 Task: Implement workflows for order processing and order confirmation.
Action: Mouse moved to (852, 64)
Screenshot: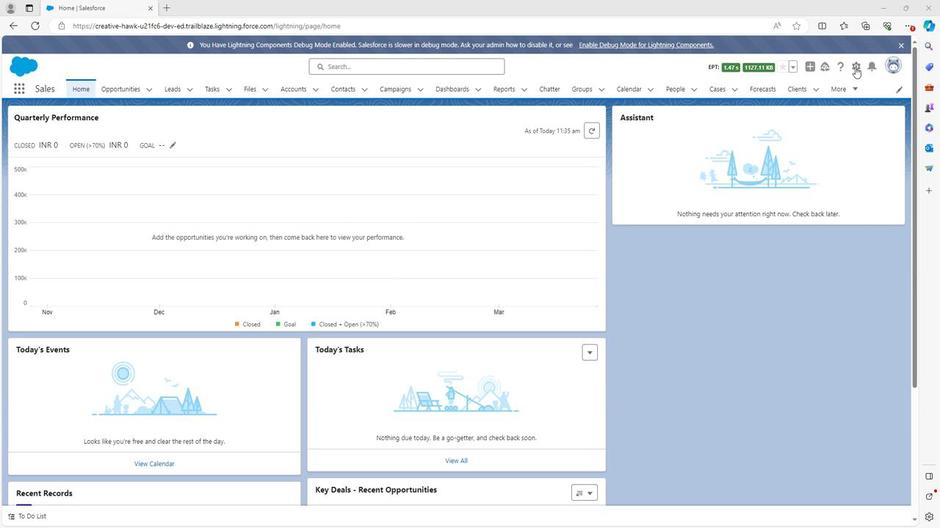 
Action: Mouse pressed left at (852, 64)
Screenshot: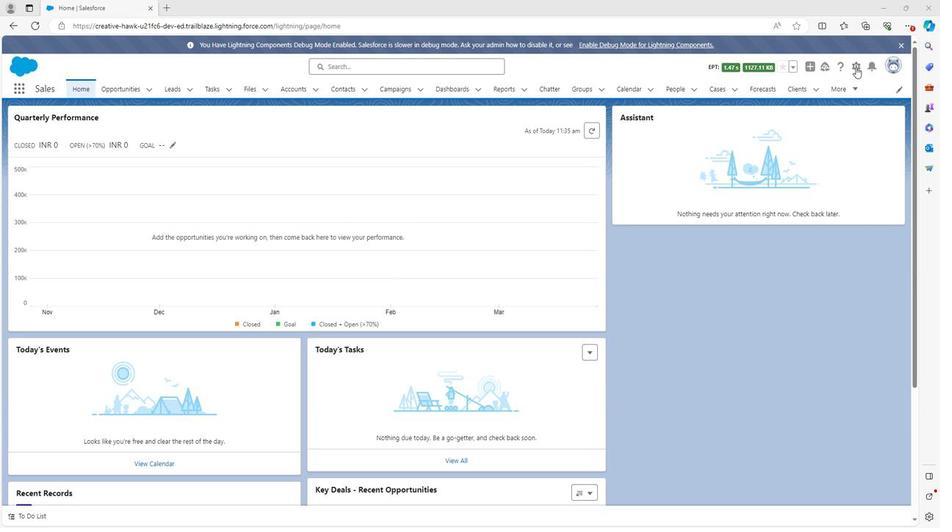 
Action: Mouse moved to (810, 94)
Screenshot: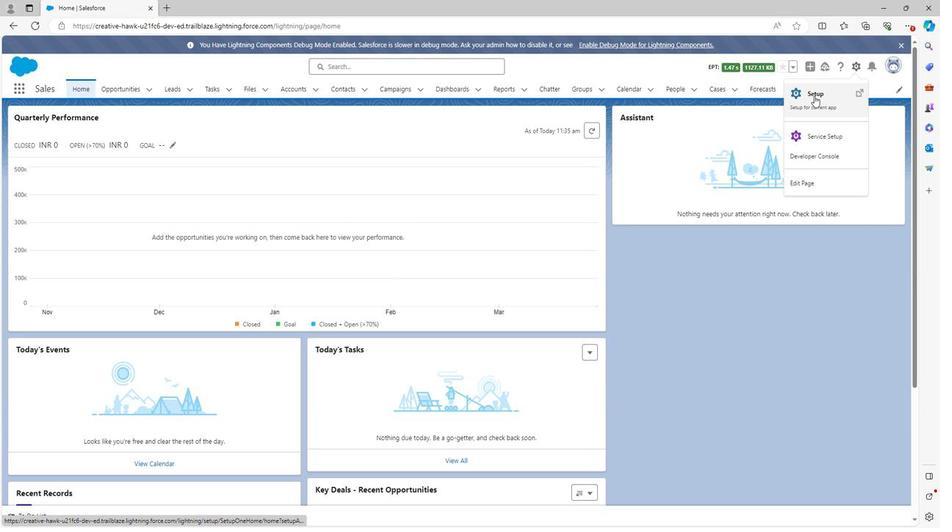 
Action: Mouse pressed left at (810, 94)
Screenshot: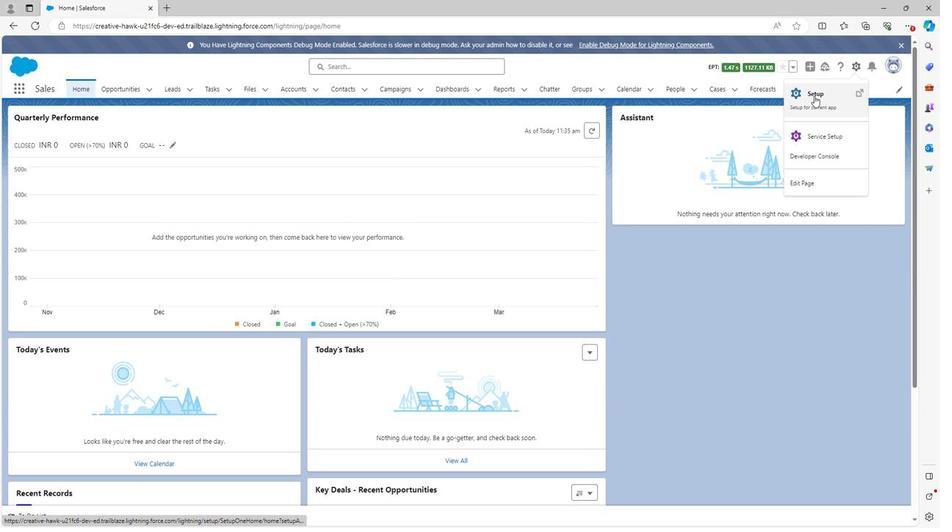 
Action: Mouse moved to (43, 113)
Screenshot: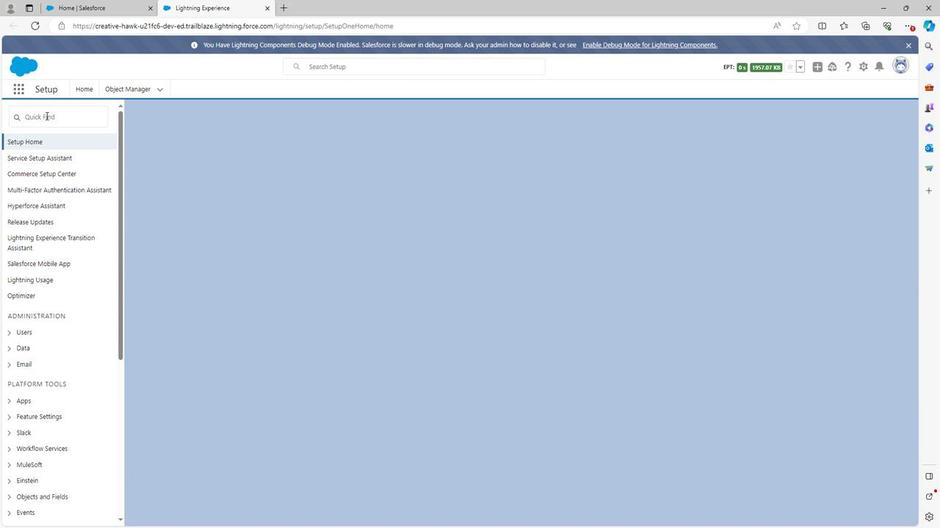 
Action: Mouse pressed left at (43, 113)
Screenshot: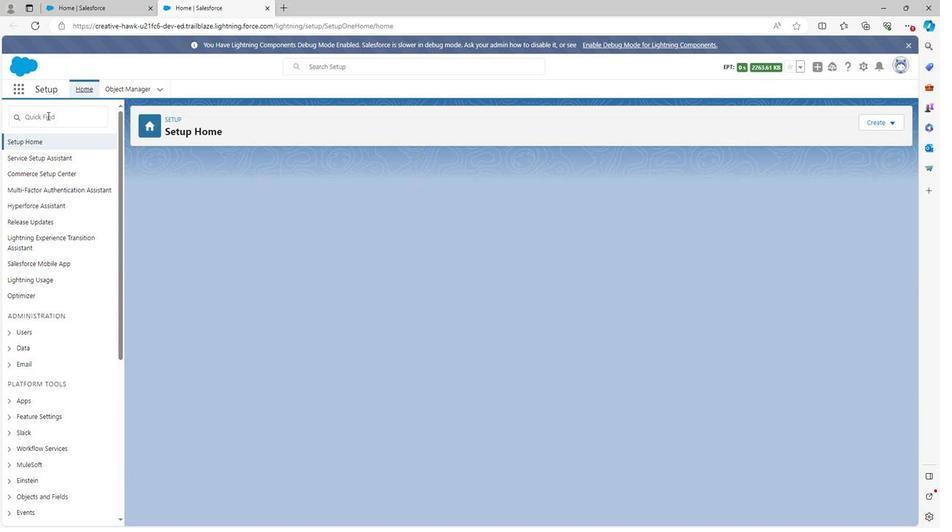
Action: Mouse moved to (46, 124)
Screenshot: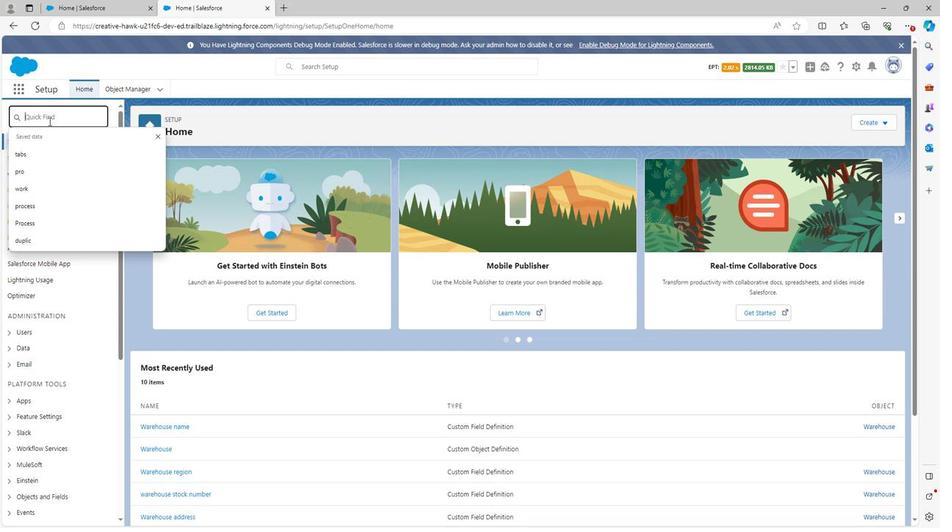 
Action: Key pressed w
Screenshot: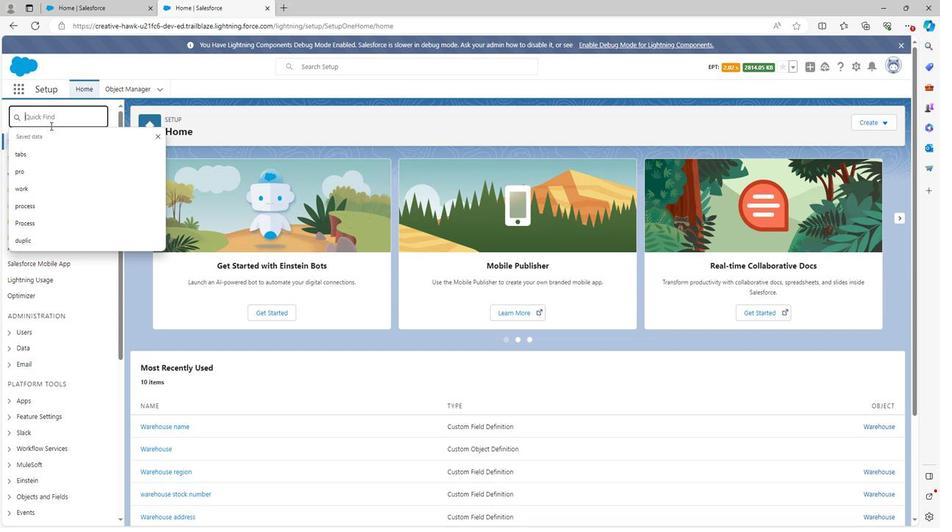
Action: Mouse moved to (46, 127)
Screenshot: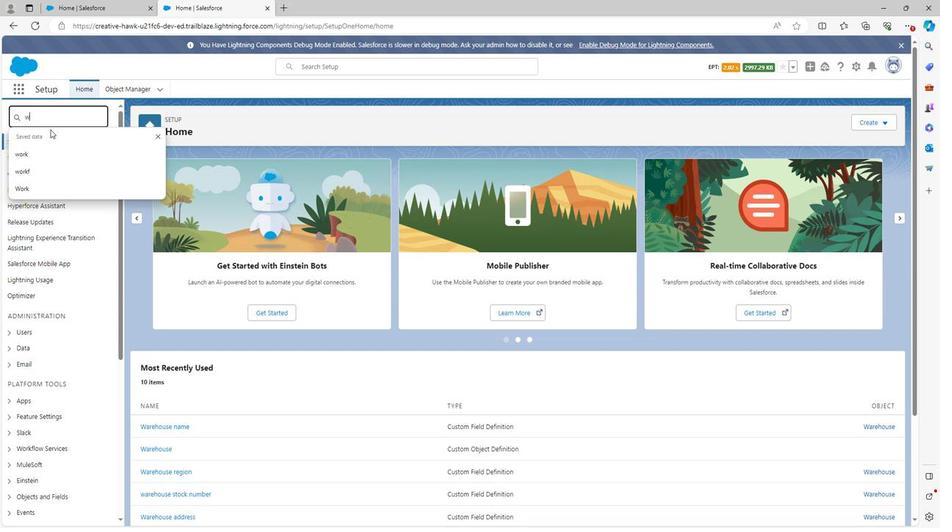 
Action: Key pressed o
Screenshot: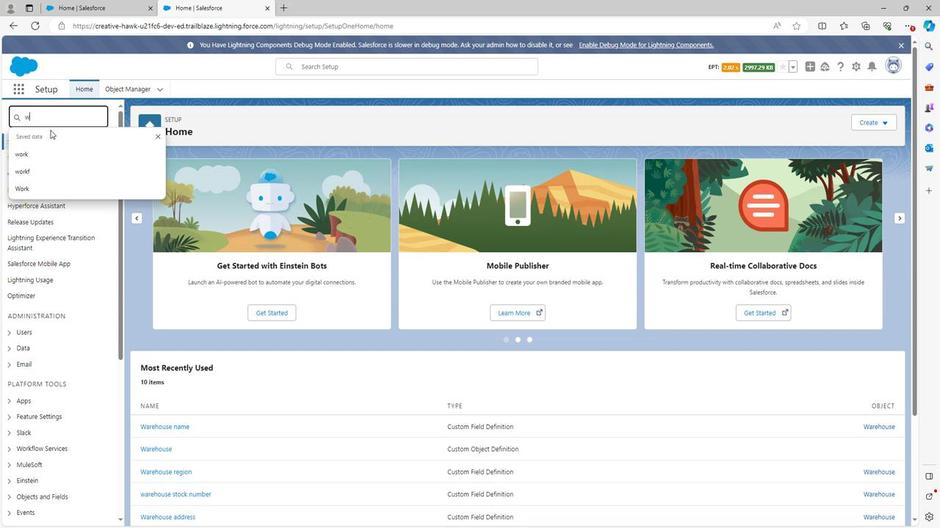 
Action: Mouse moved to (44, 129)
Screenshot: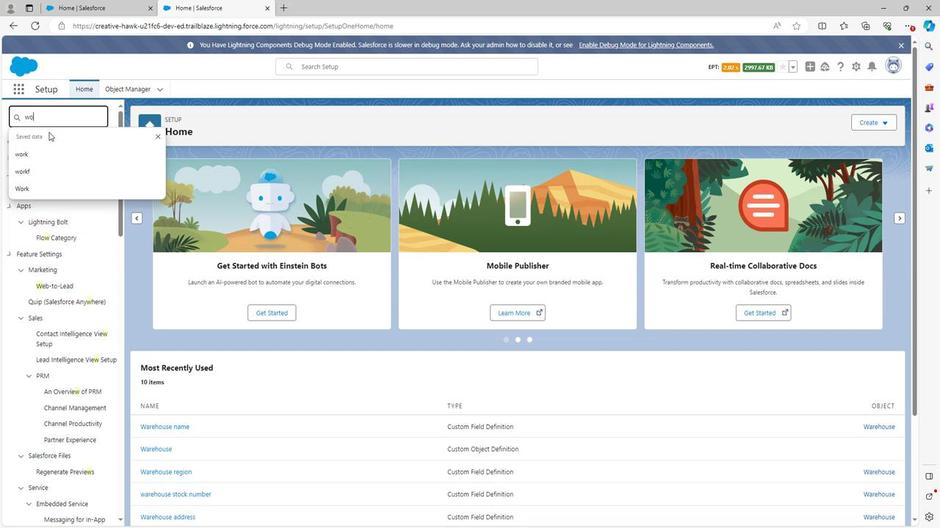 
Action: Key pressed rk
Screenshot: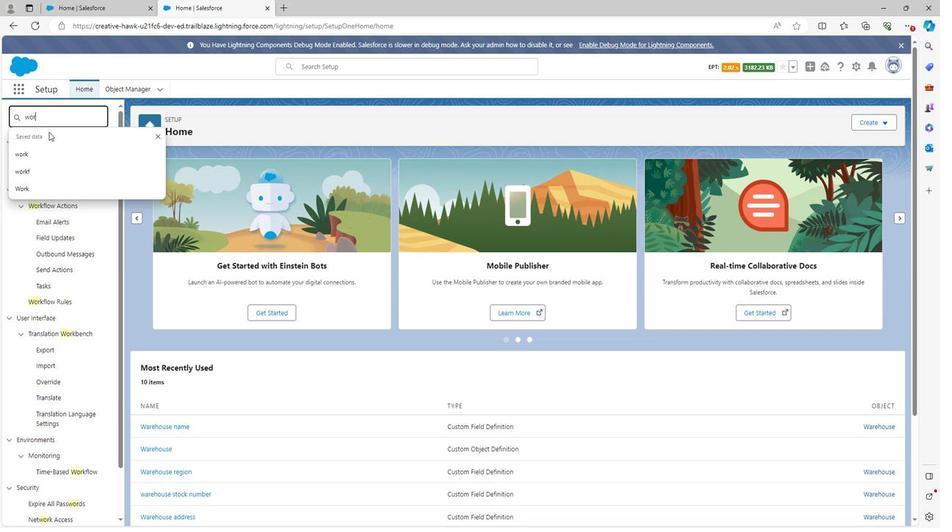 
Action: Mouse moved to (47, 298)
Screenshot: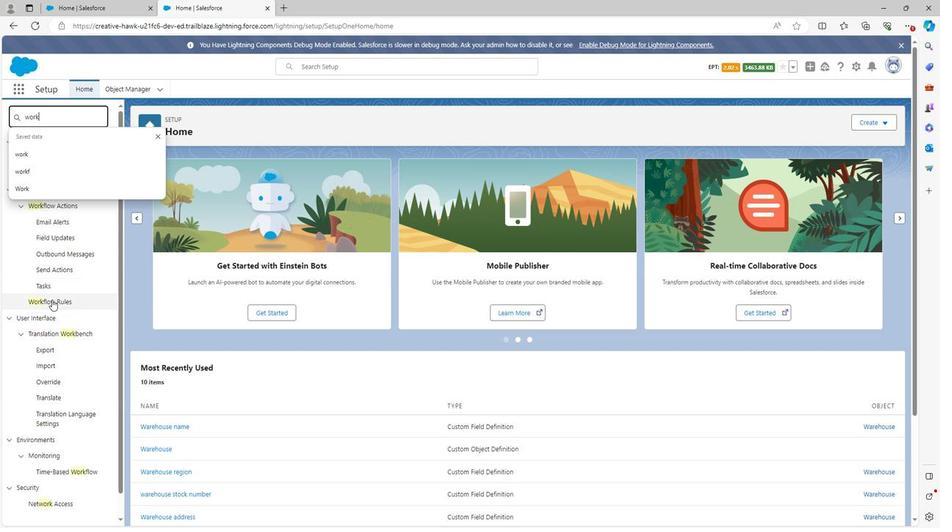 
Action: Mouse pressed left at (47, 298)
Screenshot: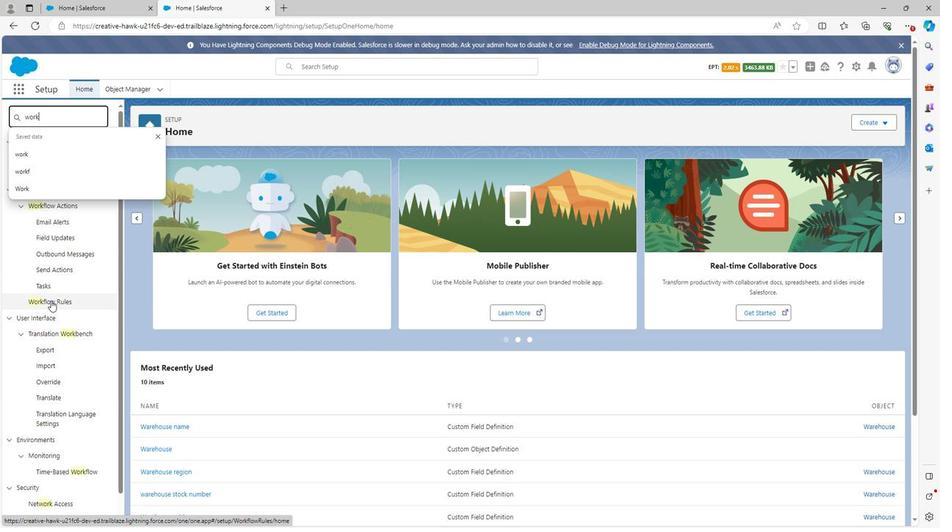 
Action: Mouse moved to (522, 280)
Screenshot: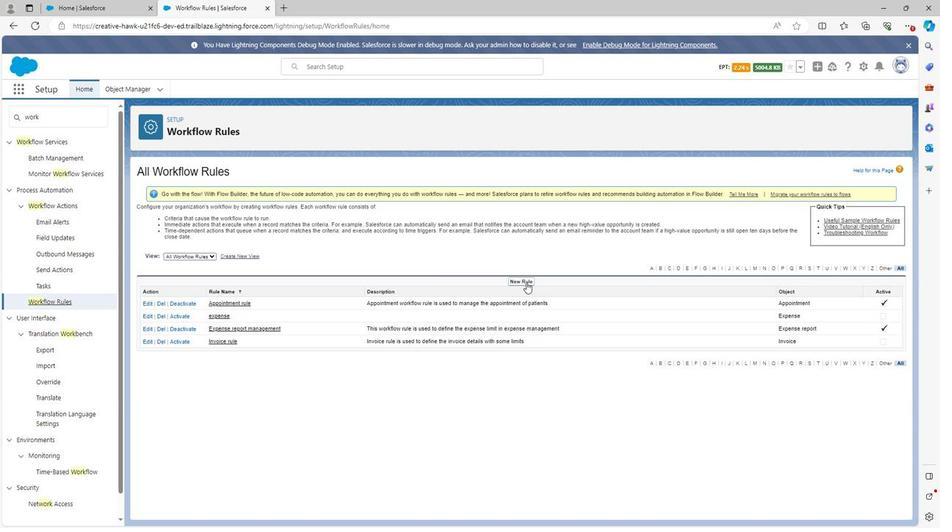 
Action: Mouse pressed left at (522, 280)
Screenshot: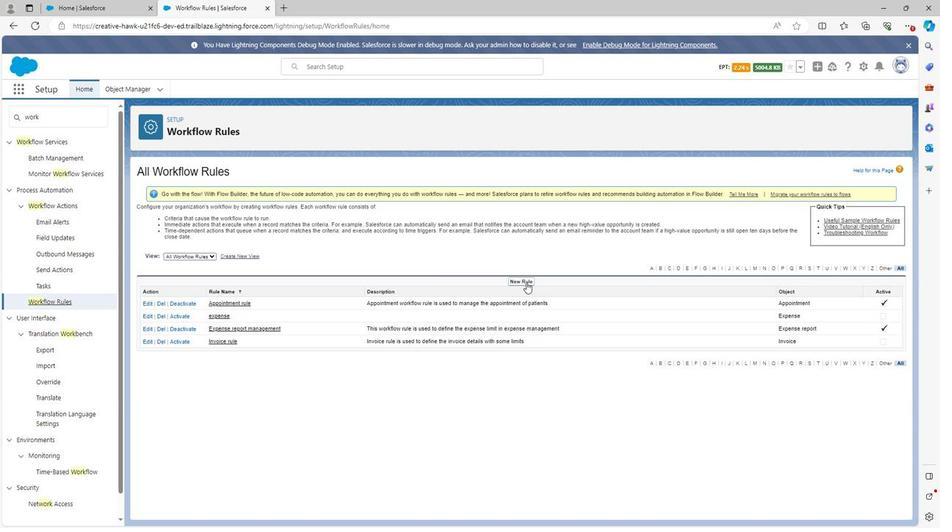 
Action: Mouse moved to (493, 351)
Screenshot: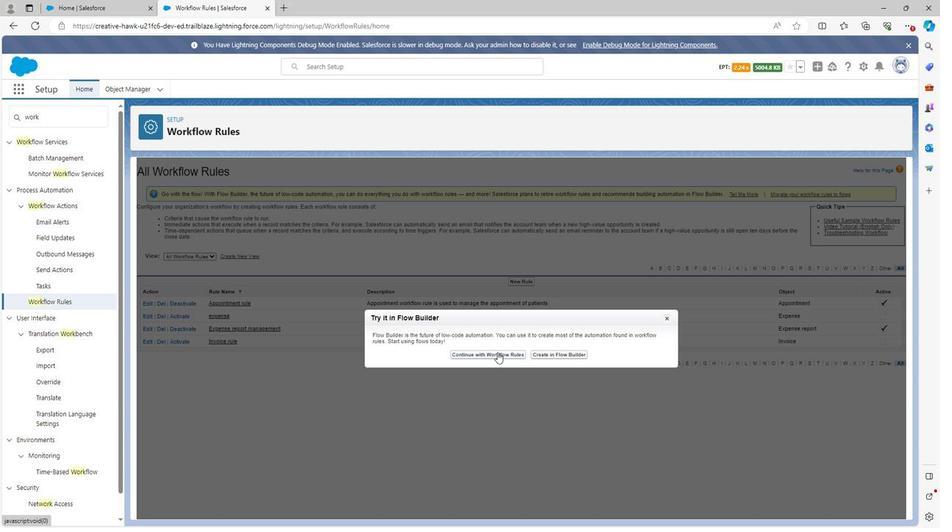 
Action: Mouse pressed left at (493, 351)
Screenshot: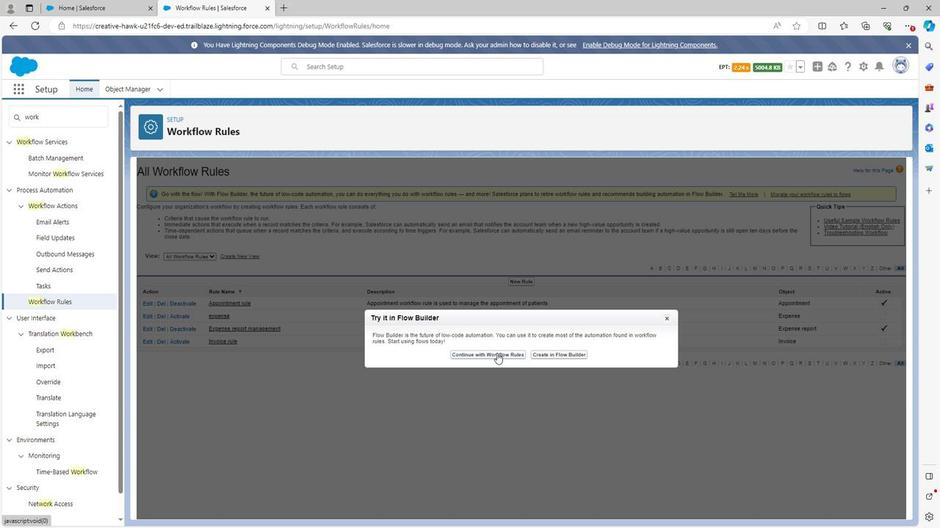 
Action: Mouse moved to (312, 257)
Screenshot: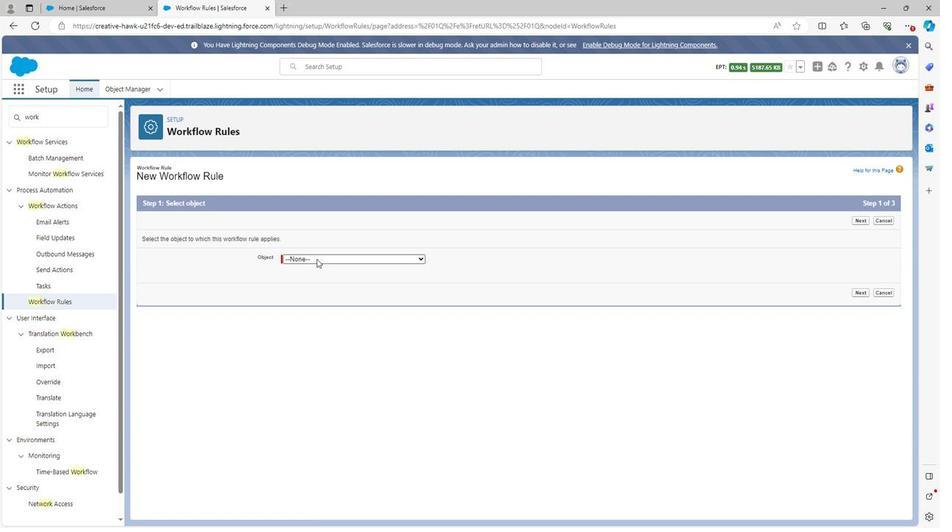 
Action: Mouse pressed left at (312, 257)
Screenshot: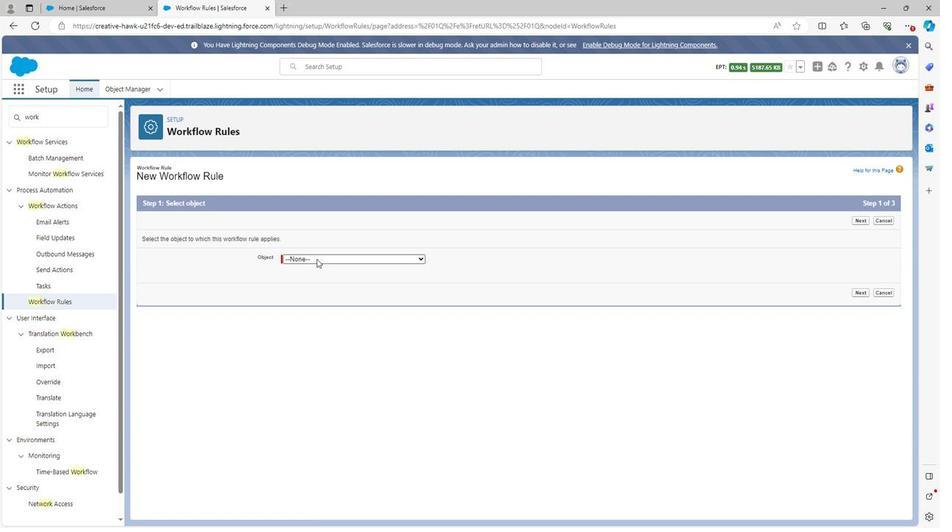
Action: Mouse moved to (312, 374)
Screenshot: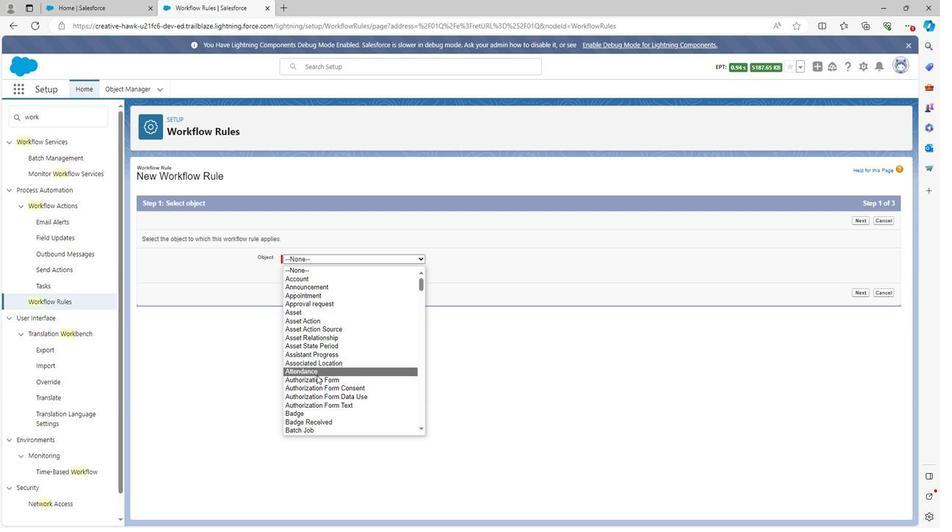 
Action: Mouse scrolled (312, 373) with delta (0, 0)
Screenshot: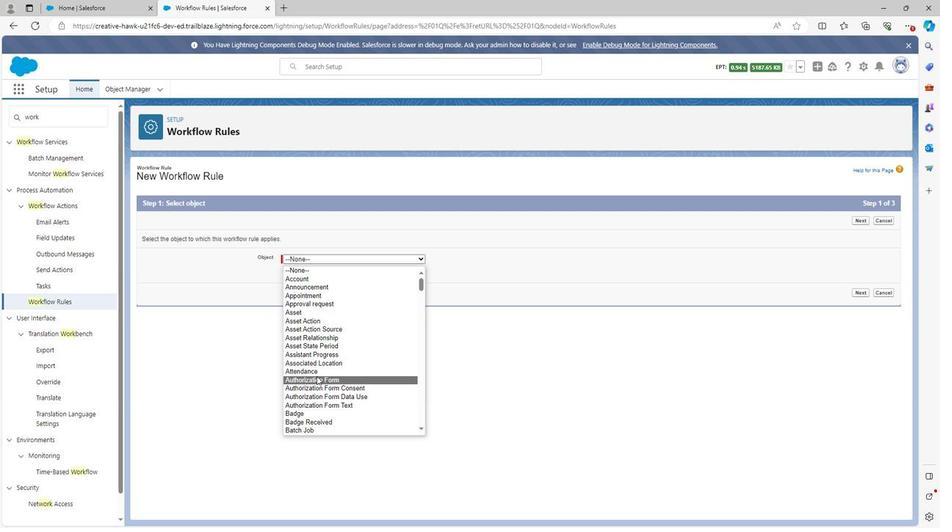 
Action: Mouse moved to (312, 375)
Screenshot: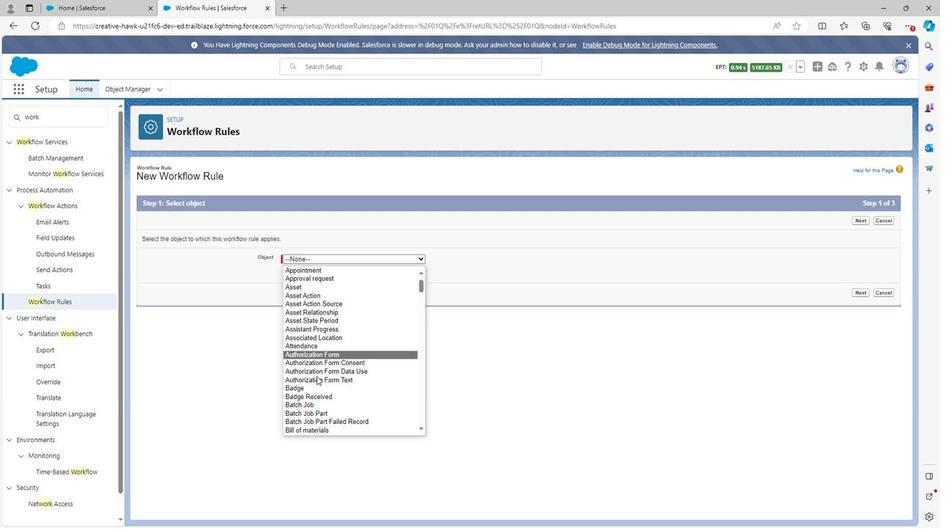 
Action: Mouse scrolled (312, 374) with delta (0, 0)
Screenshot: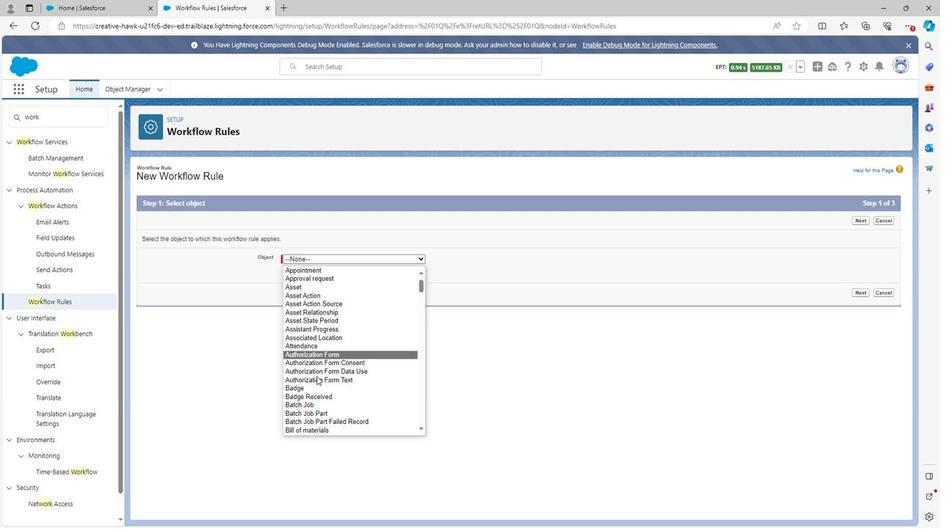 
Action: Mouse scrolled (312, 374) with delta (0, 0)
Screenshot: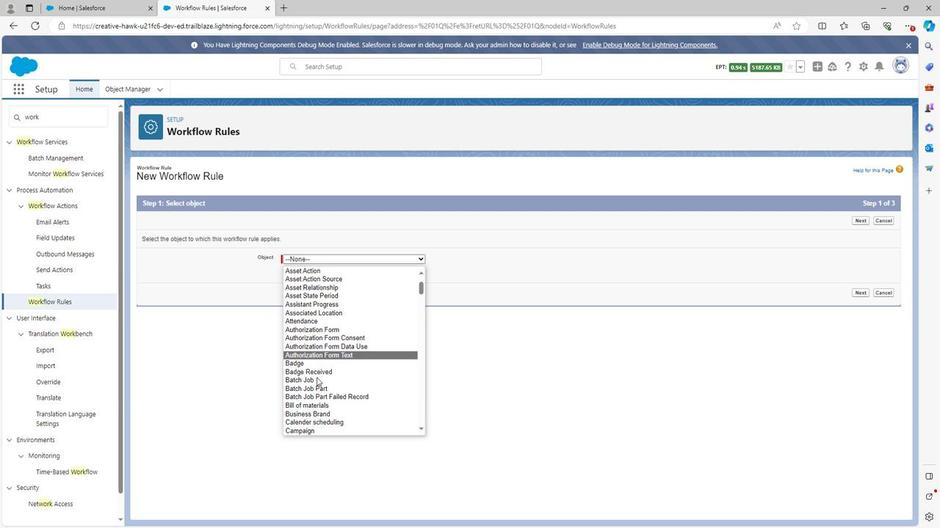 
Action: Mouse scrolled (312, 374) with delta (0, 0)
Screenshot: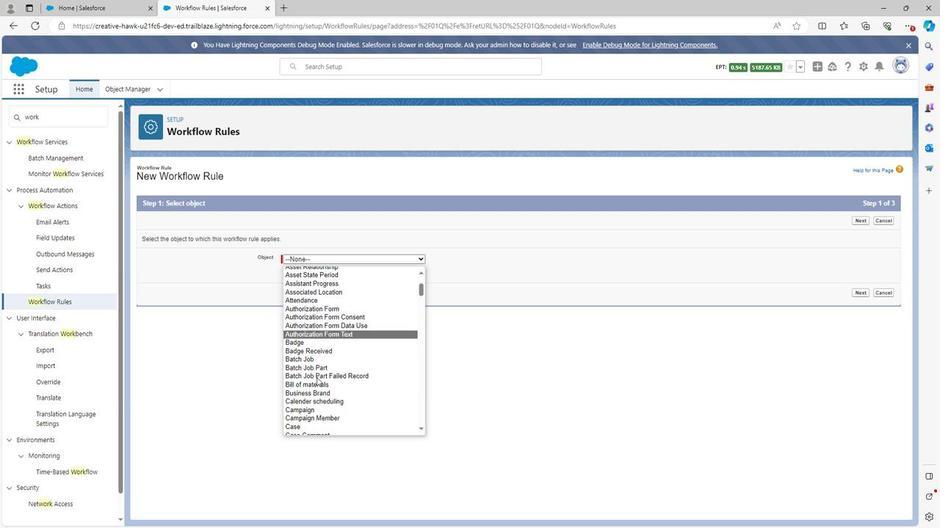 
Action: Mouse scrolled (312, 374) with delta (0, 0)
Screenshot: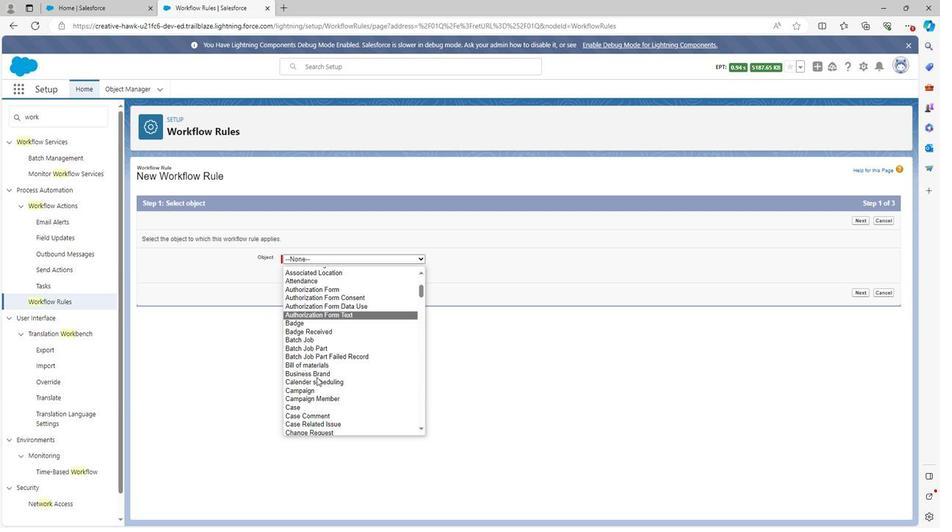 
Action: Mouse scrolled (312, 374) with delta (0, 0)
Screenshot: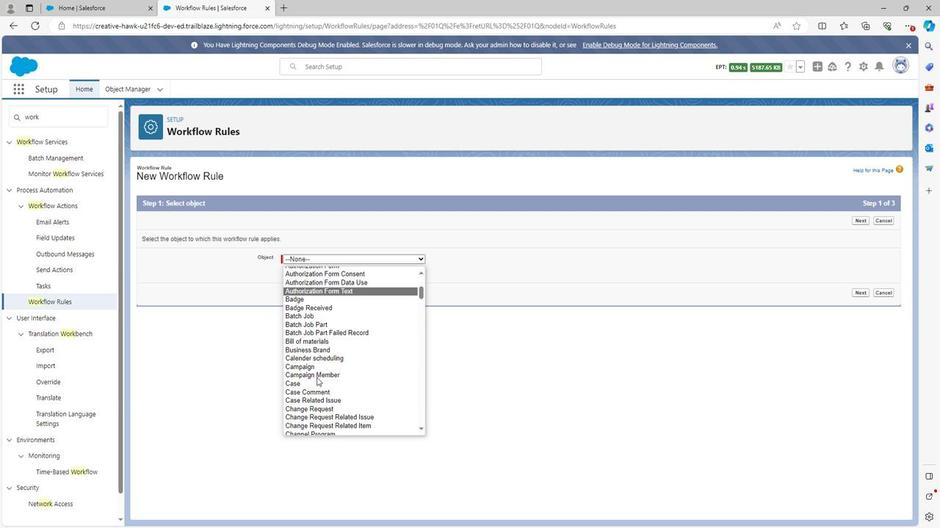 
Action: Mouse scrolled (312, 374) with delta (0, 0)
Screenshot: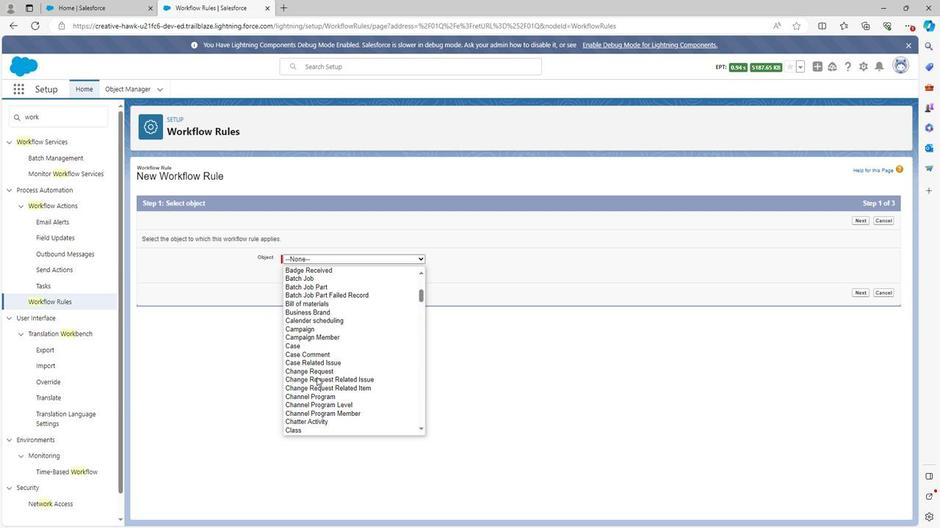 
Action: Mouse scrolled (312, 374) with delta (0, 0)
Screenshot: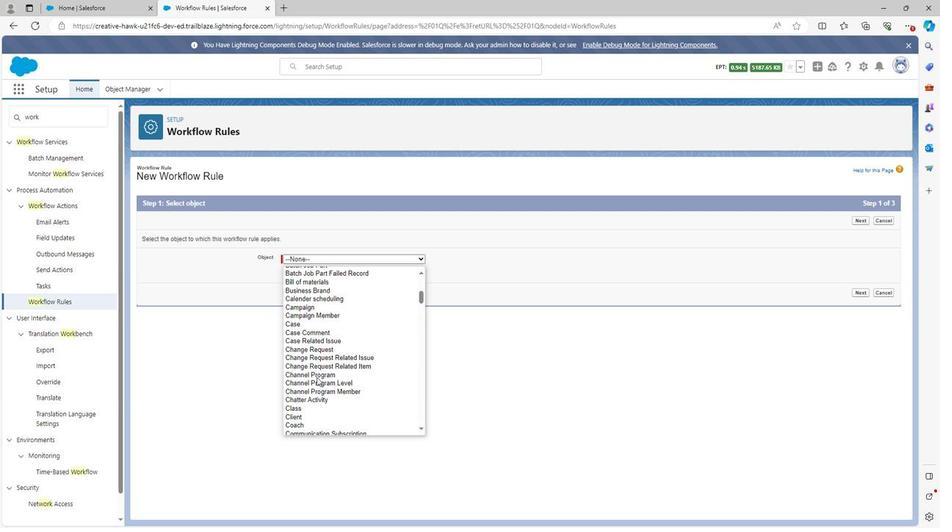 
Action: Mouse scrolled (312, 374) with delta (0, 0)
Screenshot: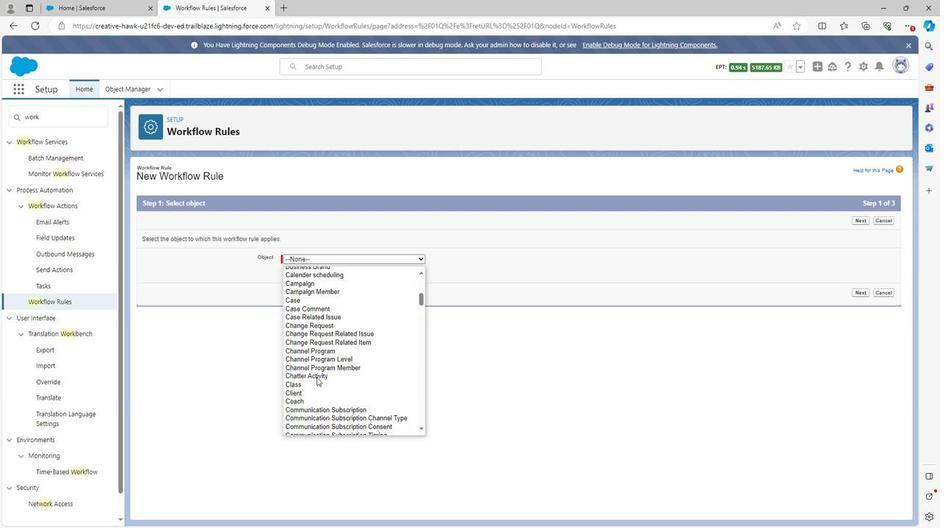 
Action: Mouse scrolled (312, 374) with delta (0, 0)
Screenshot: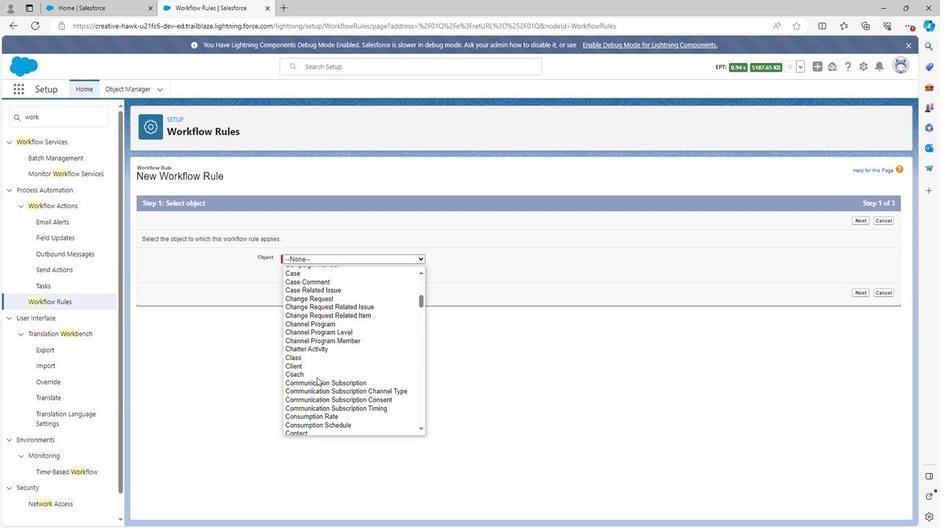 
Action: Mouse scrolled (312, 374) with delta (0, 0)
Screenshot: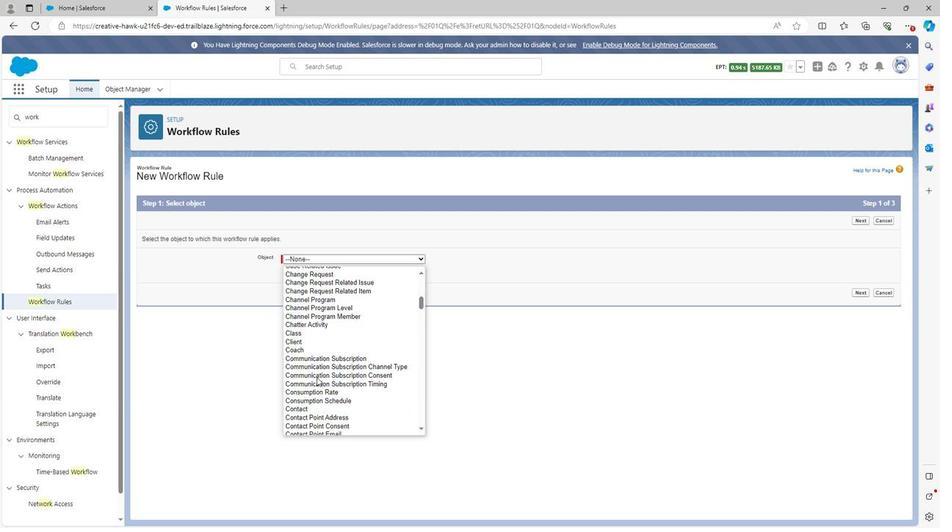 
Action: Mouse scrolled (312, 374) with delta (0, 0)
Screenshot: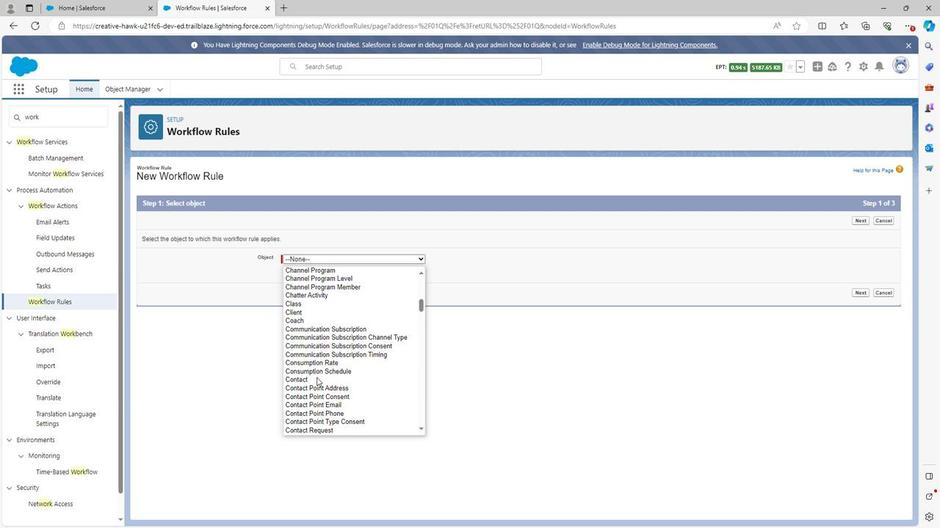 
Action: Mouse scrolled (312, 374) with delta (0, 0)
Screenshot: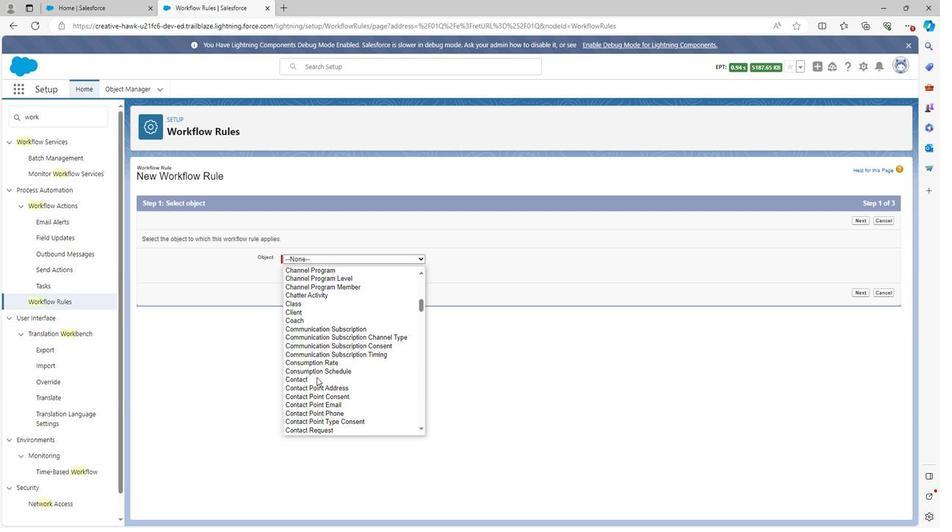 
Action: Mouse scrolled (312, 374) with delta (0, 0)
Screenshot: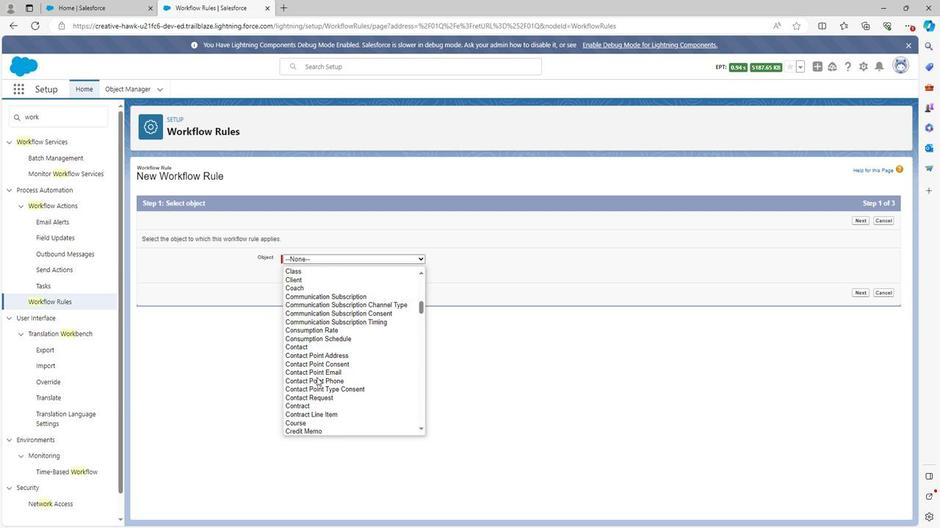 
Action: Mouse scrolled (312, 374) with delta (0, 0)
Screenshot: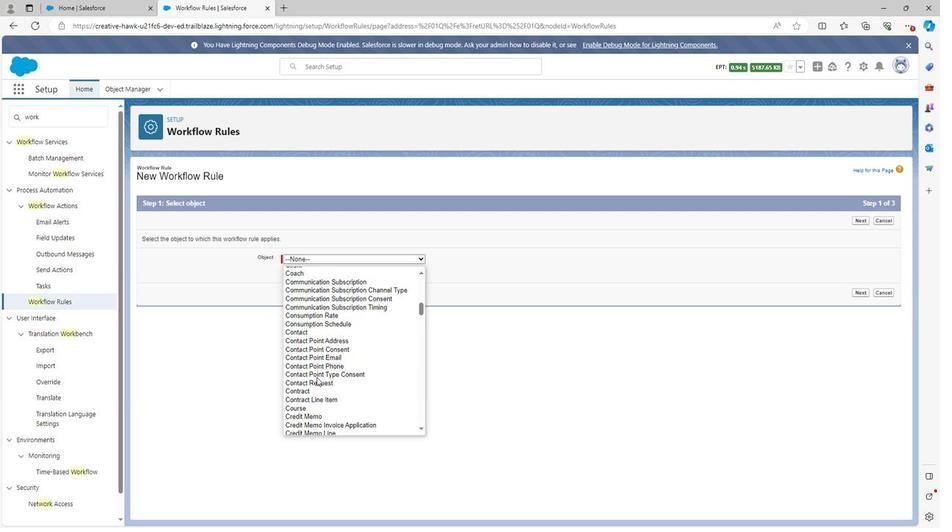 
Action: Mouse scrolled (312, 374) with delta (0, 0)
Screenshot: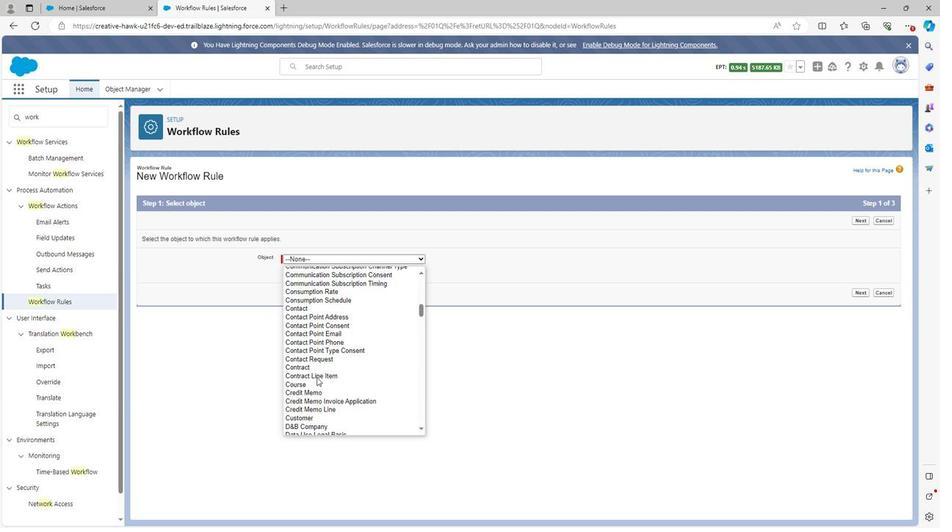 
Action: Mouse scrolled (312, 374) with delta (0, 0)
Screenshot: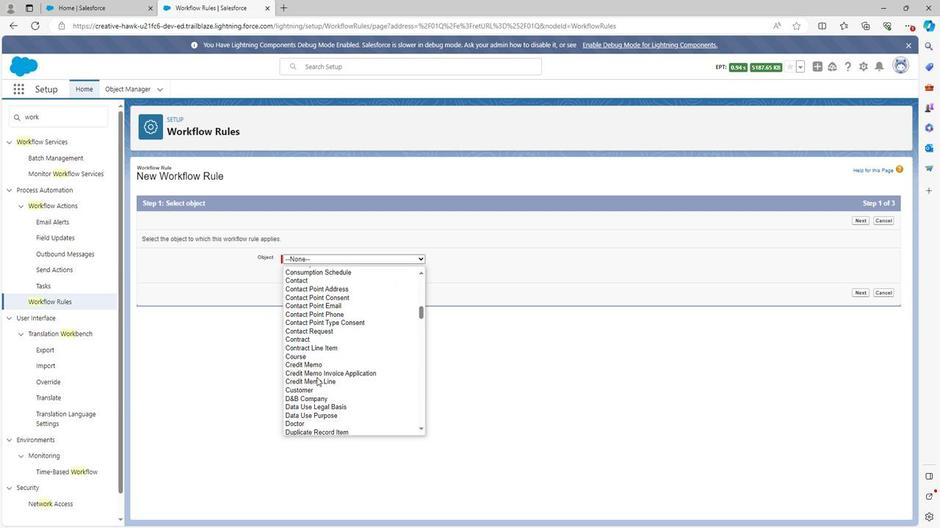 
Action: Mouse scrolled (312, 374) with delta (0, 0)
Screenshot: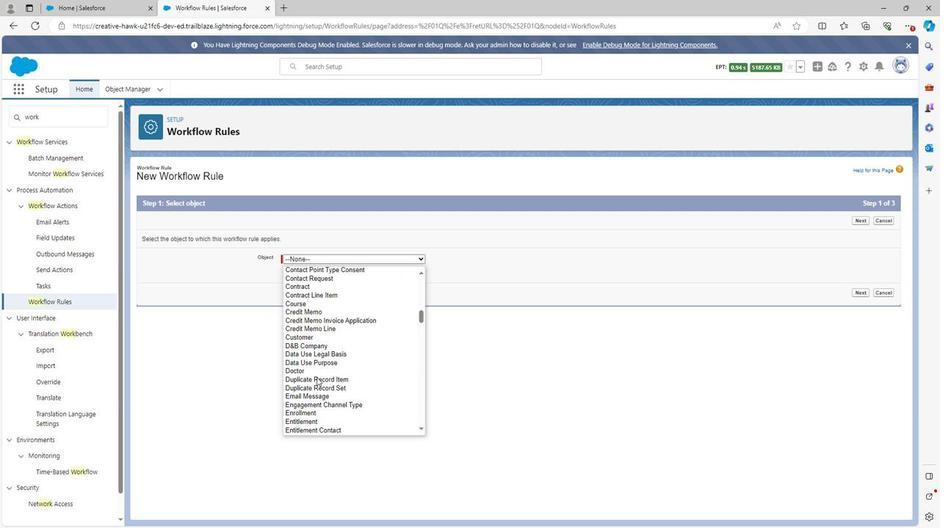 
Action: Mouse scrolled (312, 374) with delta (0, 0)
Screenshot: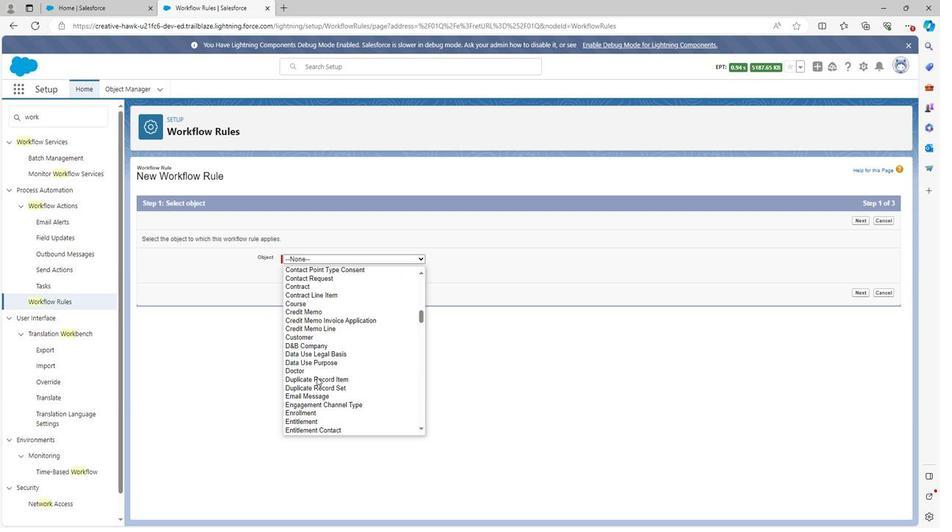 
Action: Mouse scrolled (312, 374) with delta (0, 0)
Screenshot: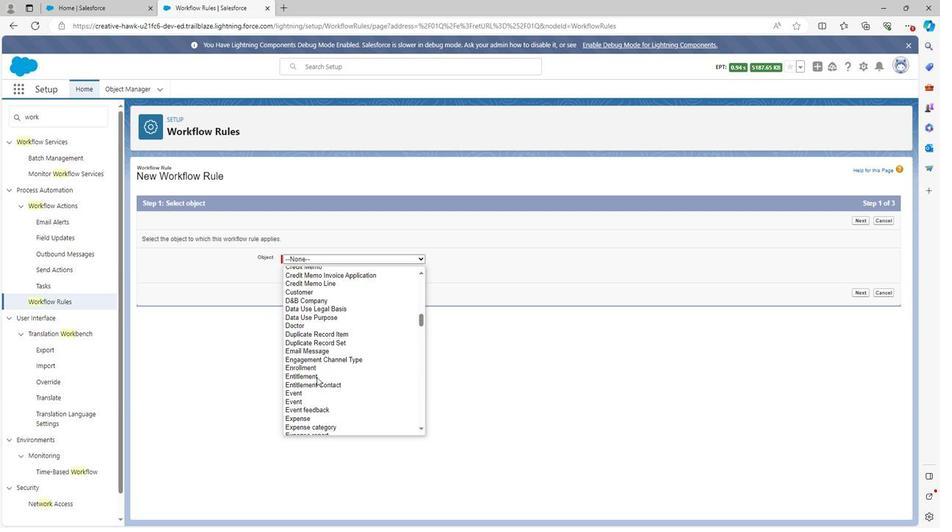 
Action: Mouse scrolled (312, 374) with delta (0, 0)
Screenshot: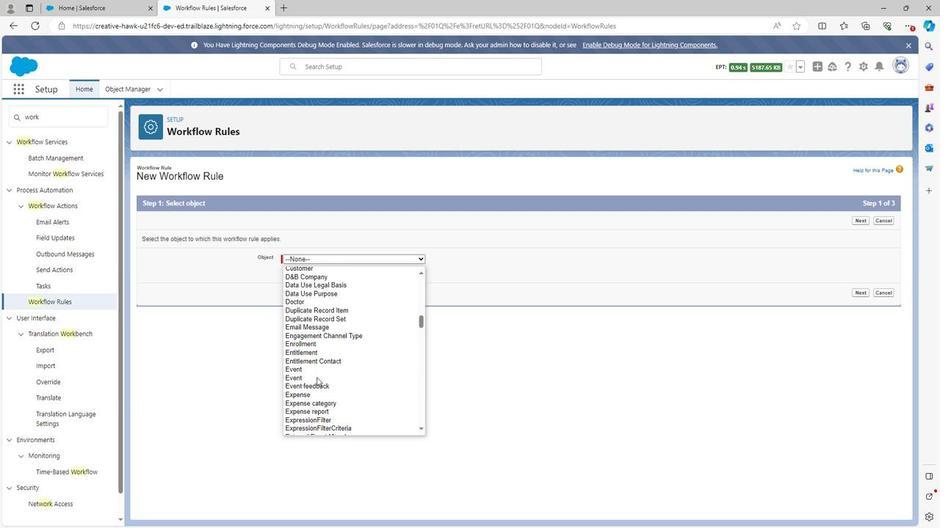 
Action: Mouse scrolled (312, 374) with delta (0, 0)
Screenshot: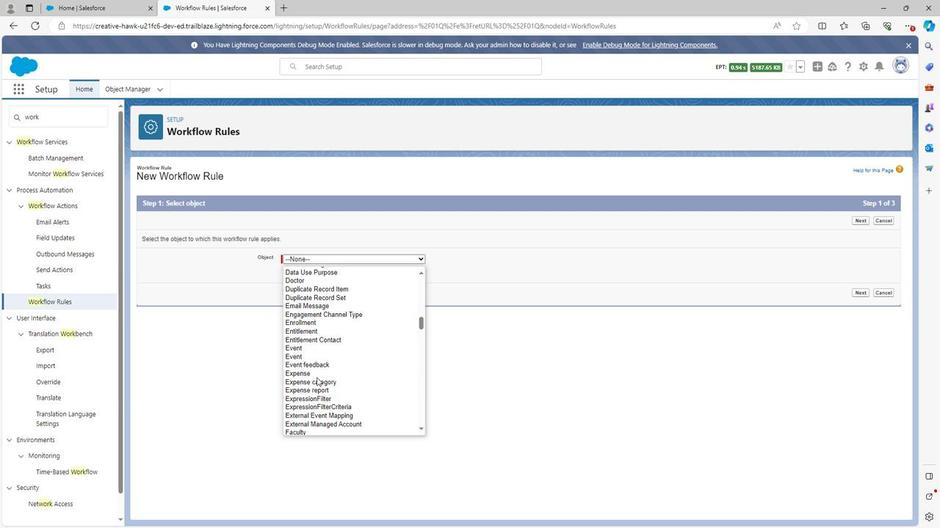 
Action: Mouse scrolled (312, 374) with delta (0, 0)
Screenshot: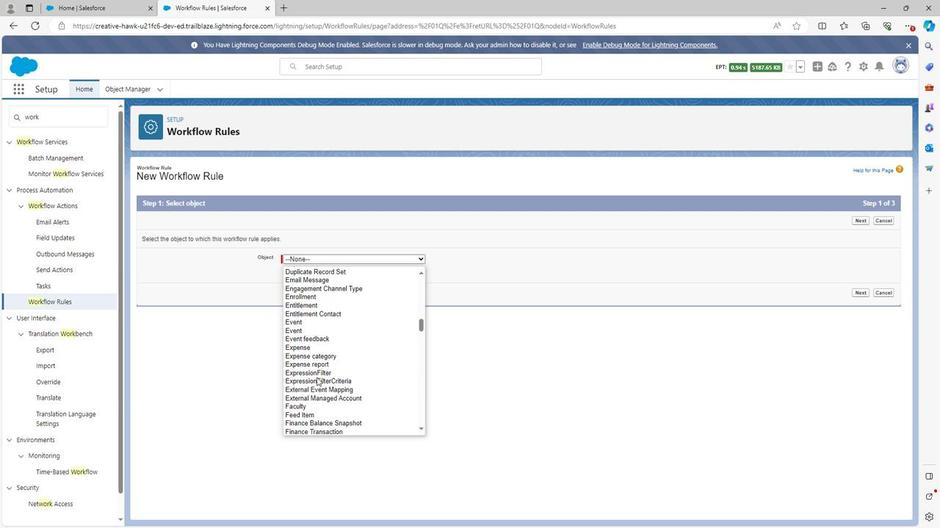 
Action: Mouse scrolled (312, 374) with delta (0, 0)
Screenshot: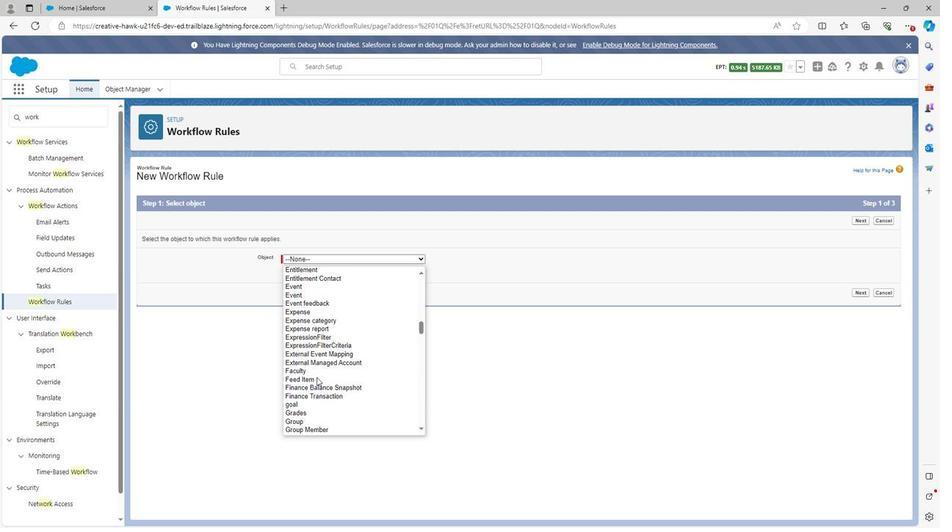 
Action: Mouse scrolled (312, 374) with delta (0, 0)
Screenshot: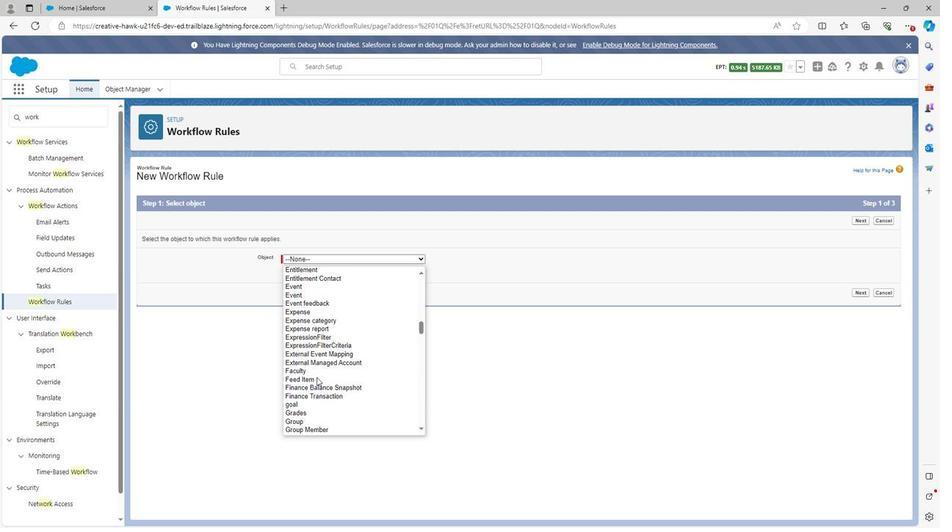 
Action: Mouse scrolled (312, 374) with delta (0, 0)
Screenshot: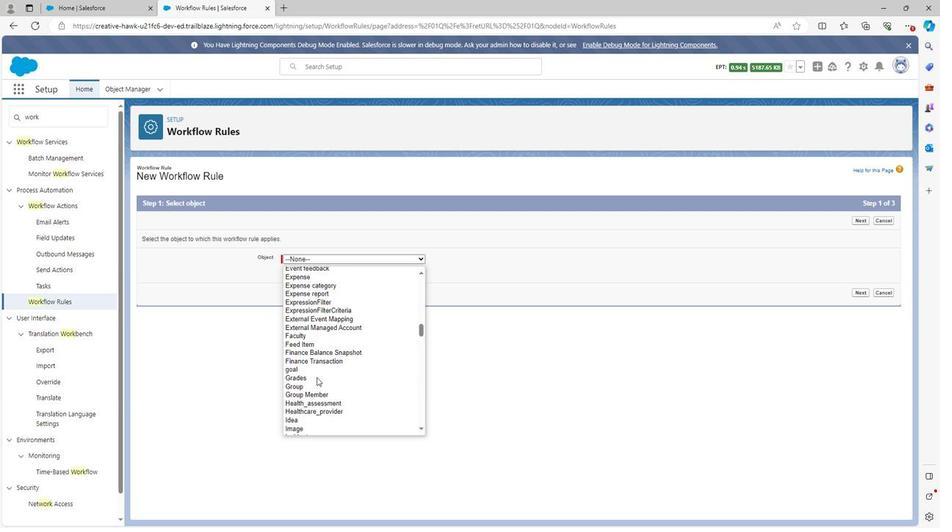 
Action: Mouse scrolled (312, 374) with delta (0, 0)
Screenshot: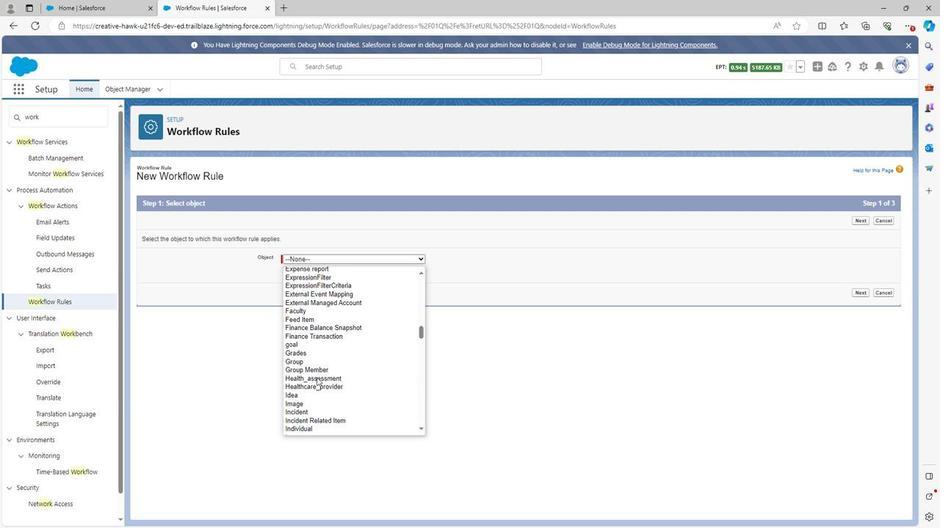 
Action: Mouse scrolled (312, 374) with delta (0, 0)
Screenshot: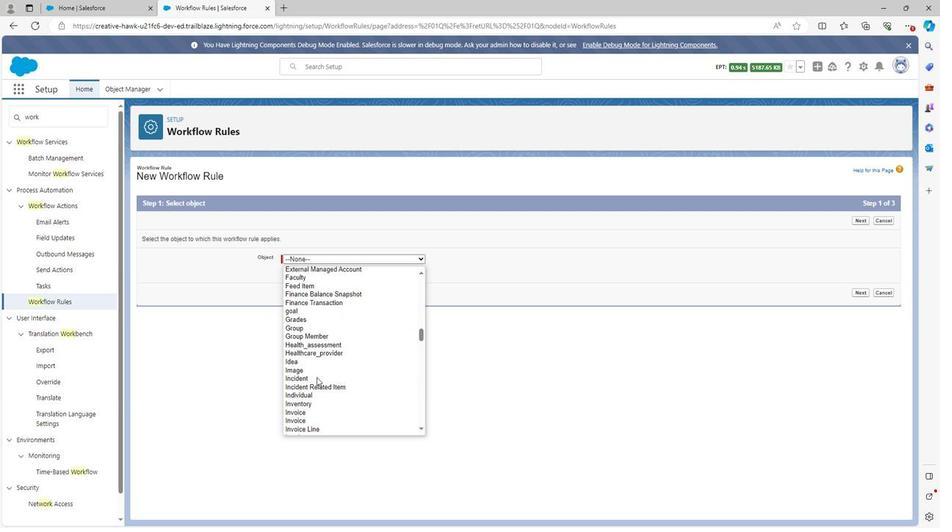 
Action: Mouse scrolled (312, 374) with delta (0, 0)
Screenshot: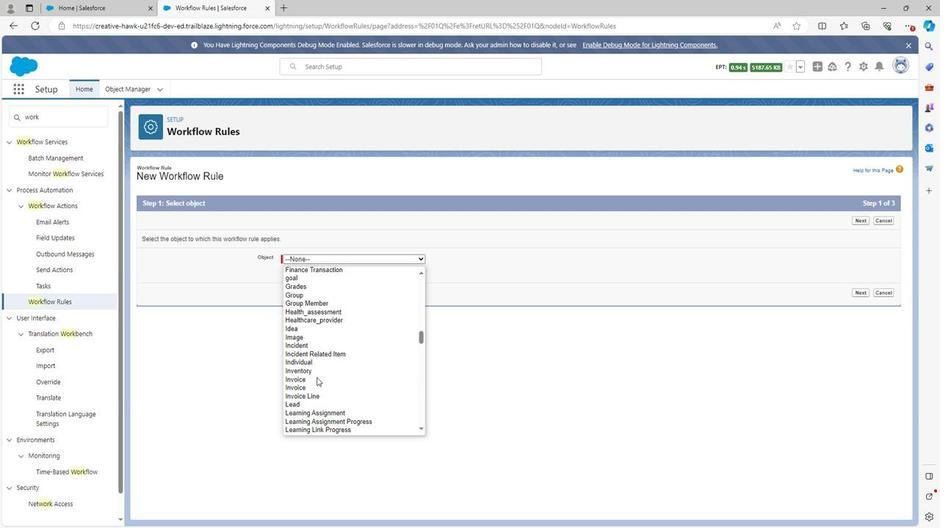 
Action: Mouse scrolled (312, 374) with delta (0, 0)
Screenshot: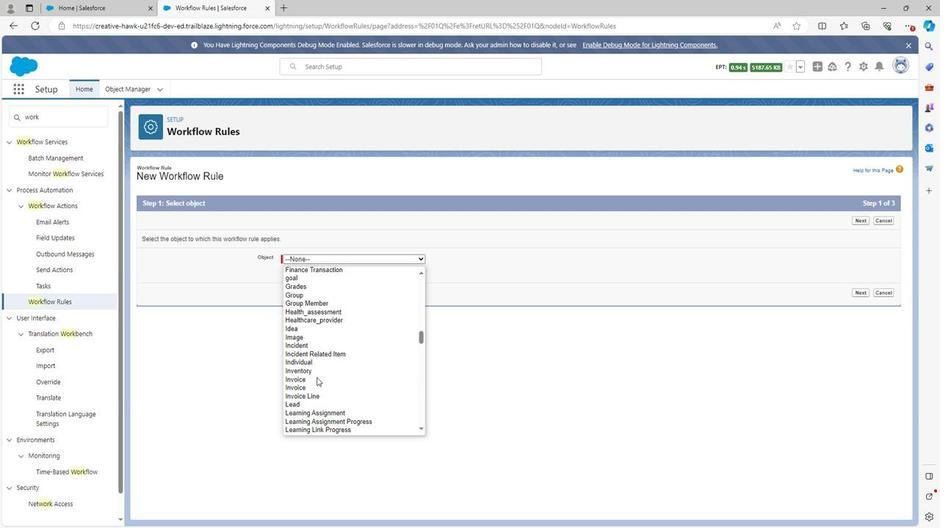 
Action: Mouse scrolled (312, 374) with delta (0, 0)
Screenshot: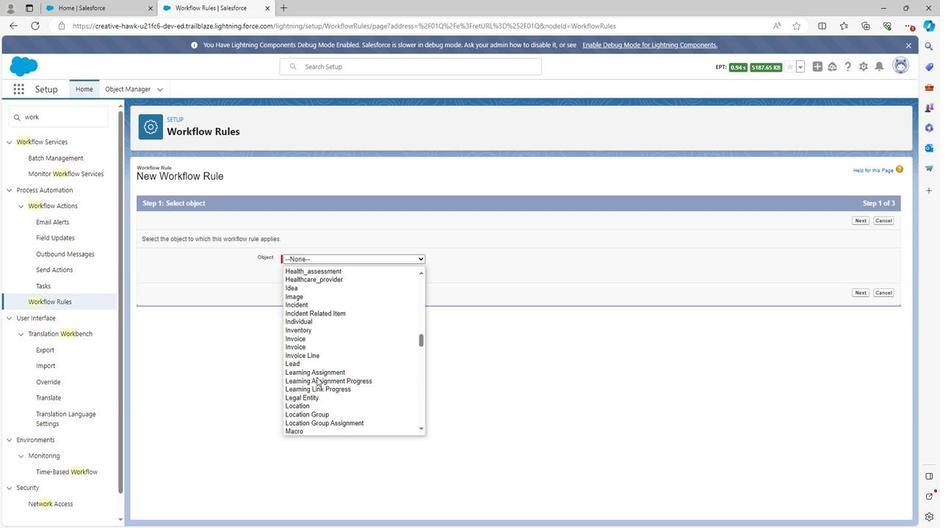 
Action: Mouse scrolled (312, 374) with delta (0, 0)
Screenshot: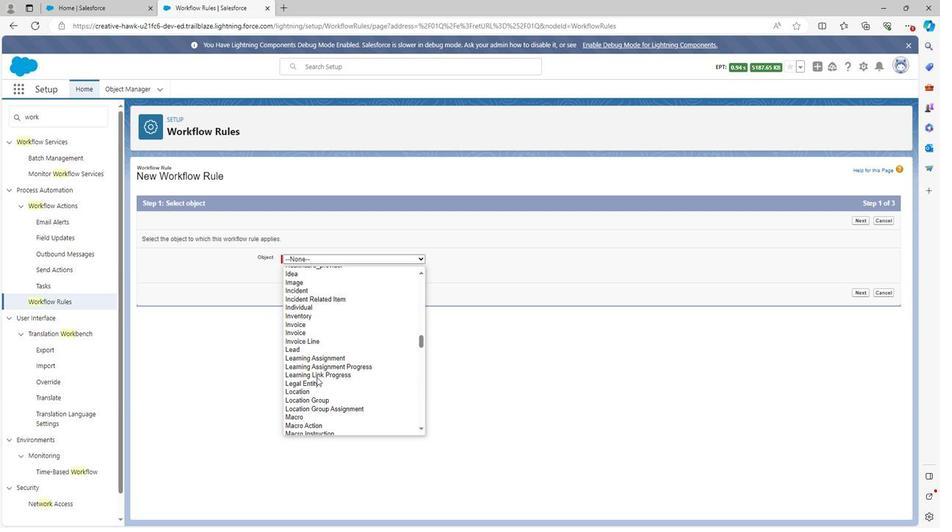 
Action: Mouse scrolled (312, 374) with delta (0, 0)
Screenshot: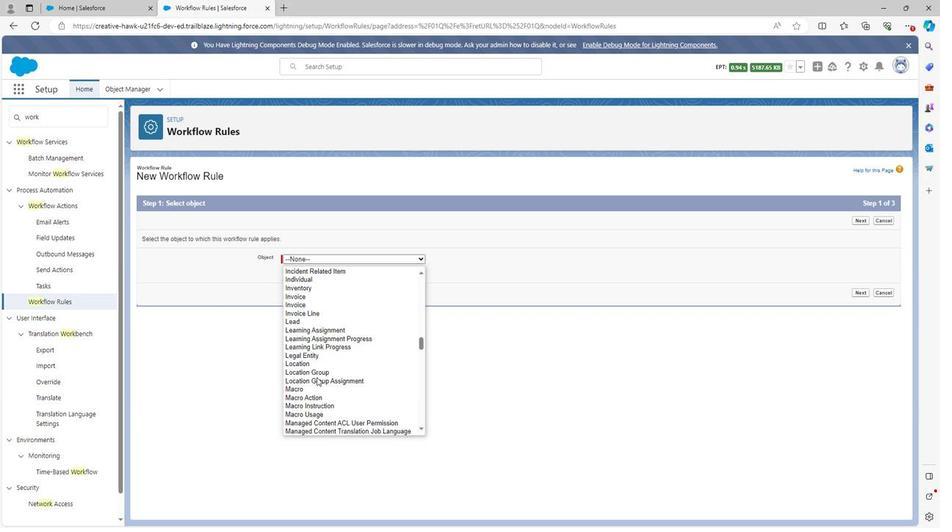 
Action: Mouse scrolled (312, 374) with delta (0, 0)
Screenshot: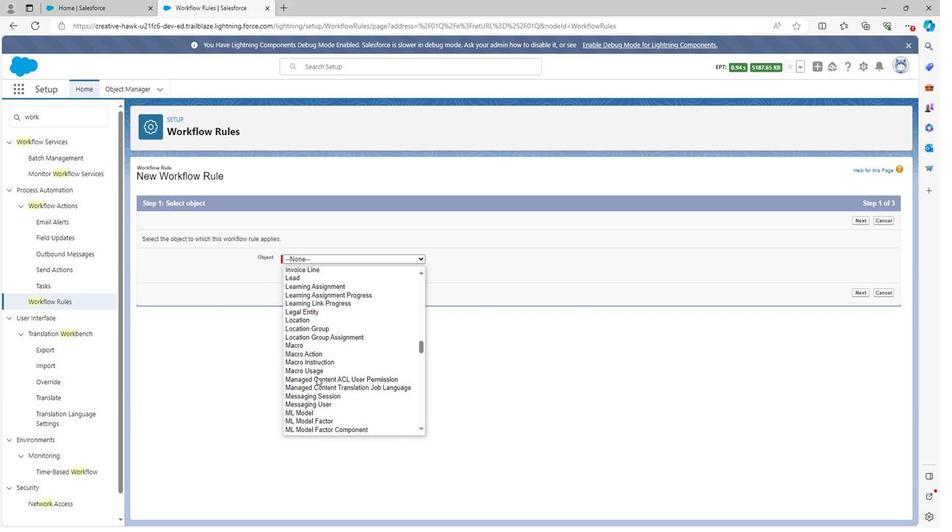 
Action: Mouse scrolled (312, 374) with delta (0, 0)
Screenshot: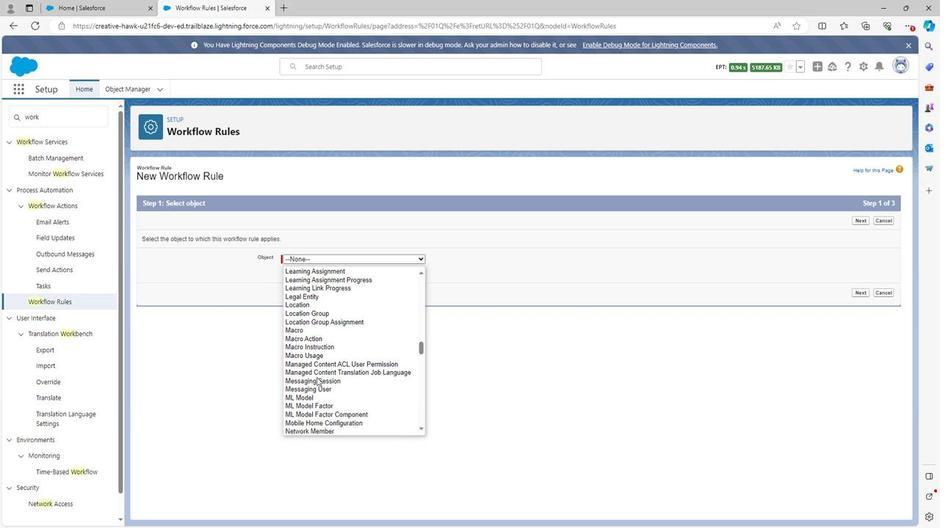 
Action: Mouse scrolled (312, 374) with delta (0, 0)
Screenshot: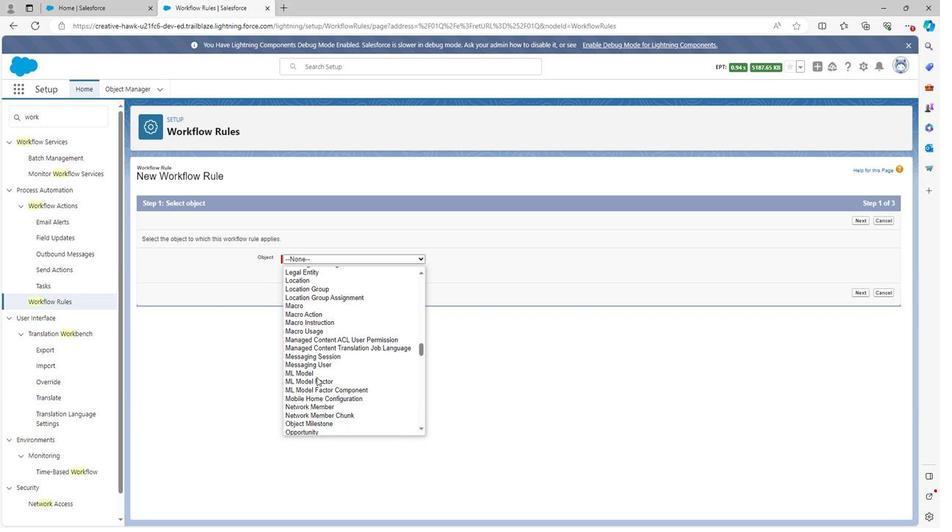 
Action: Mouse scrolled (312, 374) with delta (0, 0)
Screenshot: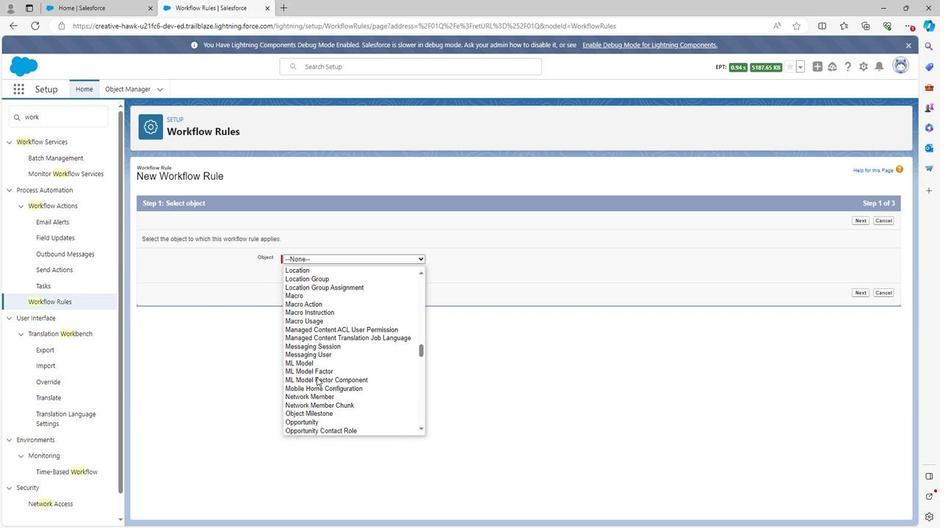 
Action: Mouse scrolled (312, 374) with delta (0, 0)
Screenshot: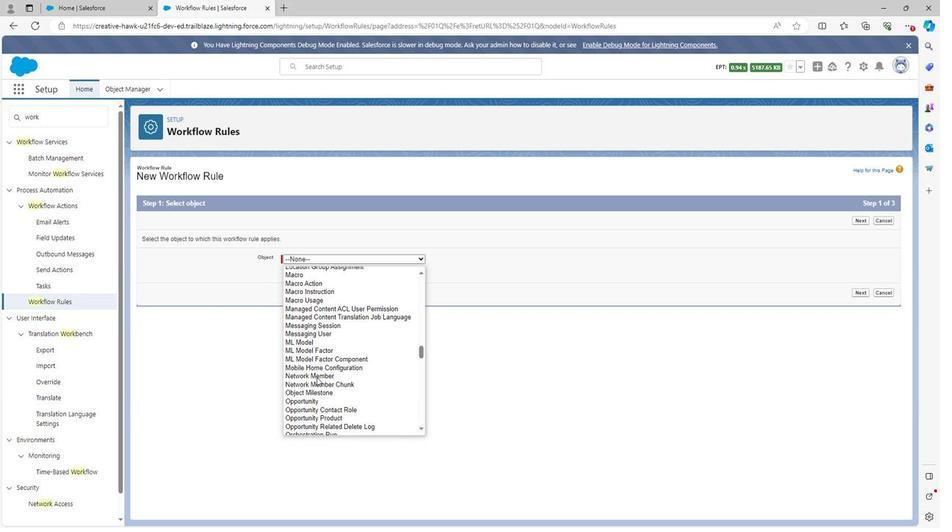 
Action: Mouse scrolled (312, 374) with delta (0, 0)
Screenshot: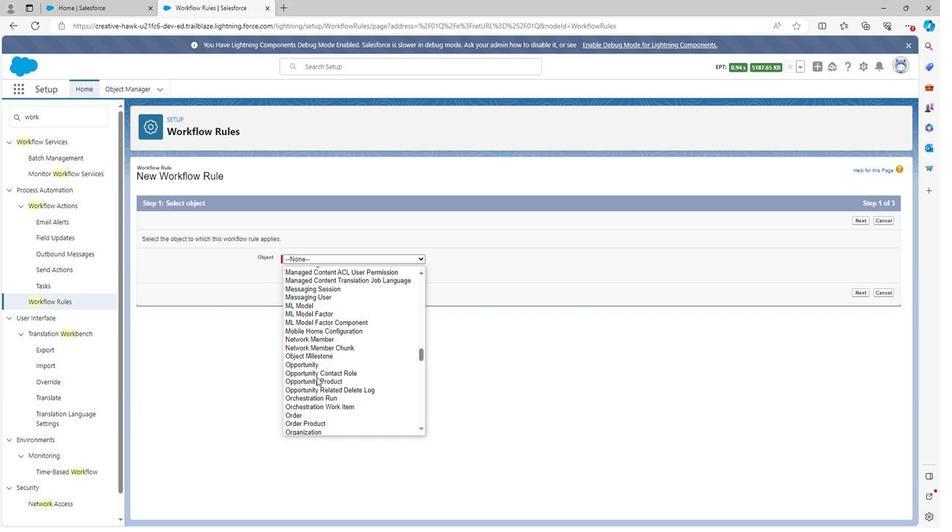 
Action: Mouse scrolled (312, 374) with delta (0, 0)
Screenshot: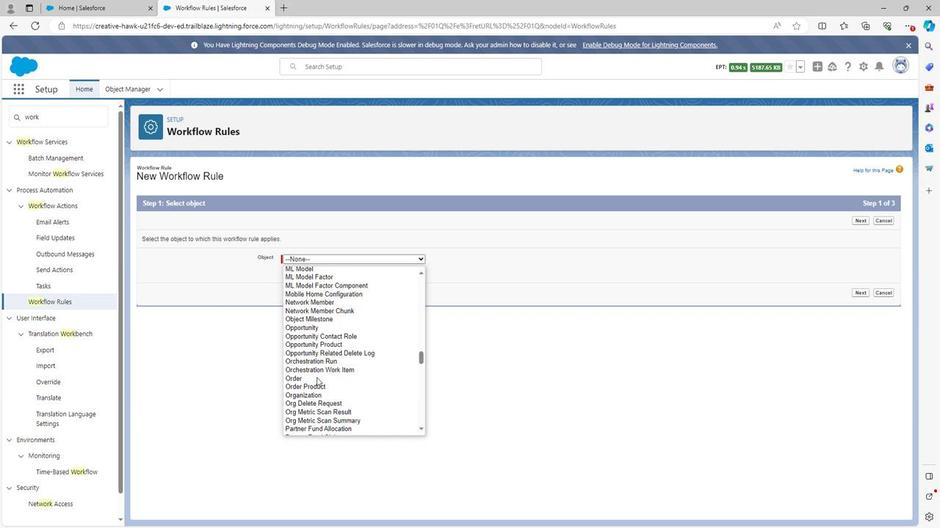 
Action: Mouse scrolled (312, 374) with delta (0, 0)
Screenshot: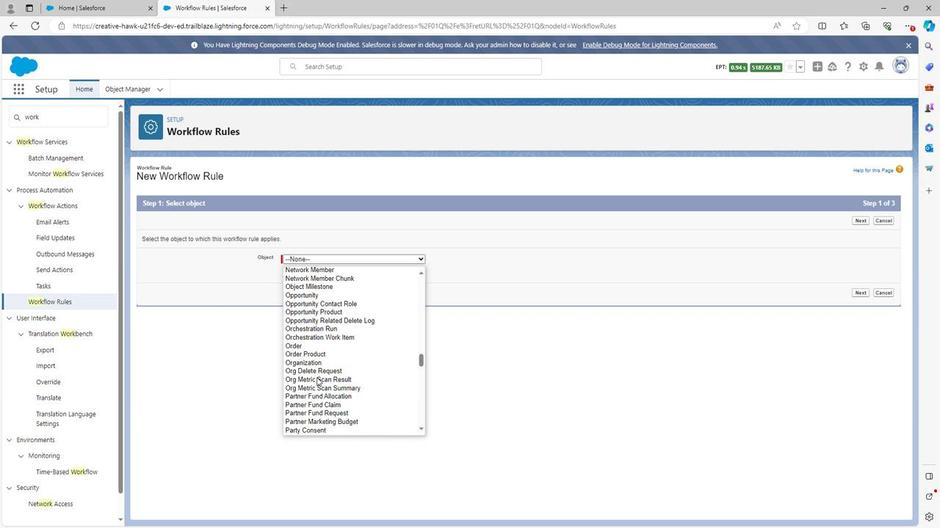 
Action: Mouse scrolled (312, 374) with delta (0, 0)
Screenshot: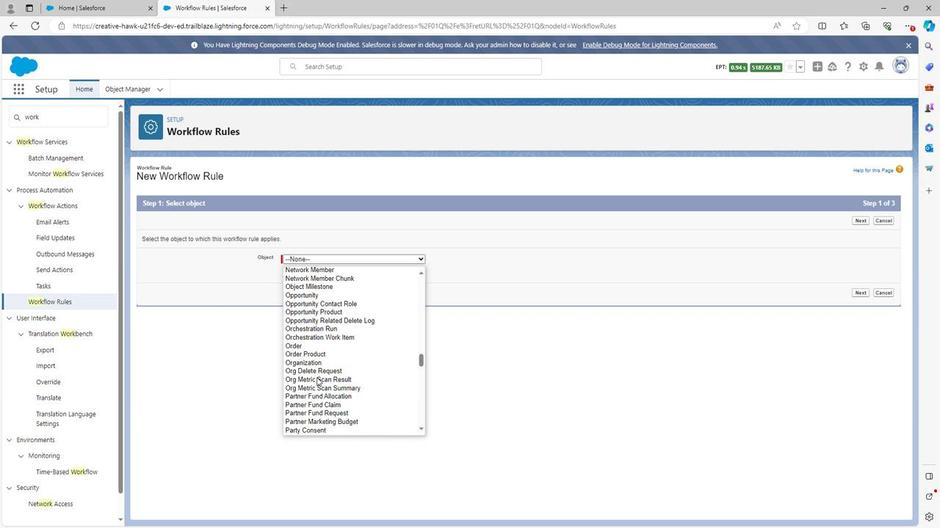 
Action: Mouse scrolled (312, 374) with delta (0, 0)
Screenshot: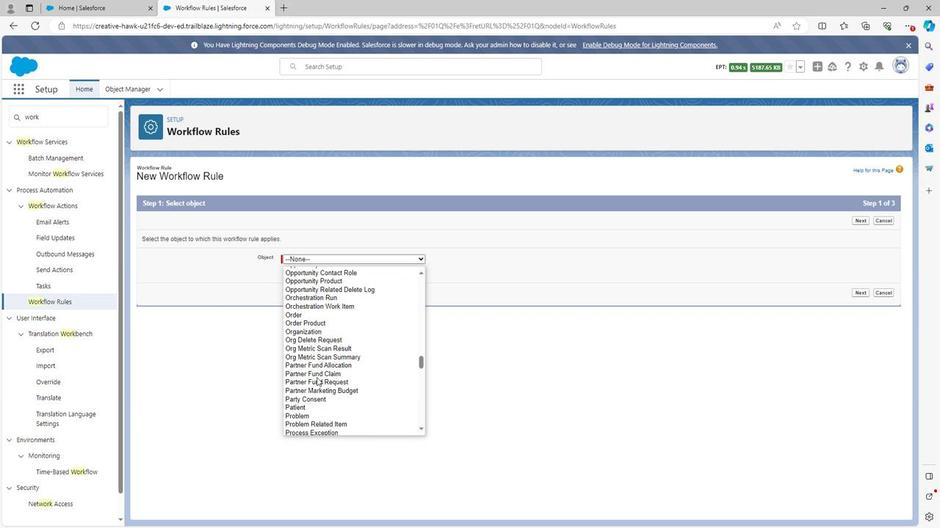 
Action: Mouse scrolled (312, 374) with delta (0, 0)
Screenshot: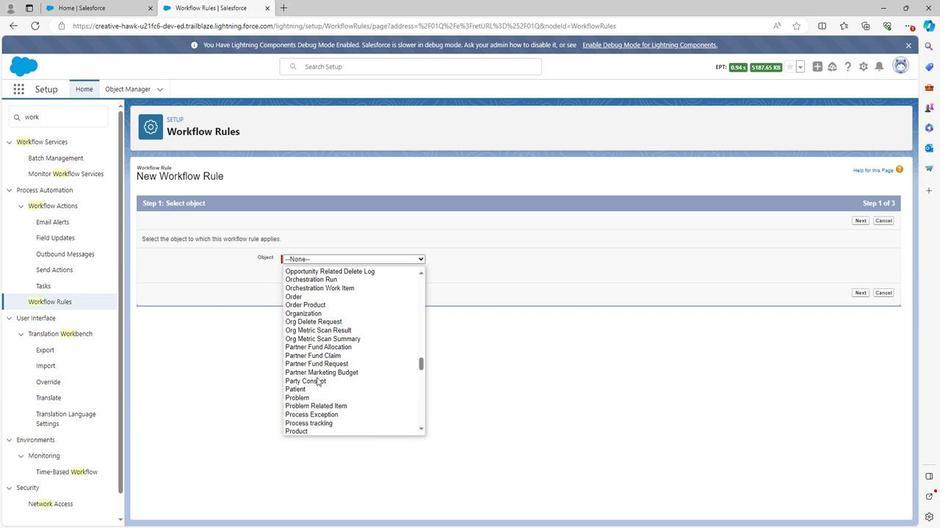 
Action: Mouse scrolled (312, 374) with delta (0, 0)
Screenshot: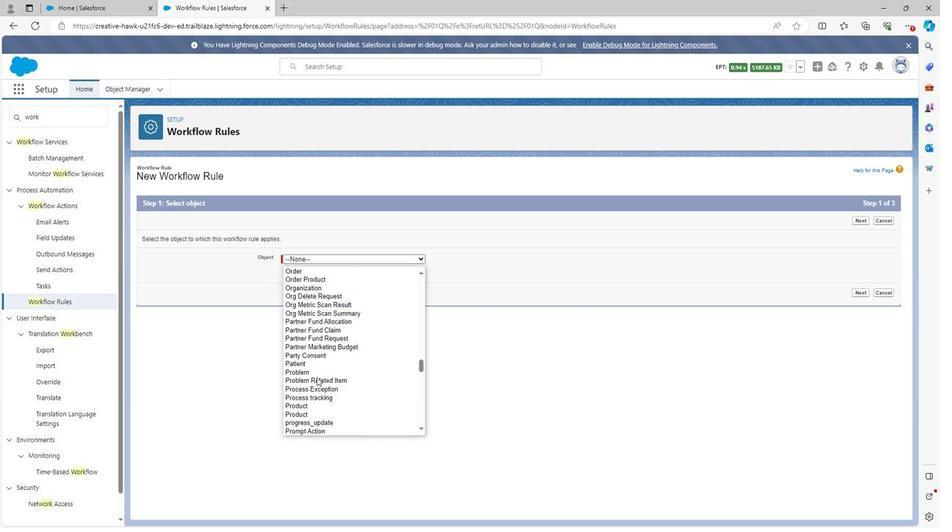 
Action: Mouse scrolled (312, 374) with delta (0, 0)
Screenshot: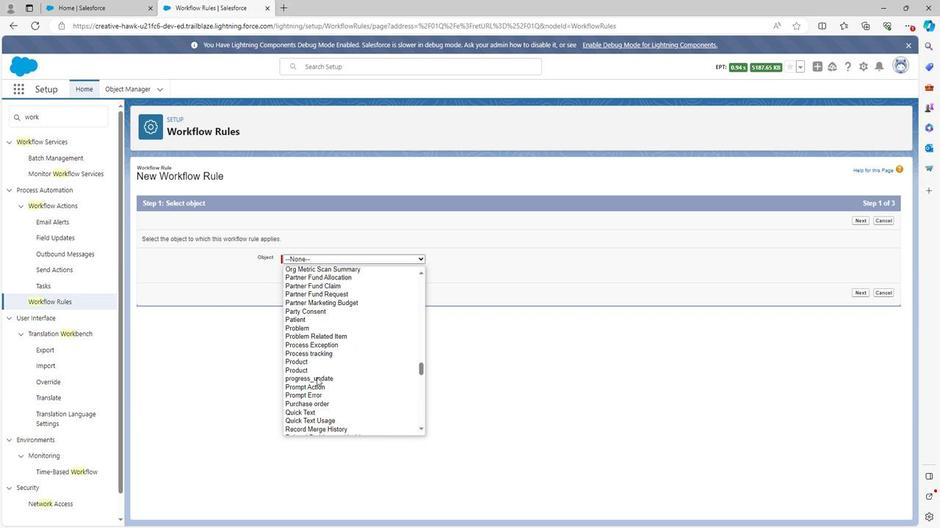 
Action: Mouse scrolled (312, 374) with delta (0, 0)
Screenshot: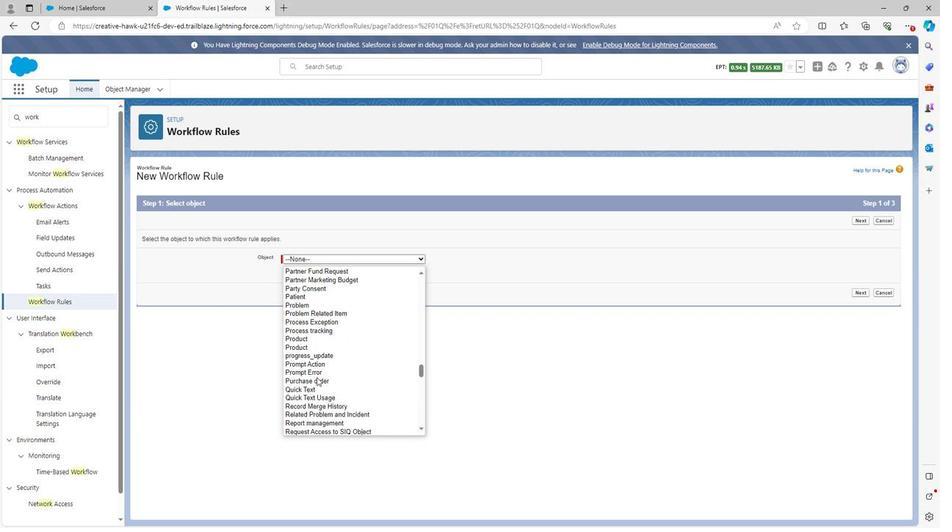 
Action: Mouse scrolled (312, 374) with delta (0, 0)
Screenshot: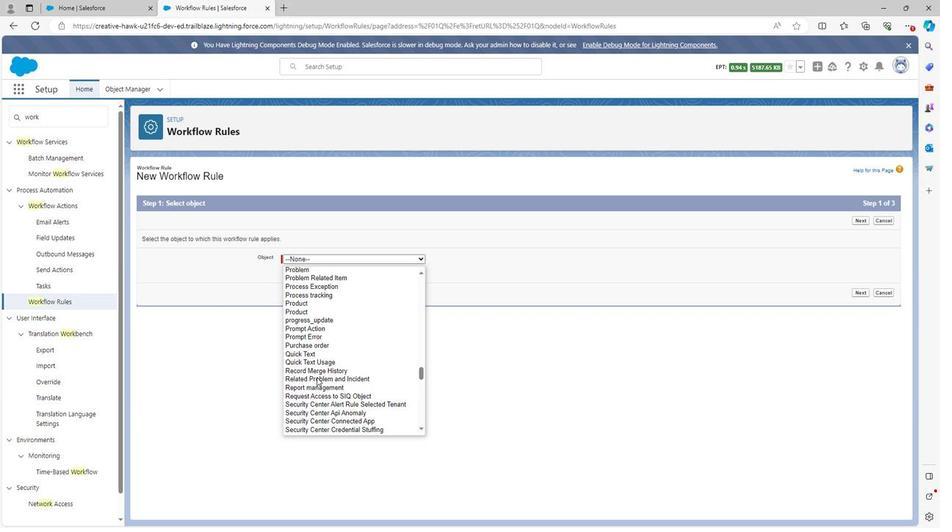 
Action: Mouse scrolled (312, 374) with delta (0, 0)
Screenshot: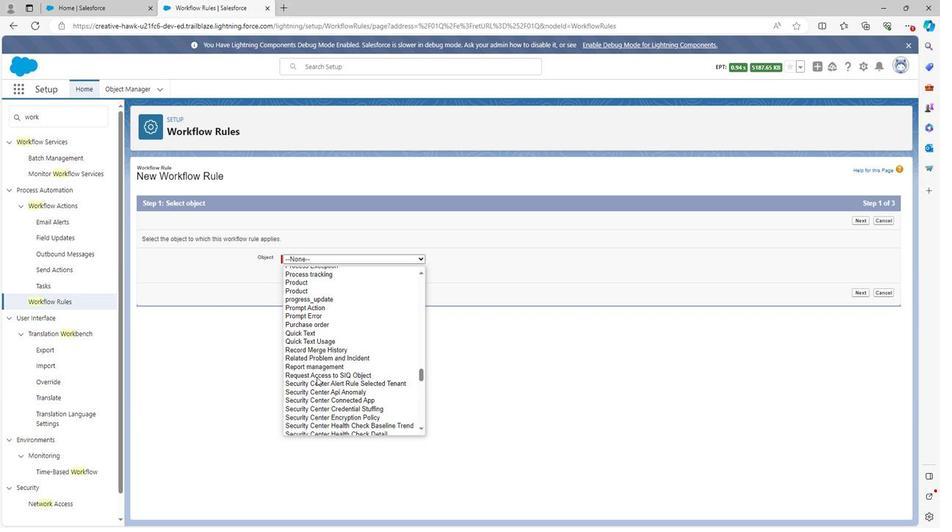 
Action: Mouse scrolled (312, 374) with delta (0, 0)
Screenshot: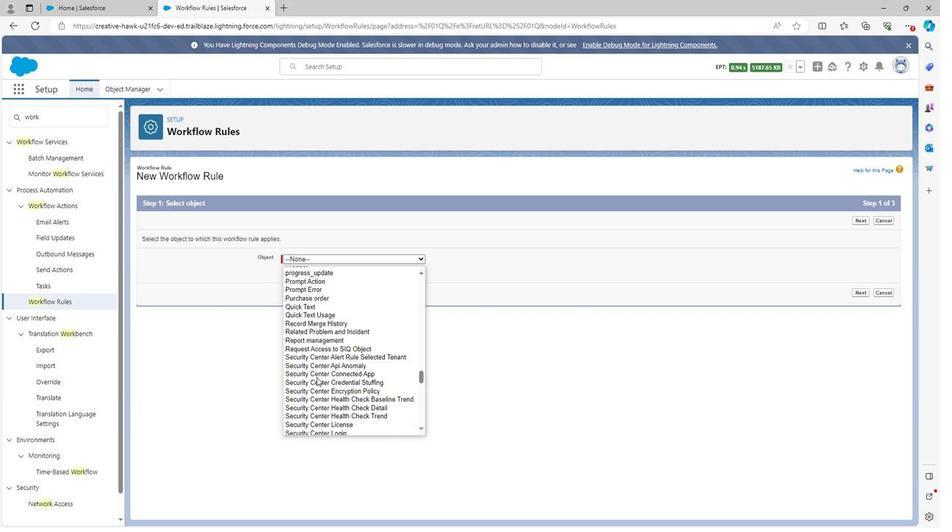 
Action: Mouse scrolled (312, 374) with delta (0, 0)
Screenshot: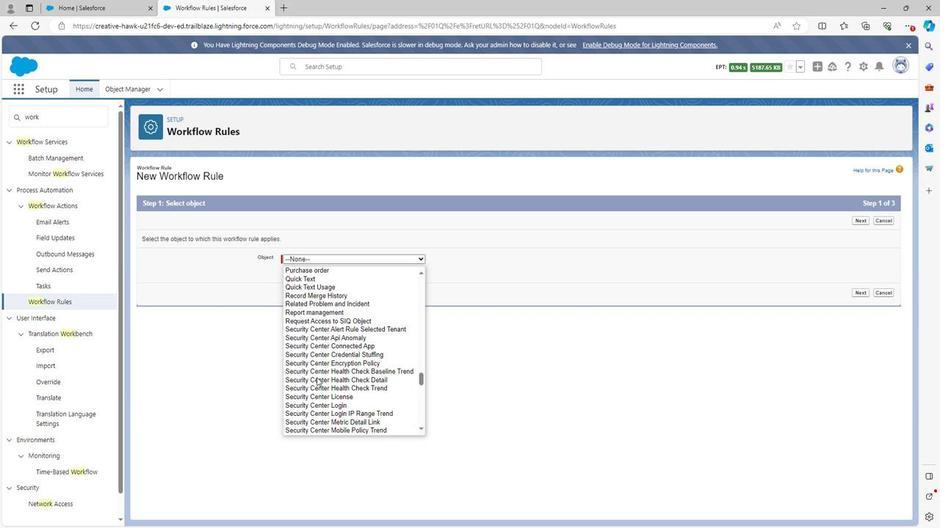 
Action: Mouse scrolled (312, 374) with delta (0, 0)
Screenshot: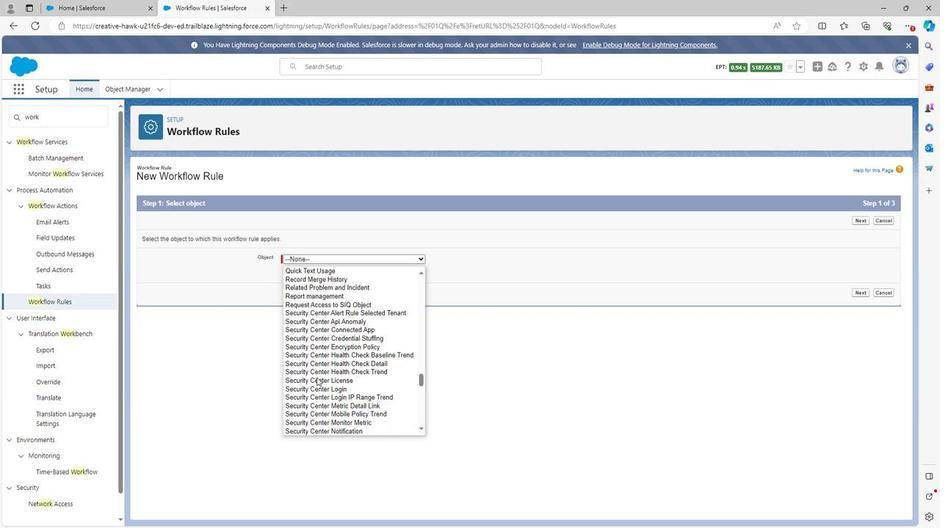 
Action: Mouse scrolled (312, 374) with delta (0, 0)
Screenshot: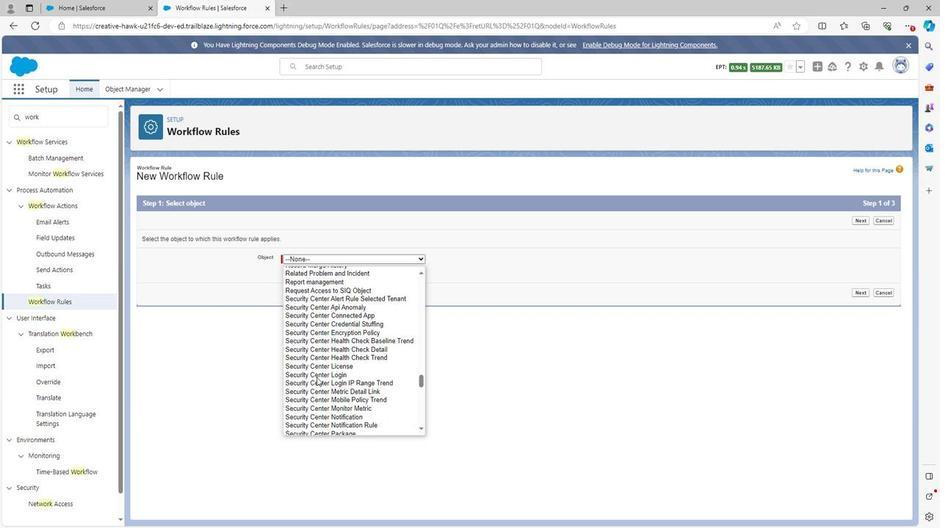 
Action: Mouse scrolled (312, 374) with delta (0, 0)
Screenshot: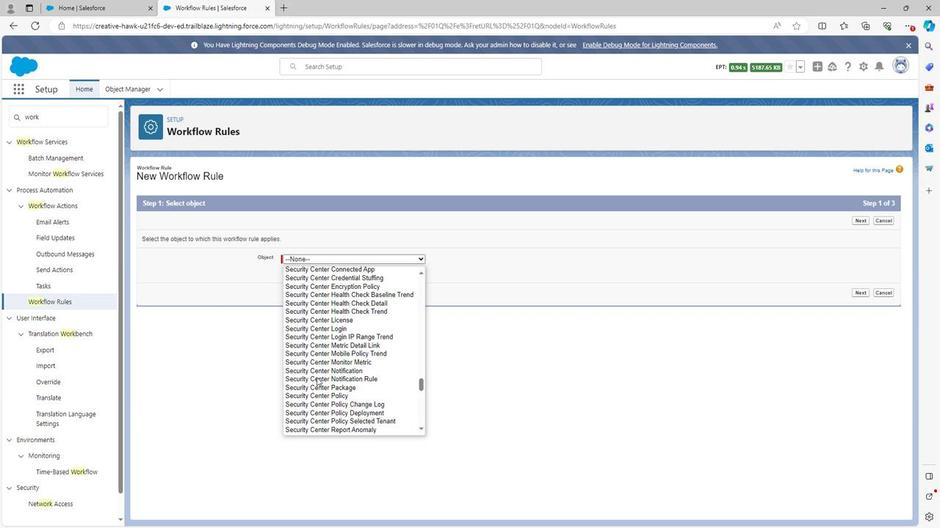 
Action: Mouse scrolled (312, 374) with delta (0, 0)
Screenshot: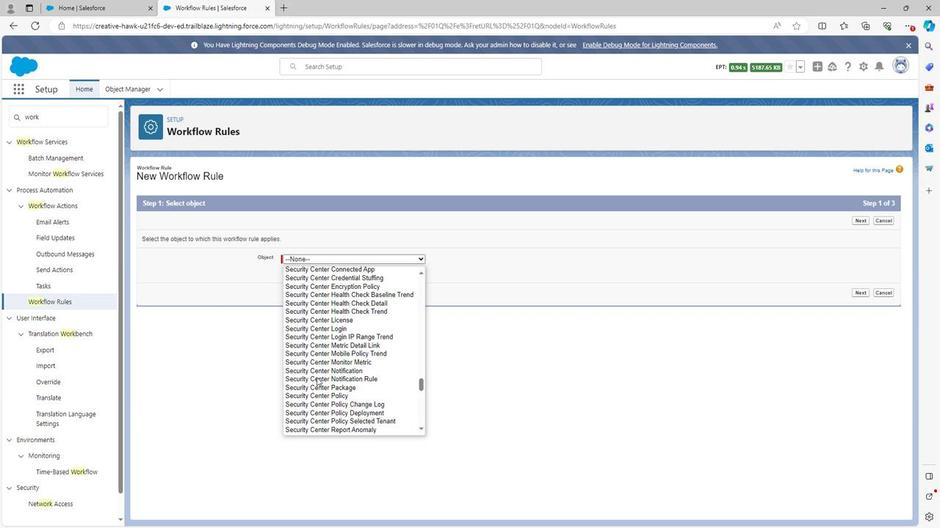 
Action: Mouse scrolled (312, 374) with delta (0, 0)
Screenshot: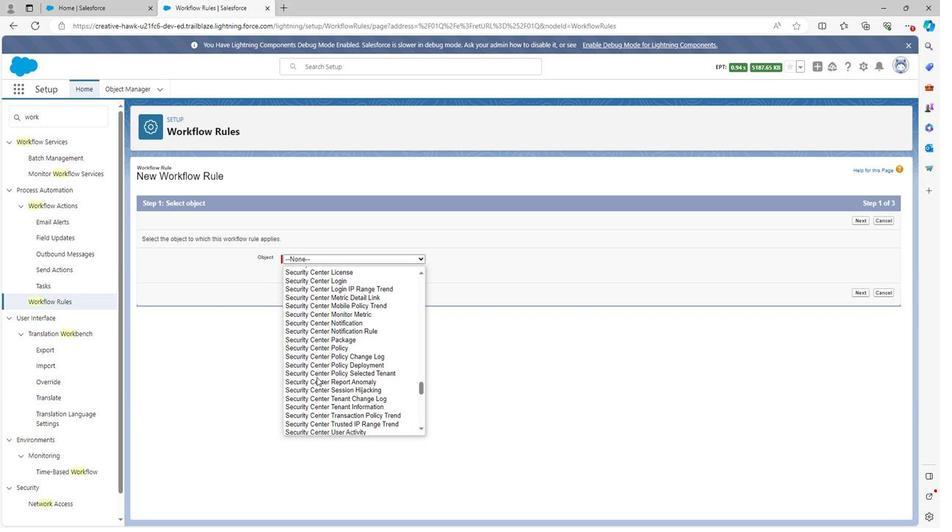
Action: Mouse scrolled (312, 374) with delta (0, 0)
Screenshot: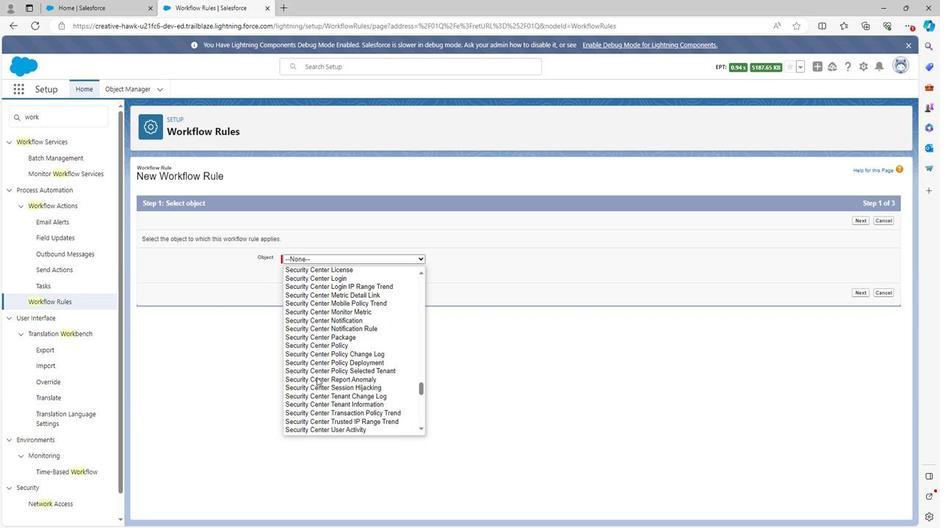 
Action: Mouse scrolled (312, 374) with delta (0, 0)
Screenshot: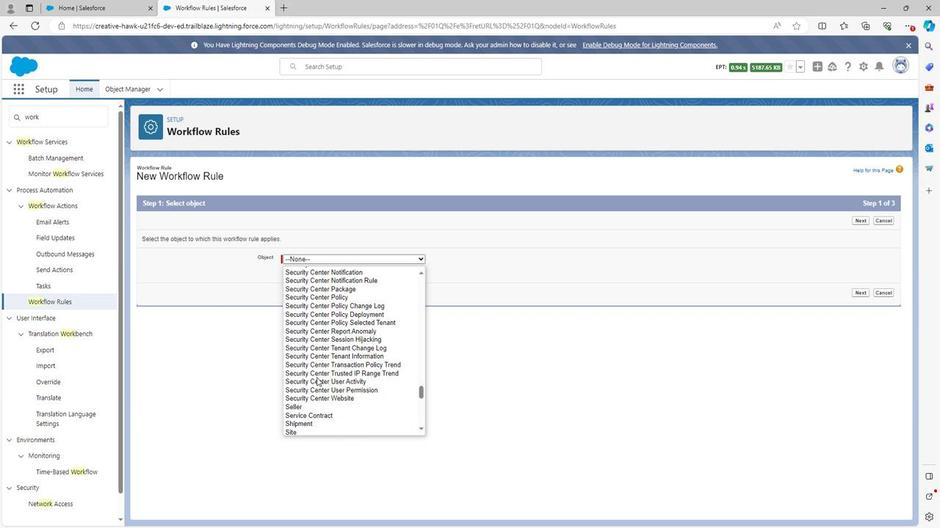
Action: Mouse scrolled (312, 374) with delta (0, 0)
Screenshot: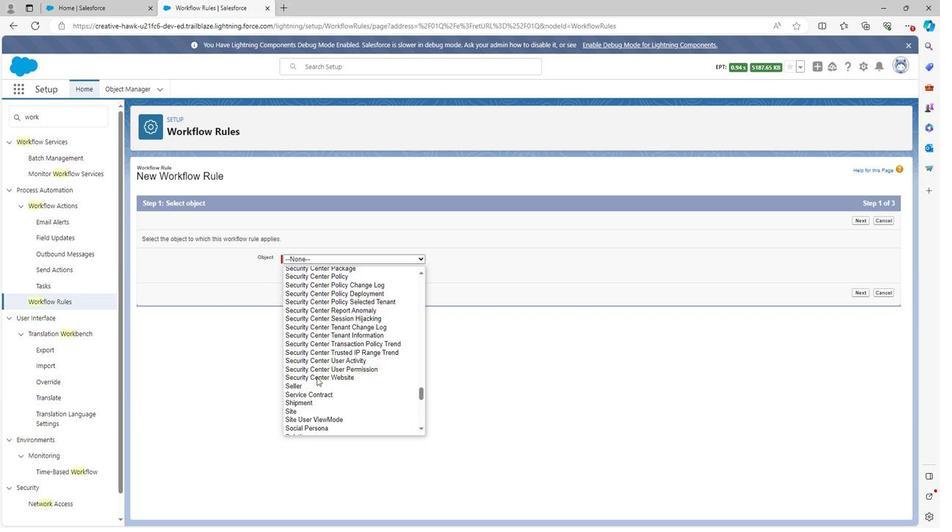 
Action: Mouse moved to (296, 368)
Screenshot: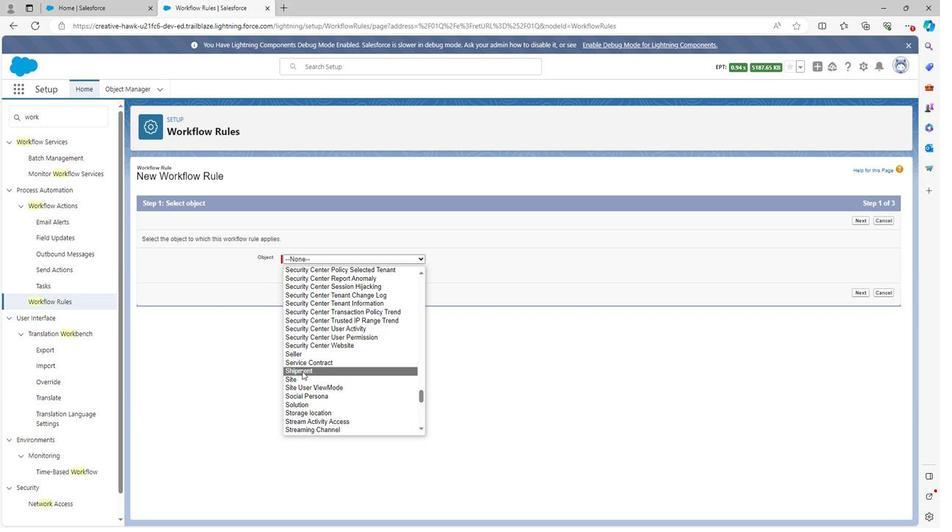
Action: Mouse pressed left at (296, 368)
Screenshot: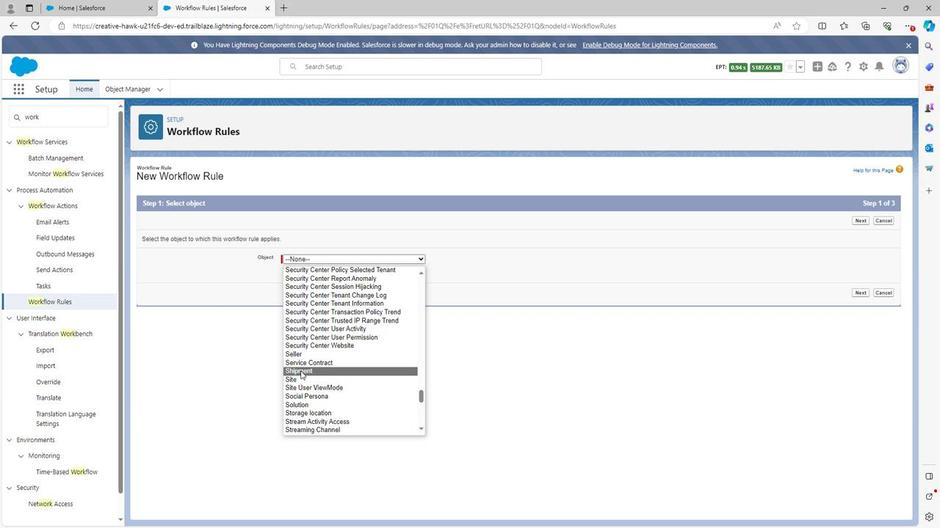
Action: Mouse moved to (854, 288)
Screenshot: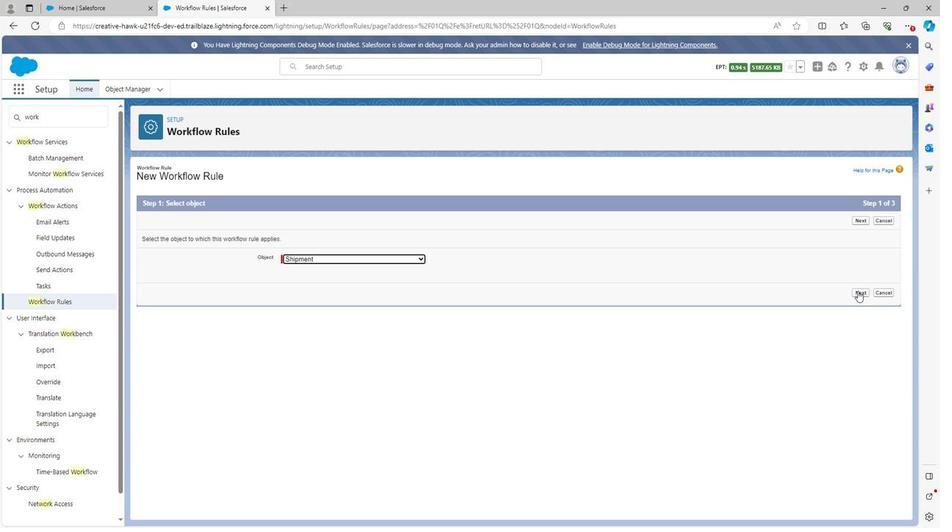 
Action: Mouse pressed left at (854, 288)
Screenshot: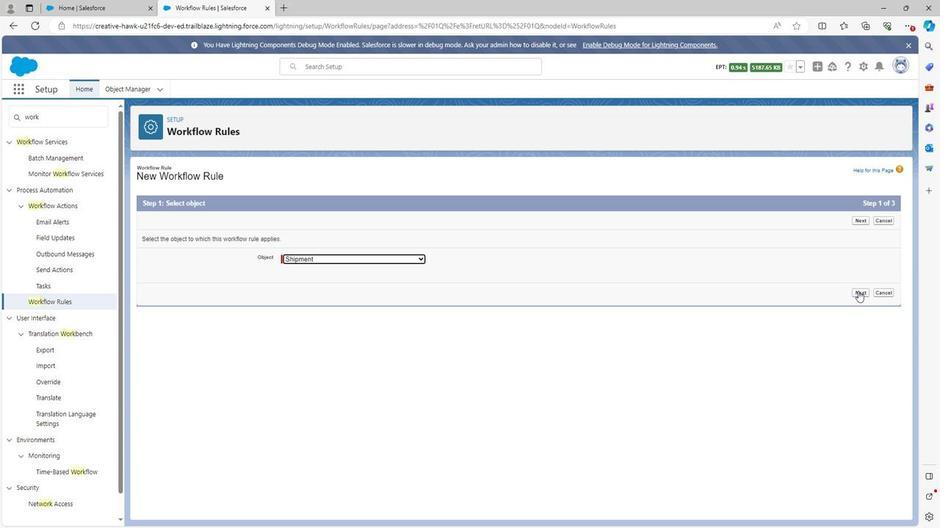 
Action: Mouse moved to (307, 276)
Screenshot: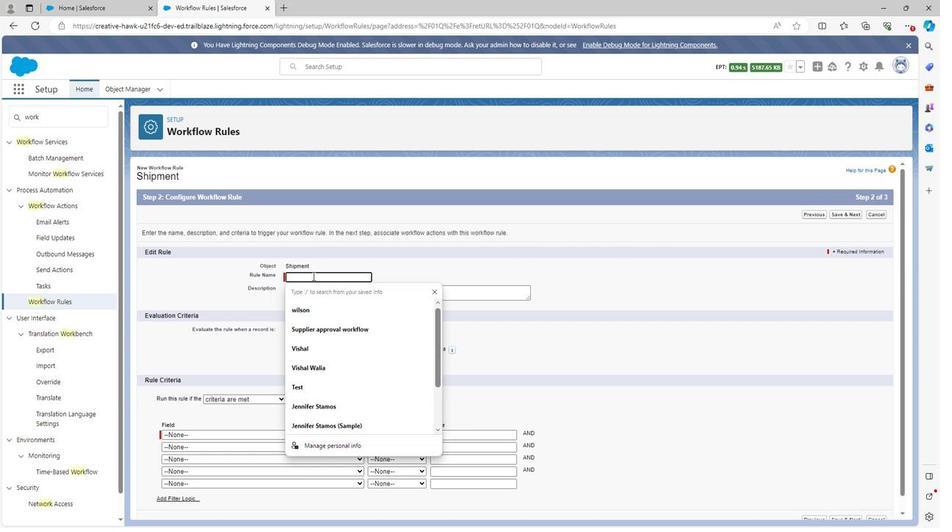 
Action: Mouse pressed left at (307, 276)
Screenshot: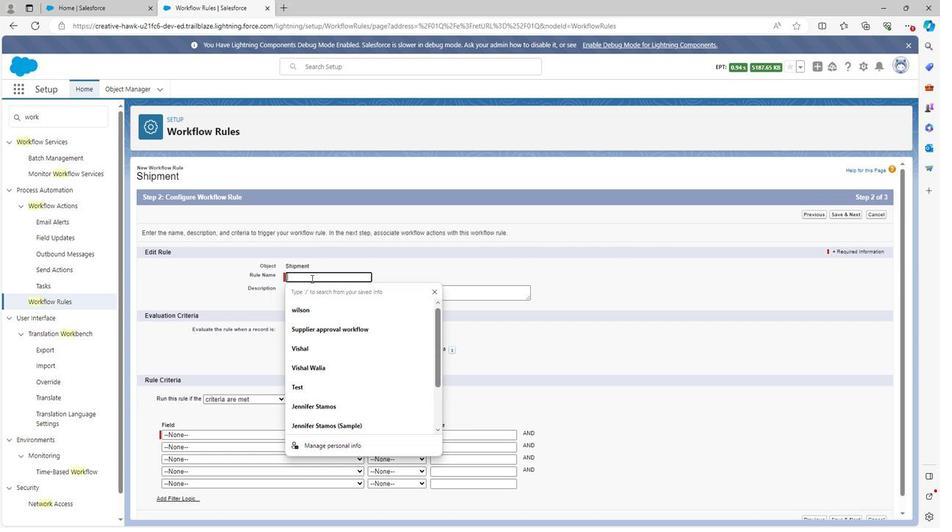 
Action: Key pressed <Key.shift><Key.shift><Key.shift><Key.shift><Key.shift>Order<Key.space><Key.shift>Confirmation<Key.space>rule
Screenshot: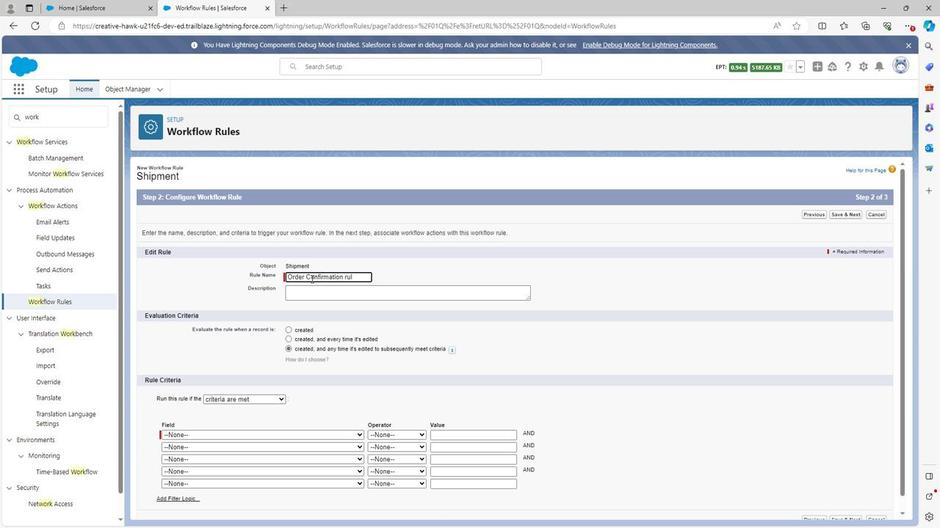 
Action: Mouse moved to (326, 293)
Screenshot: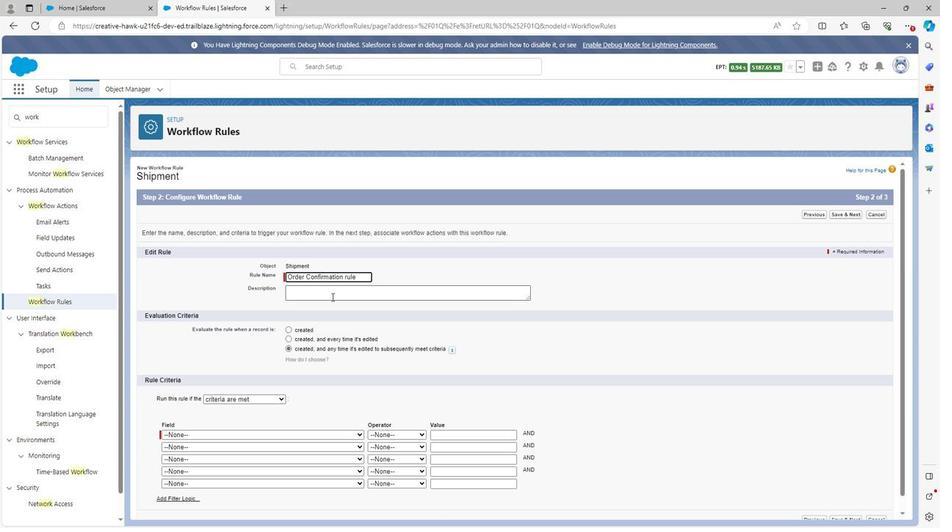 
Action: Mouse pressed left at (326, 293)
Screenshot: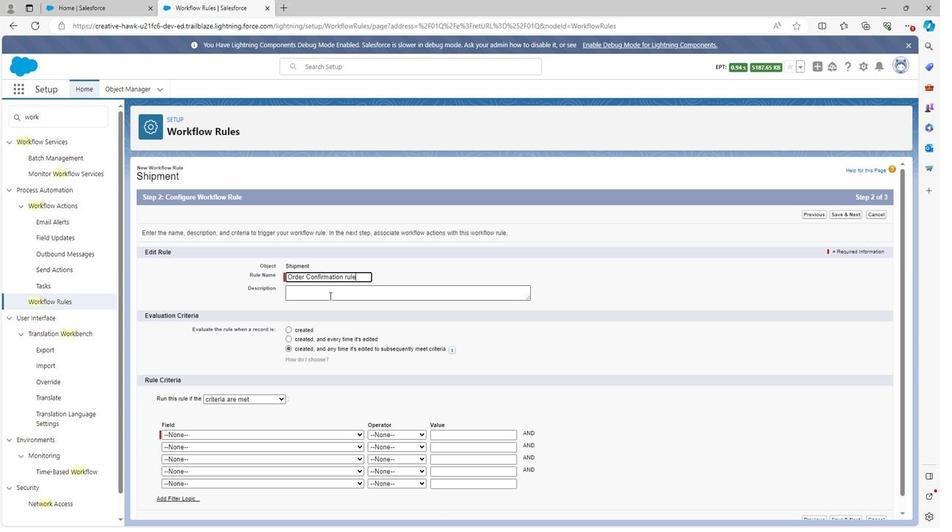 
Action: Key pressed <Key.shift><Key.shift><Key.shift><Key.shift><Key.shift><Key.shift><Key.shift><Key.shift><Key.shift><Key.shift><Key.shift><Key.shift><Key.shift><Key.shift><Key.shift><Key.shift><Key.shift><Key.shift><Key.shift><Key.shift>Order<Key.space>
Screenshot: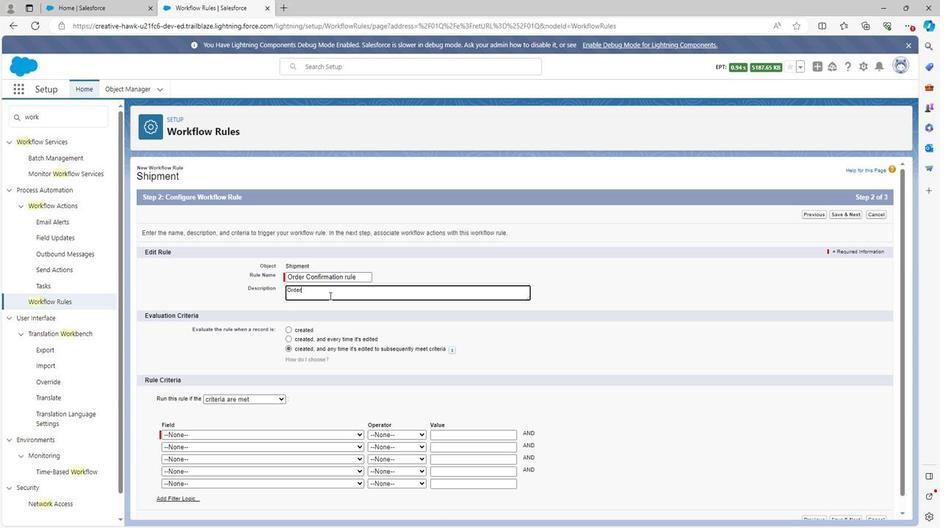 
Action: Mouse moved to (324, 294)
Screenshot: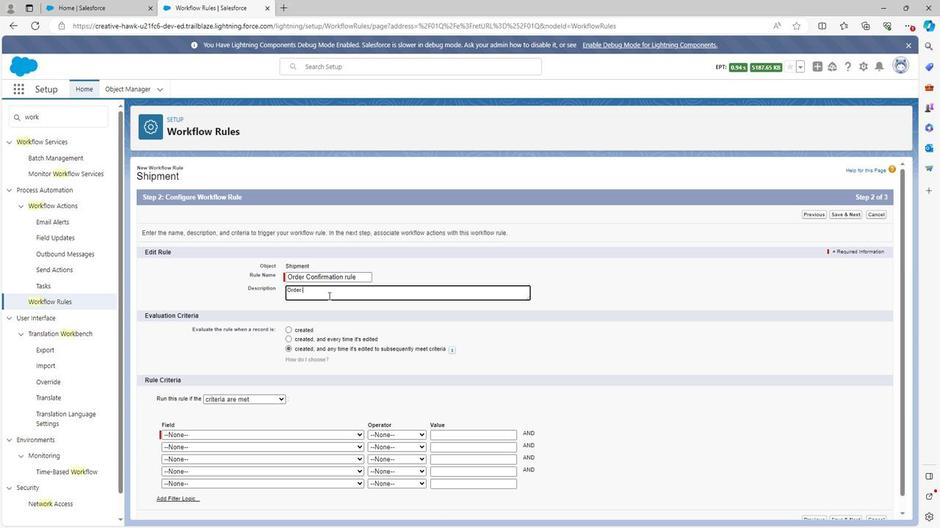 
Action: Key pressed confirmation<Key.space>rule<Key.space>is<Key.space>the<Key.space>rule<Key.space>through<Key.space>which<Key.space>we<Key.space>can<Key.space>show<Key.space>order<Key.space>processing<Key.space>and<Key.space>confirmation
Screenshot: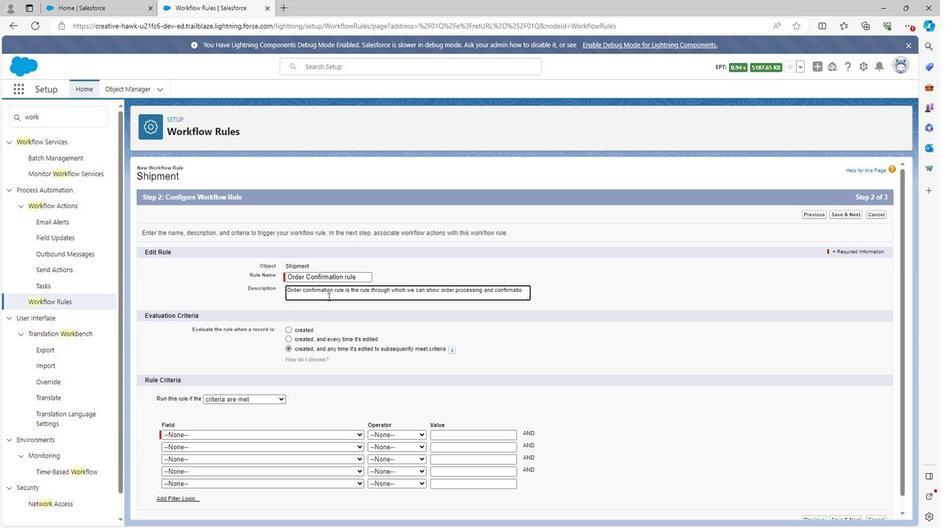
Action: Mouse moved to (305, 431)
Screenshot: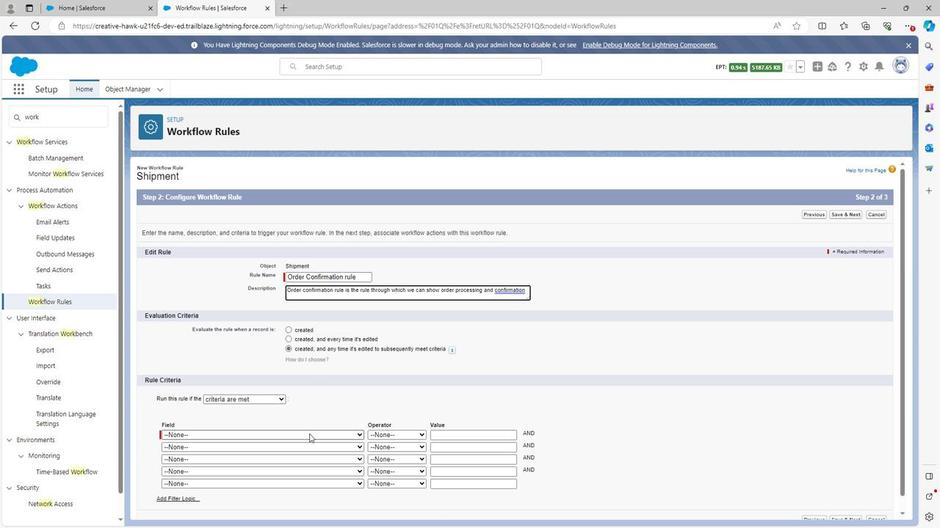 
Action: Mouse pressed left at (305, 431)
Screenshot: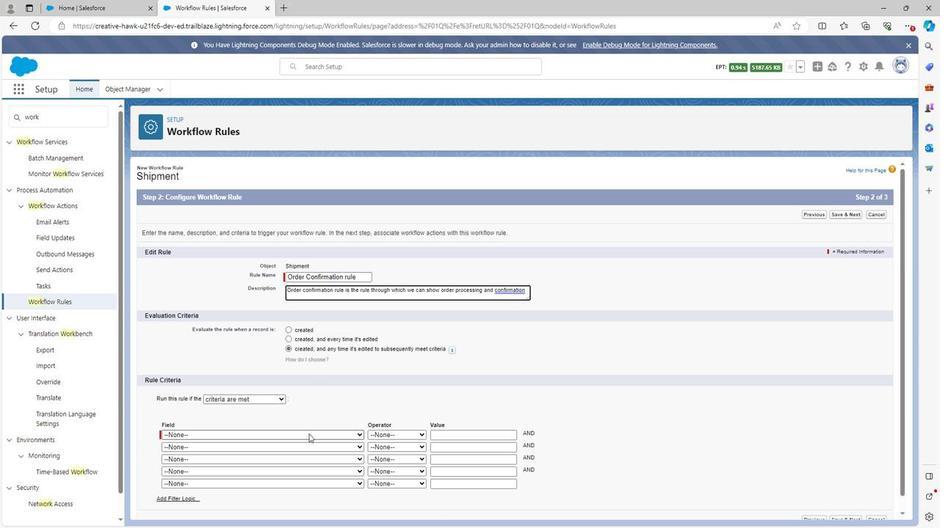
Action: Mouse moved to (210, 378)
Screenshot: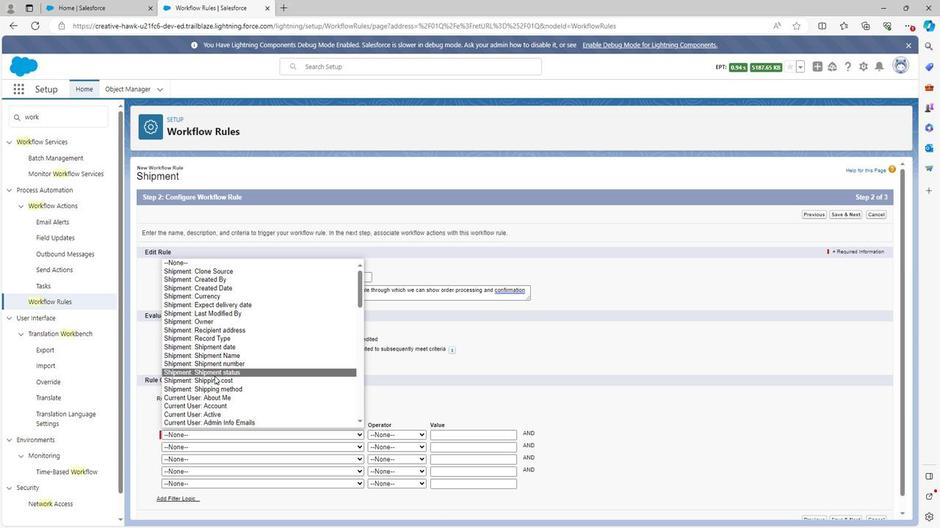 
Action: Mouse pressed left at (210, 378)
Screenshot: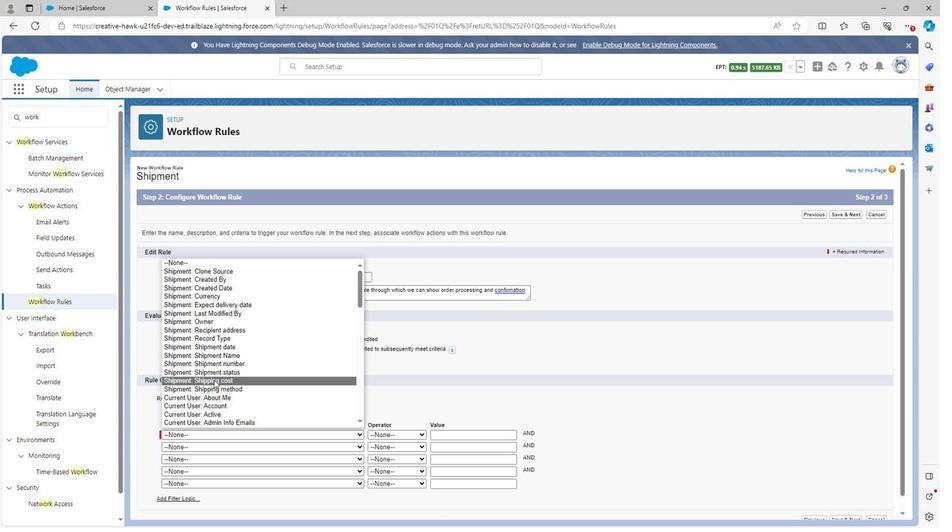 
Action: Mouse moved to (376, 435)
Screenshot: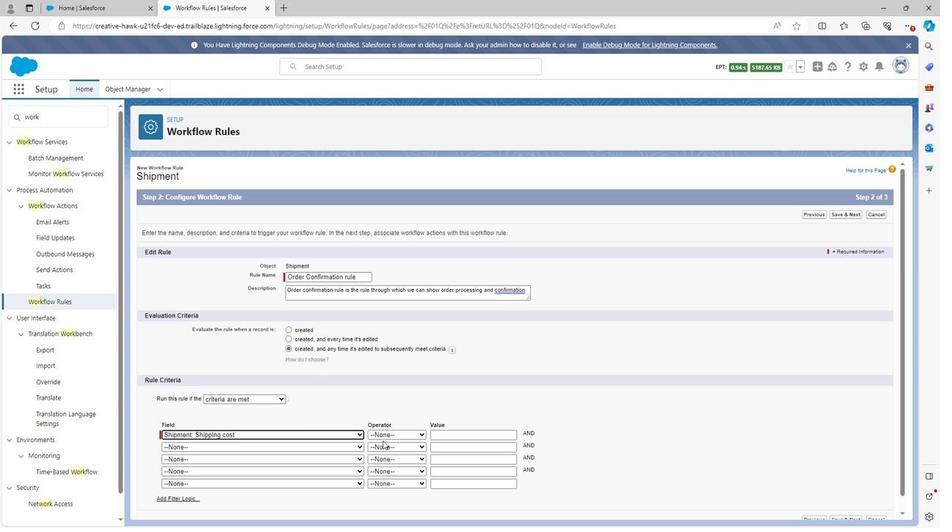 
Action: Mouse pressed left at (376, 435)
Screenshot: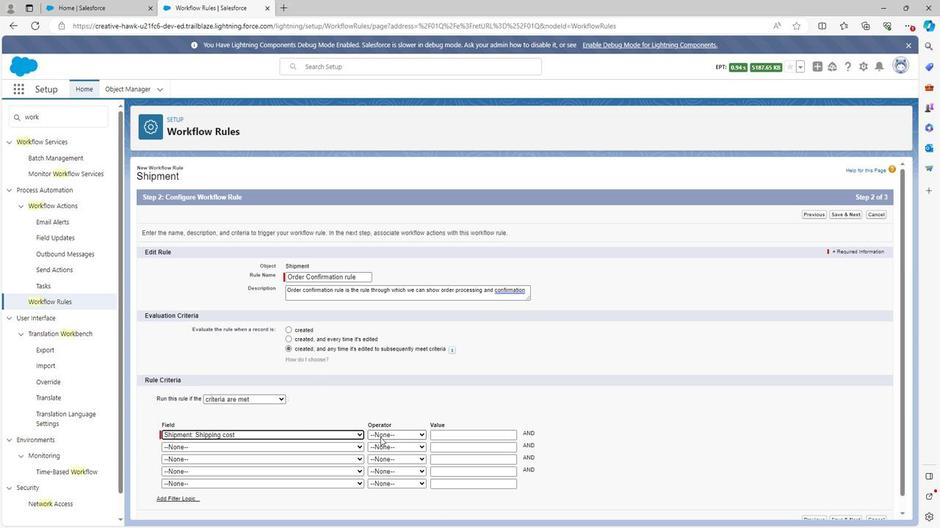 
Action: Mouse moved to (383, 338)
Screenshot: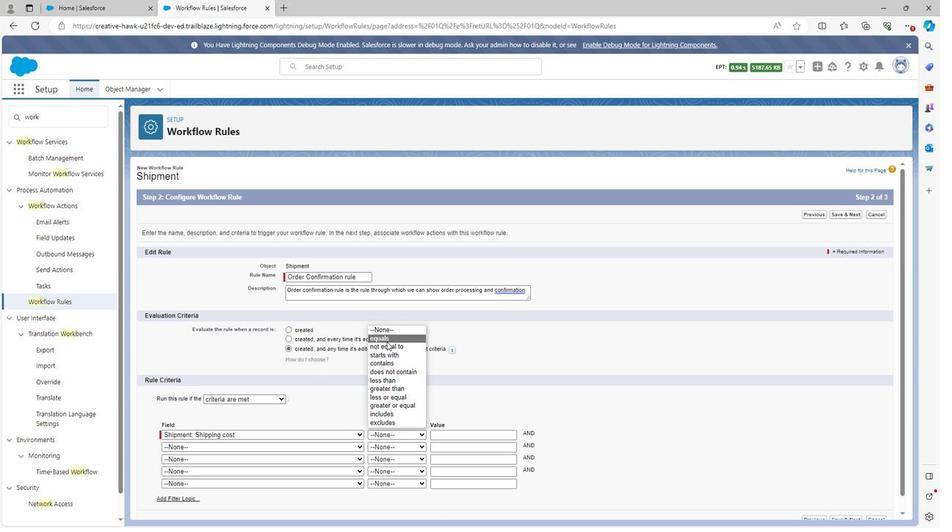 
Action: Mouse pressed left at (383, 338)
Screenshot: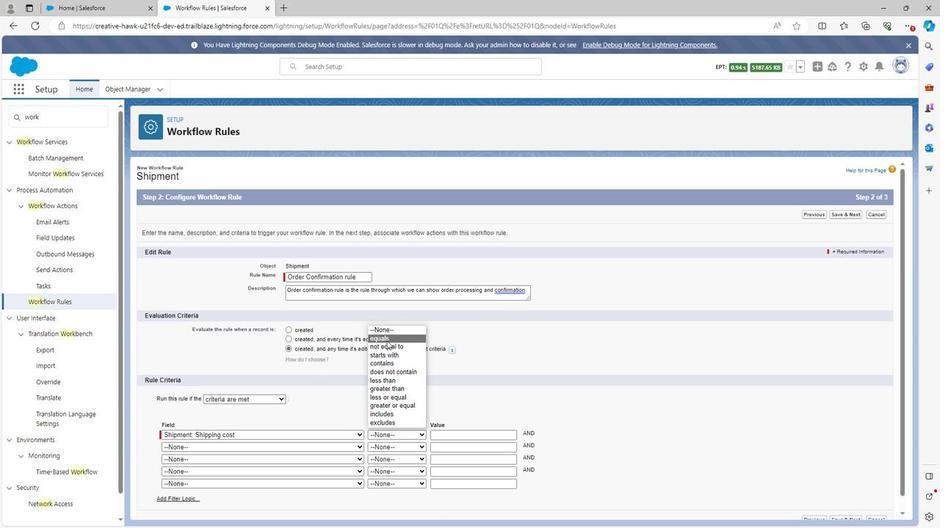 
Action: Mouse moved to (447, 434)
Screenshot: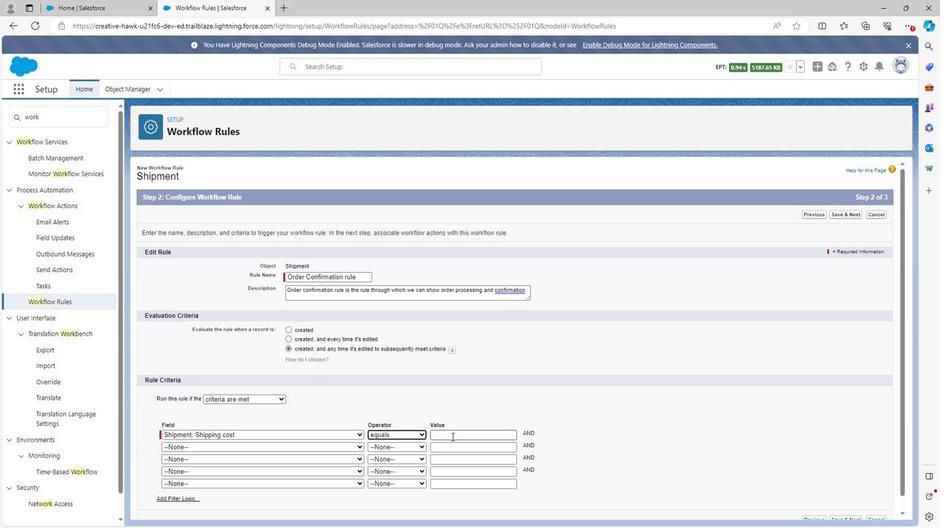 
Action: Mouse pressed left at (447, 434)
Screenshot: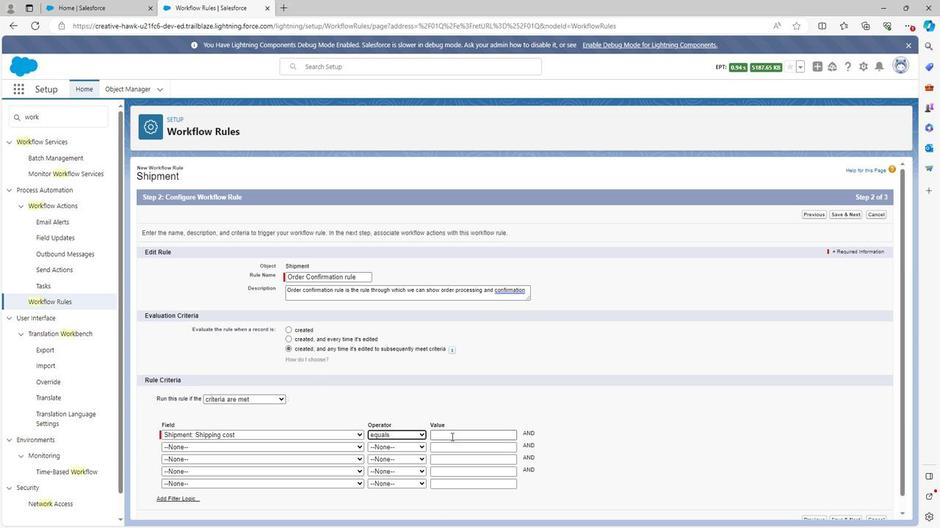 
Action: Mouse moved to (356, 445)
Screenshot: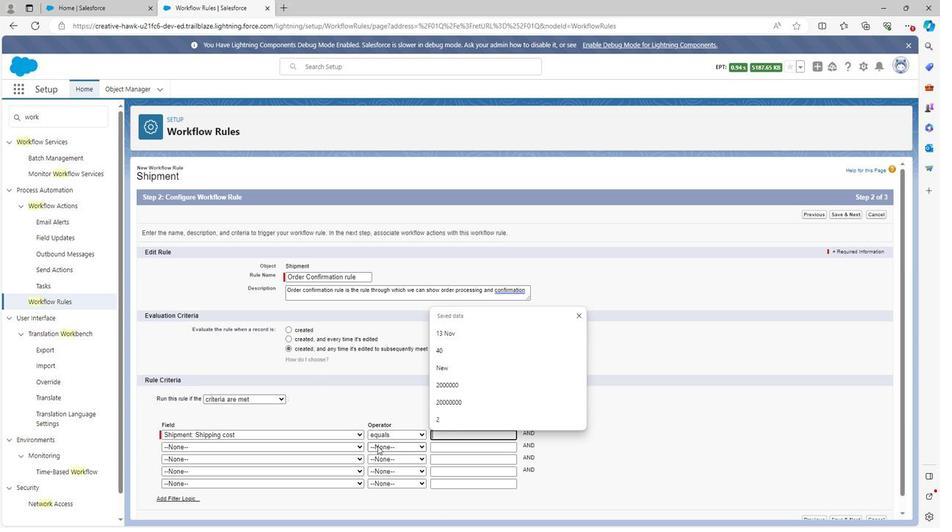 
Action: Key pressed 200000
Screenshot: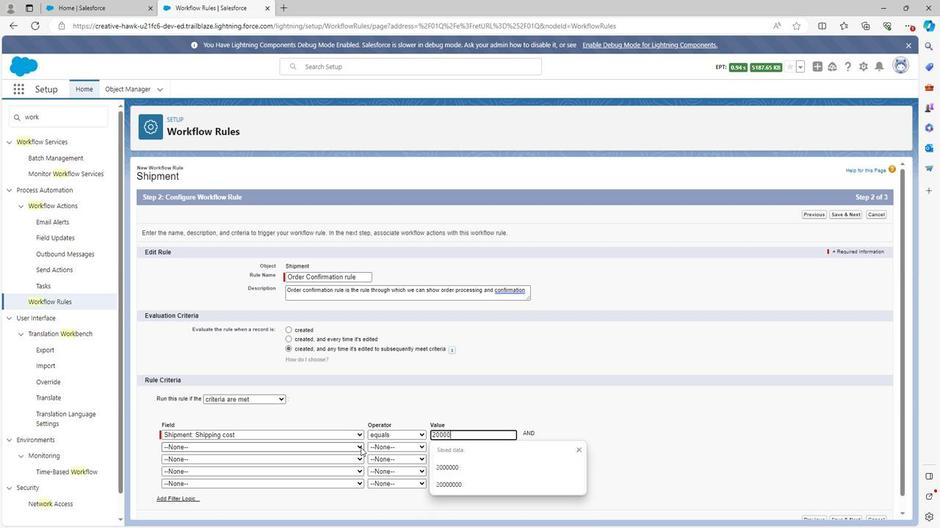 
Action: Mouse moved to (309, 447)
Screenshot: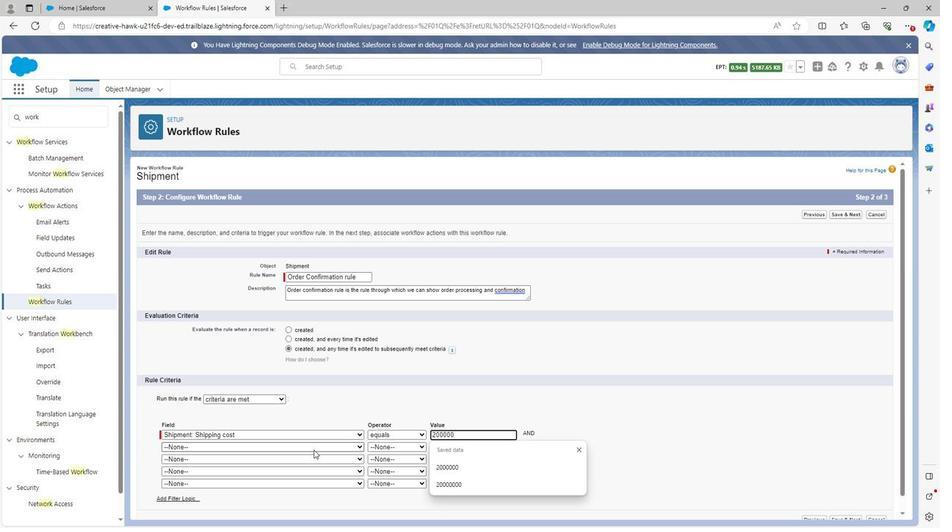 
Action: Mouse pressed left at (309, 447)
Screenshot: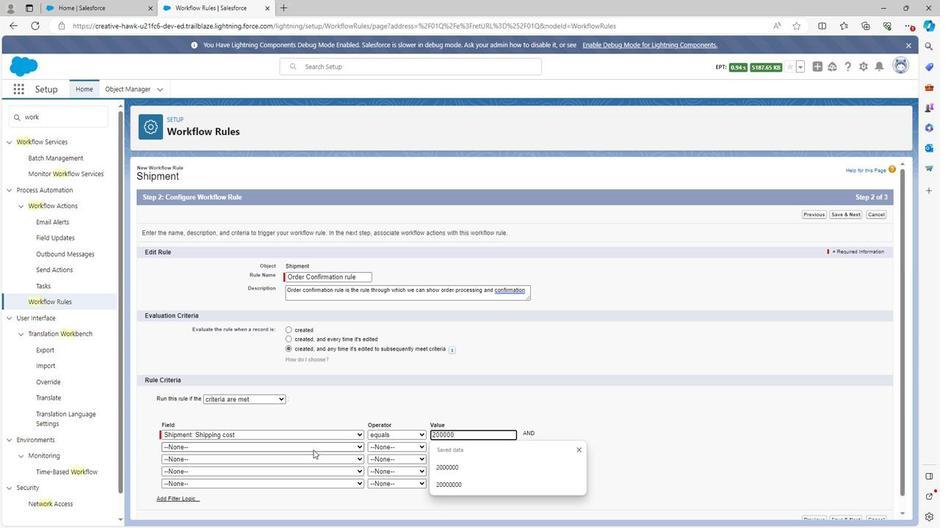 
Action: Mouse moved to (229, 371)
Screenshot: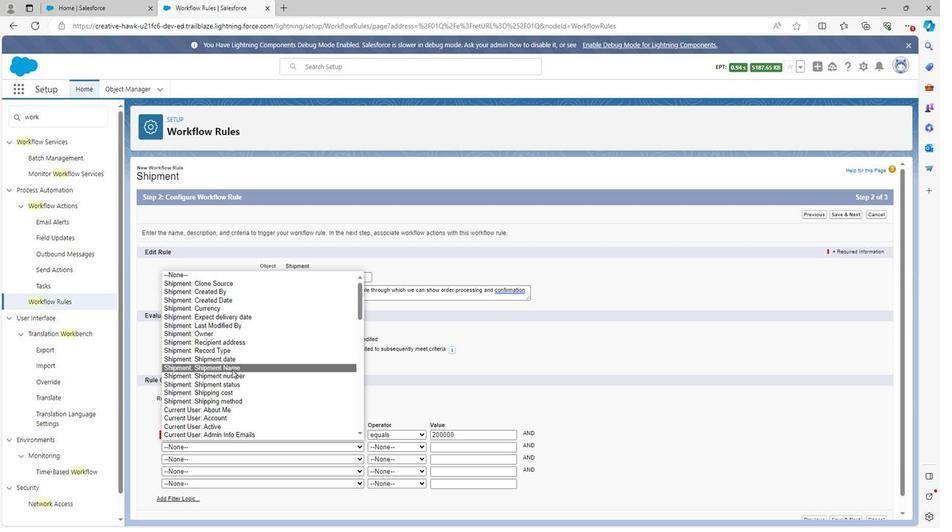 
Action: Mouse pressed left at (229, 371)
Screenshot: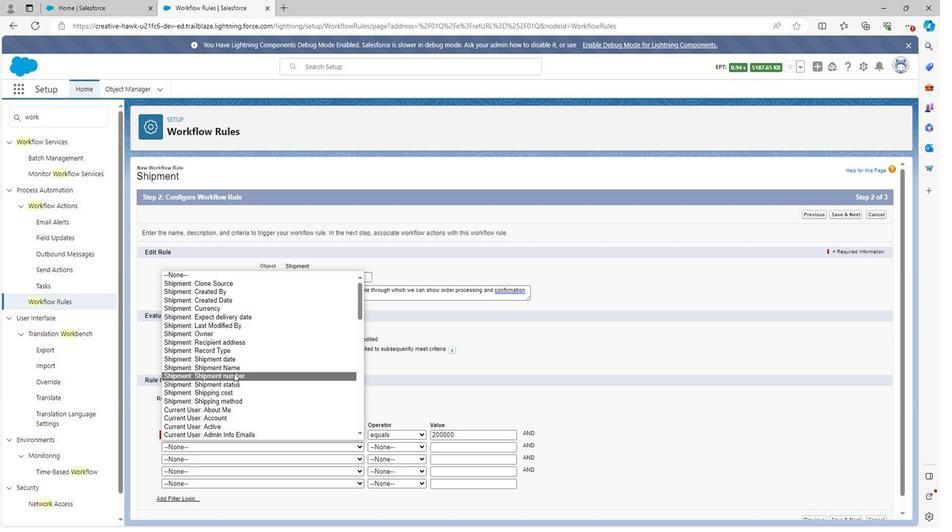 
Action: Mouse moved to (404, 444)
Screenshot: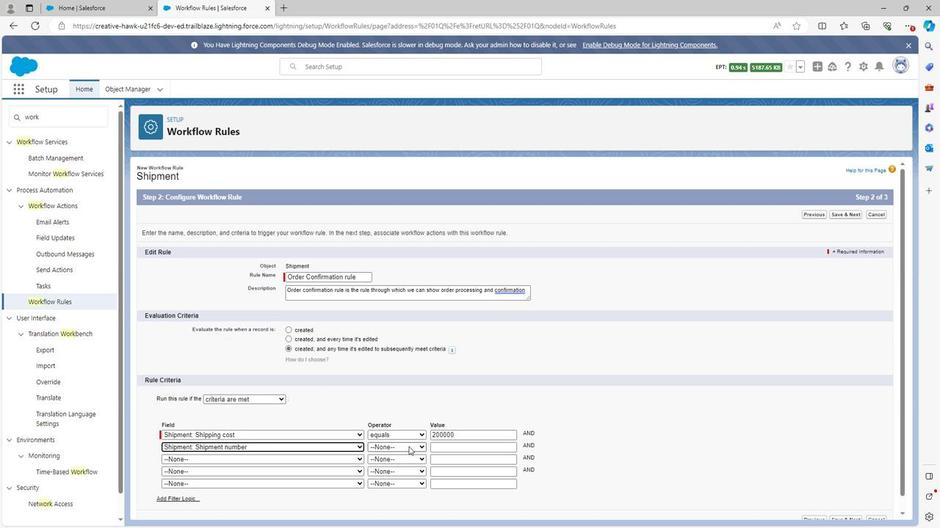 
Action: Mouse pressed left at (404, 444)
Screenshot: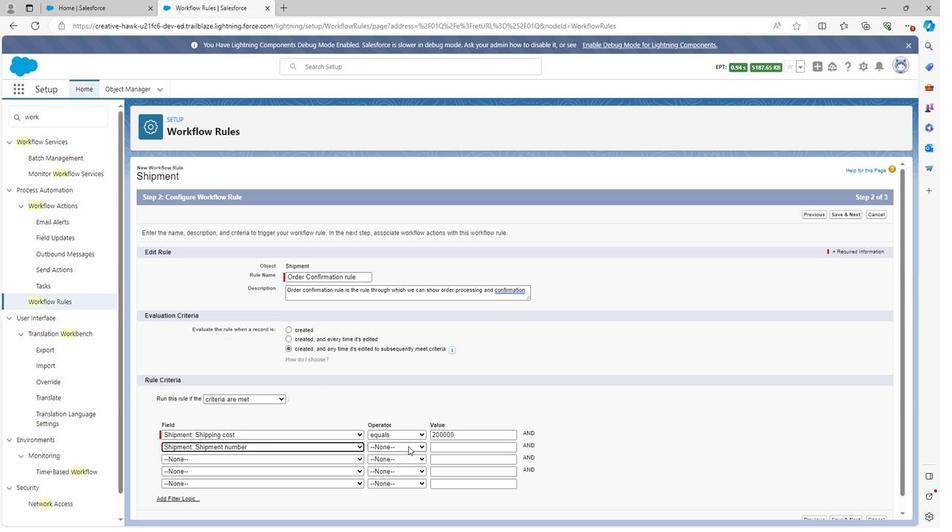 
Action: Mouse moved to (393, 350)
Screenshot: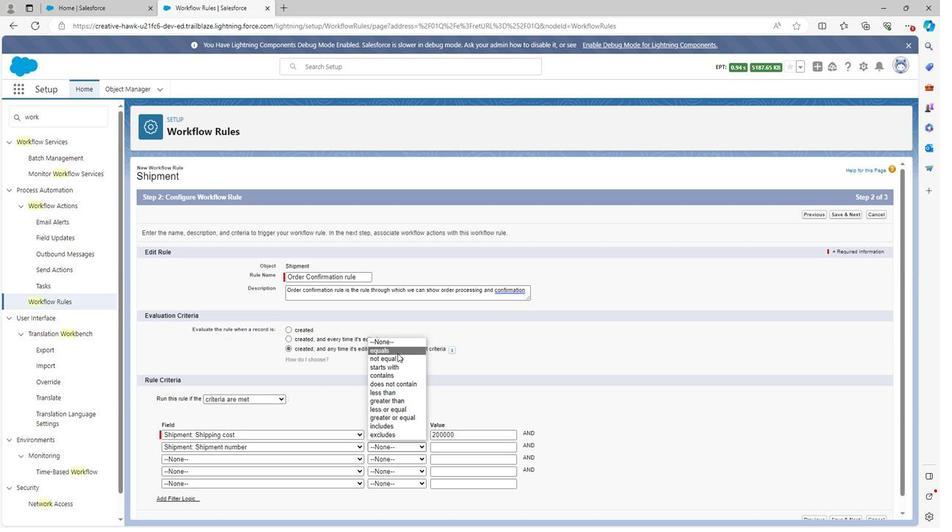 
Action: Mouse pressed left at (393, 350)
Screenshot: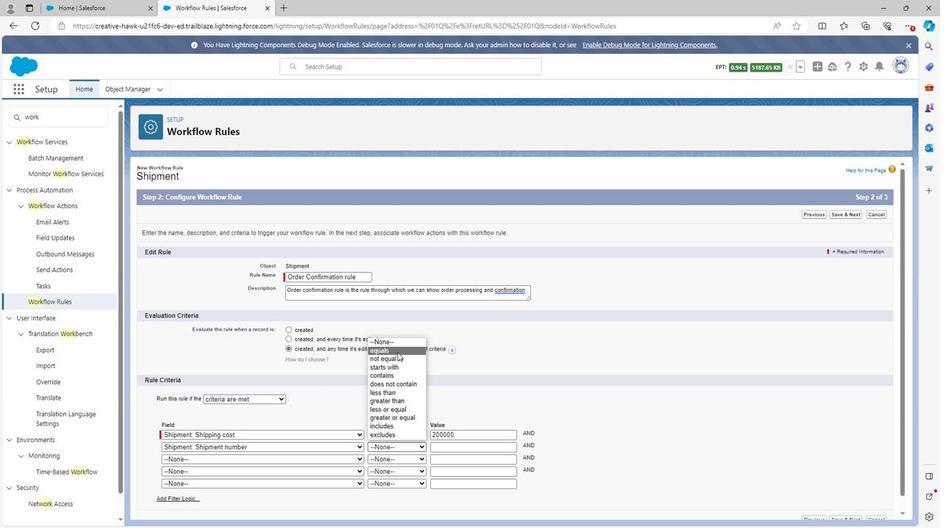 
Action: Mouse moved to (453, 446)
Screenshot: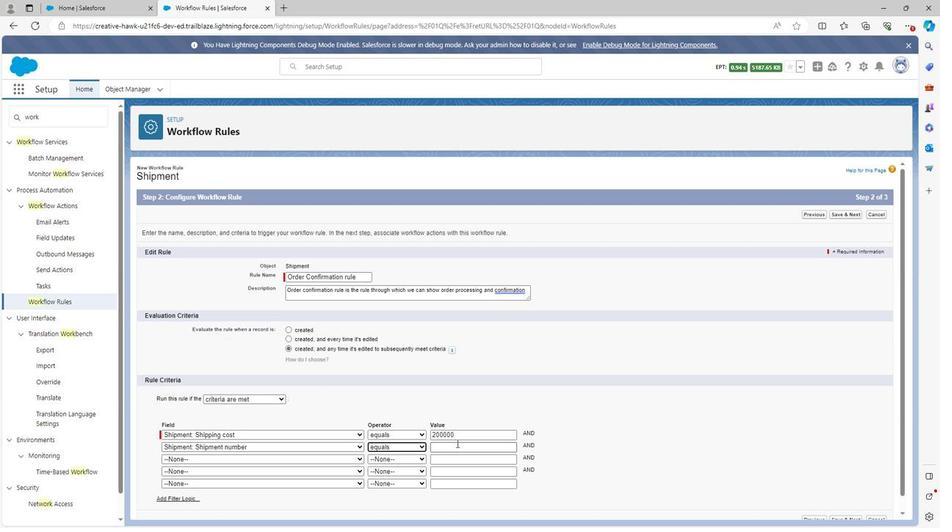 
Action: Mouse pressed left at (453, 446)
Screenshot: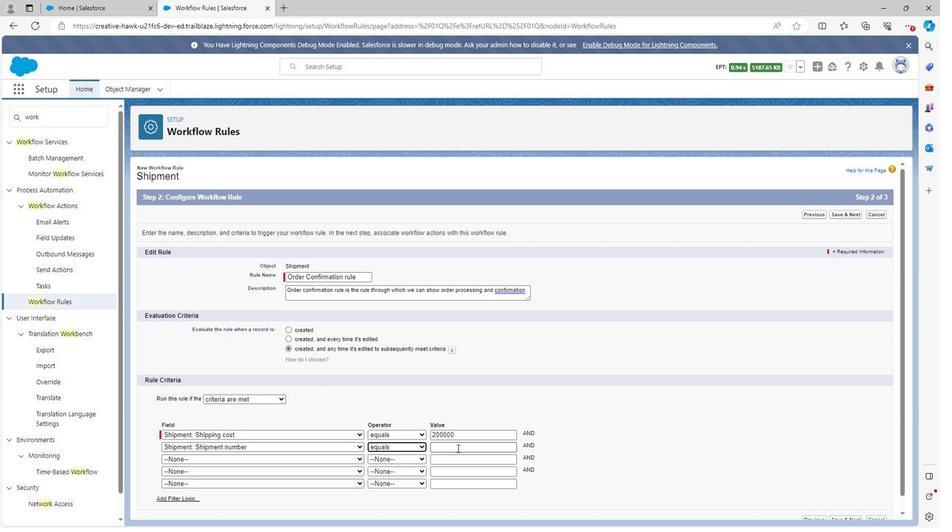 
Action: Mouse moved to (439, 456)
Screenshot: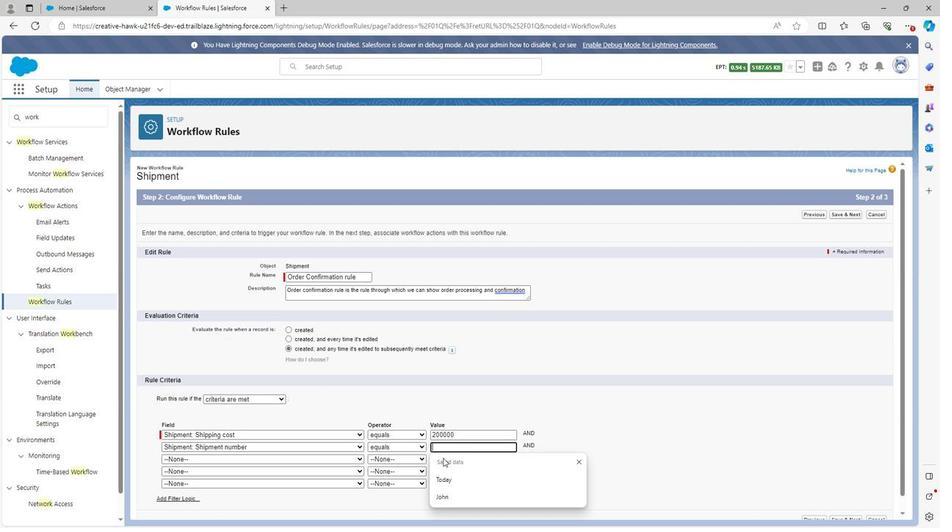 
Action: Key pressed 1
Screenshot: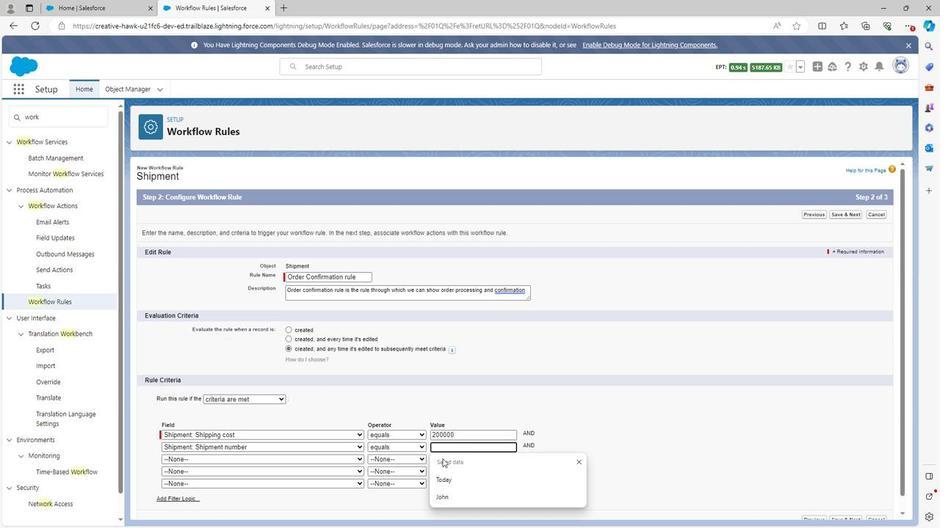 
Action: Mouse moved to (323, 459)
Screenshot: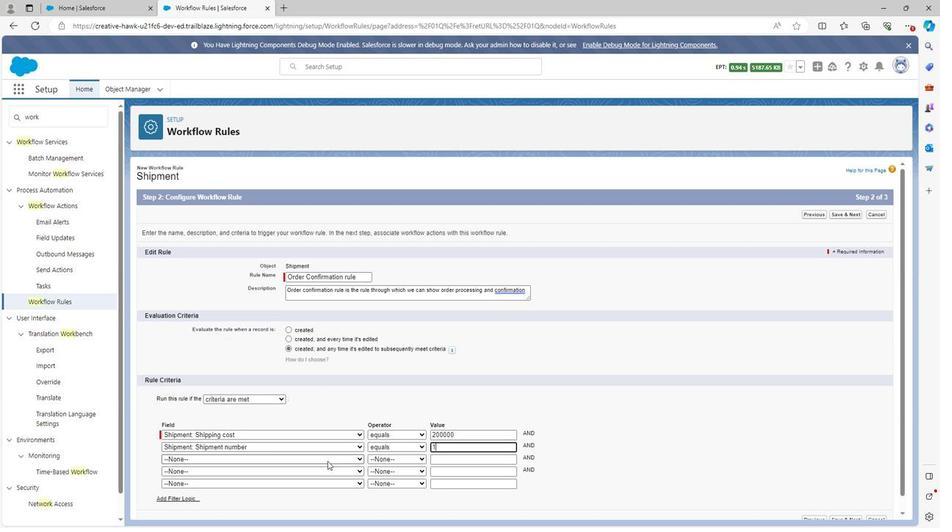 
Action: Mouse scrolled (323, 459) with delta (0, 0)
Screenshot: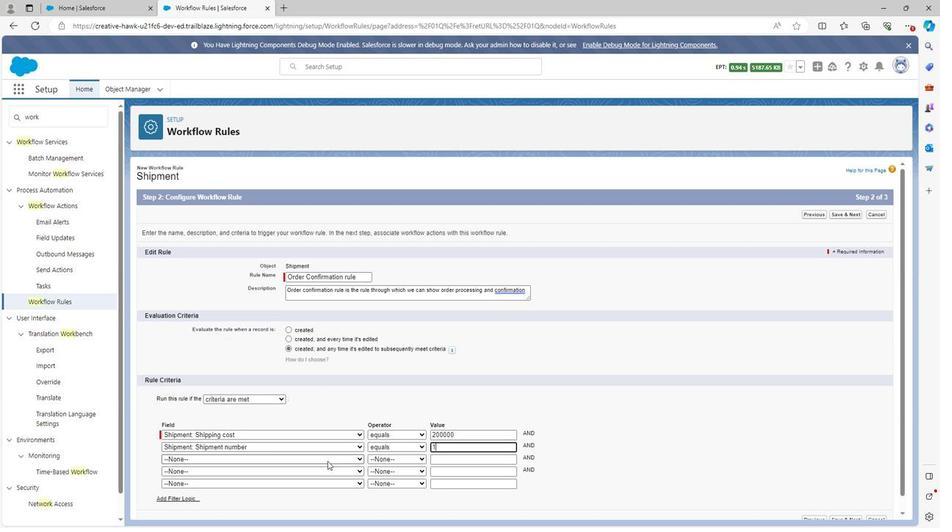 
Action: Mouse scrolled (323, 459) with delta (0, 0)
Screenshot: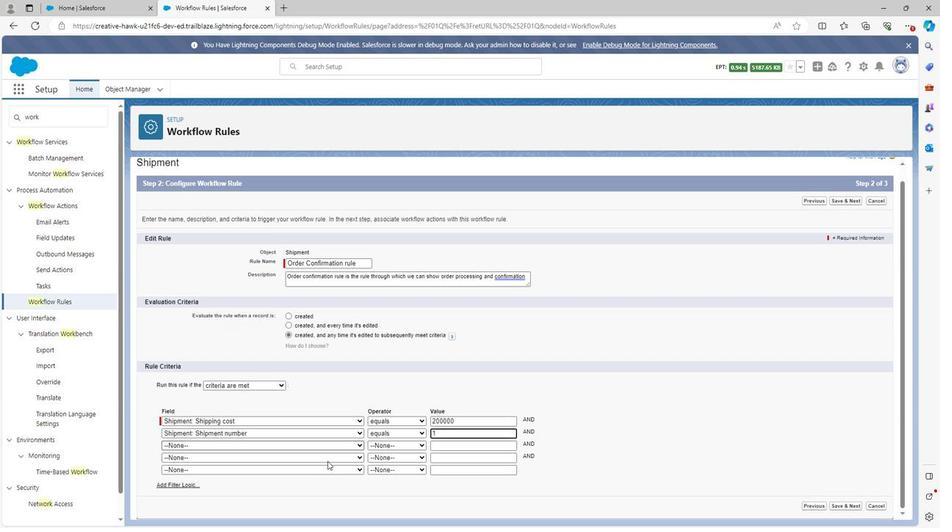 
Action: Mouse scrolled (323, 459) with delta (0, 0)
Screenshot: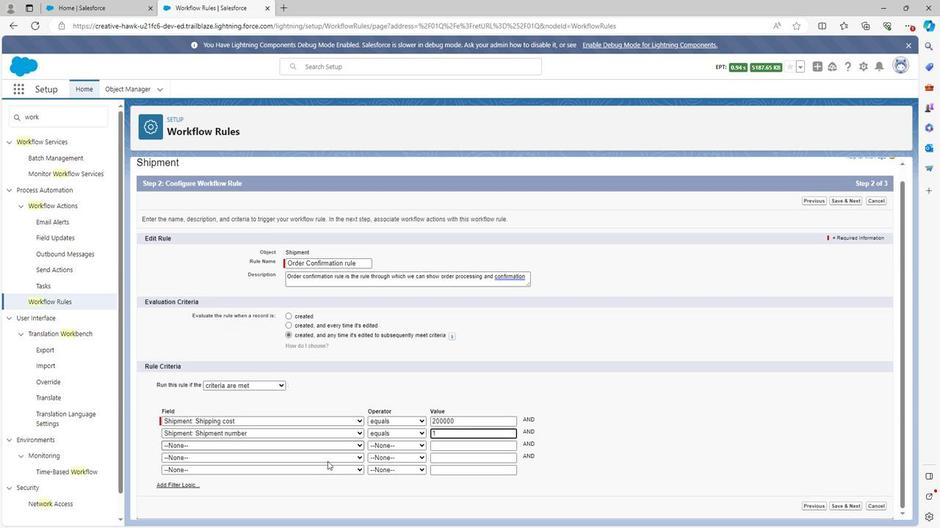 
Action: Mouse moved to (840, 502)
Screenshot: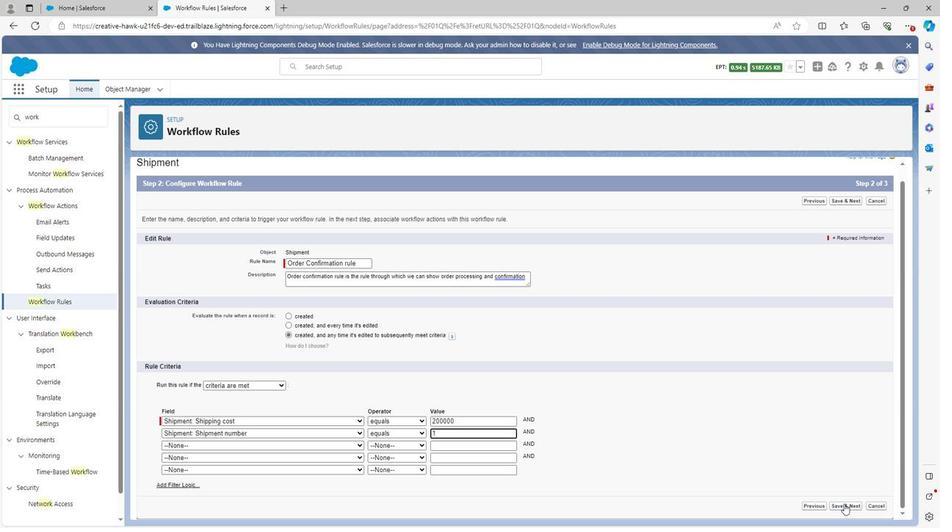 
Action: Mouse pressed left at (840, 502)
Screenshot: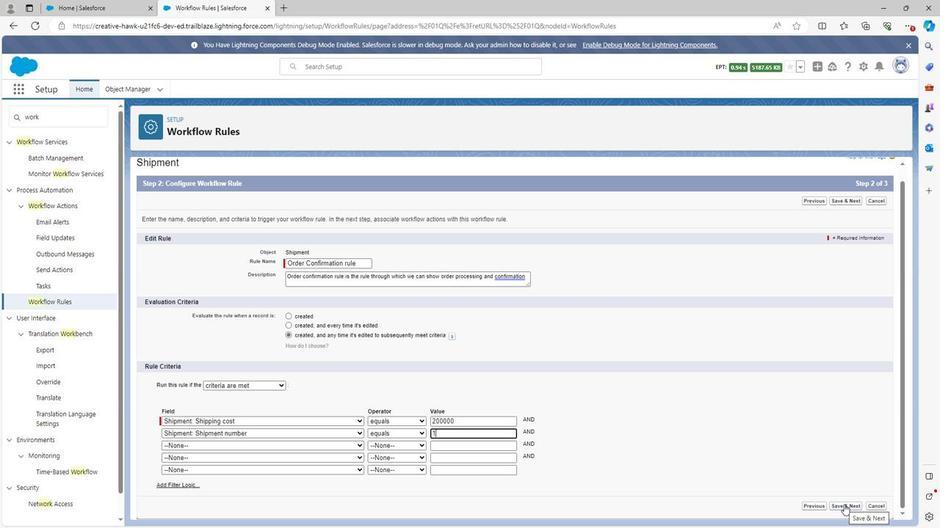 
Action: Mouse moved to (165, 311)
Screenshot: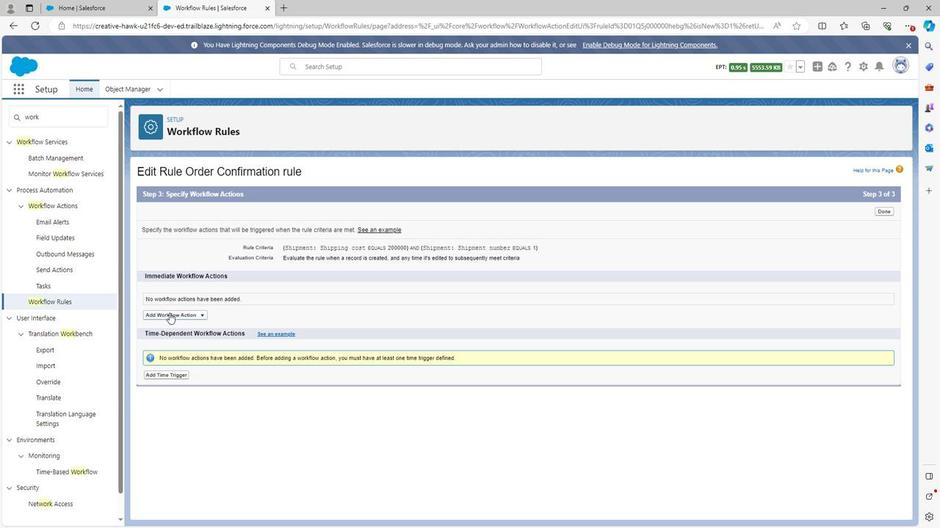 
Action: Mouse pressed left at (165, 311)
Screenshot: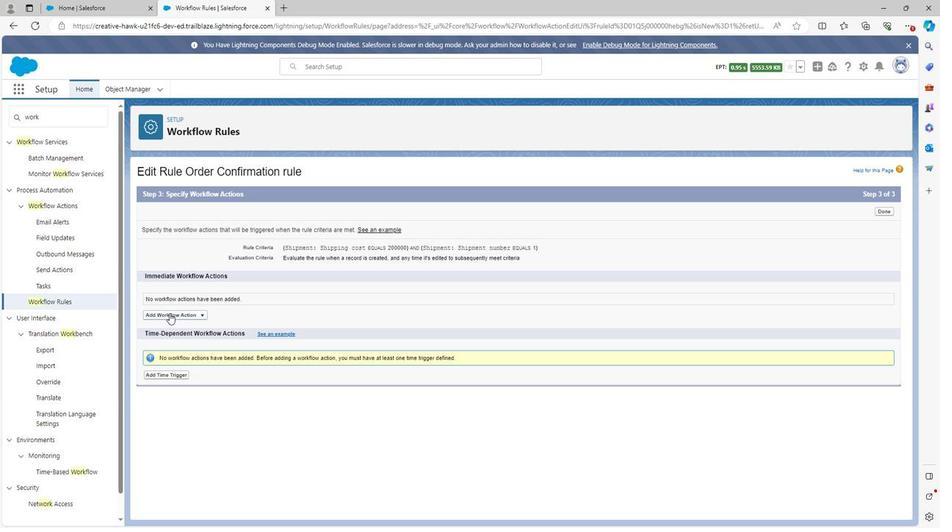 
Action: Mouse moved to (169, 330)
Screenshot: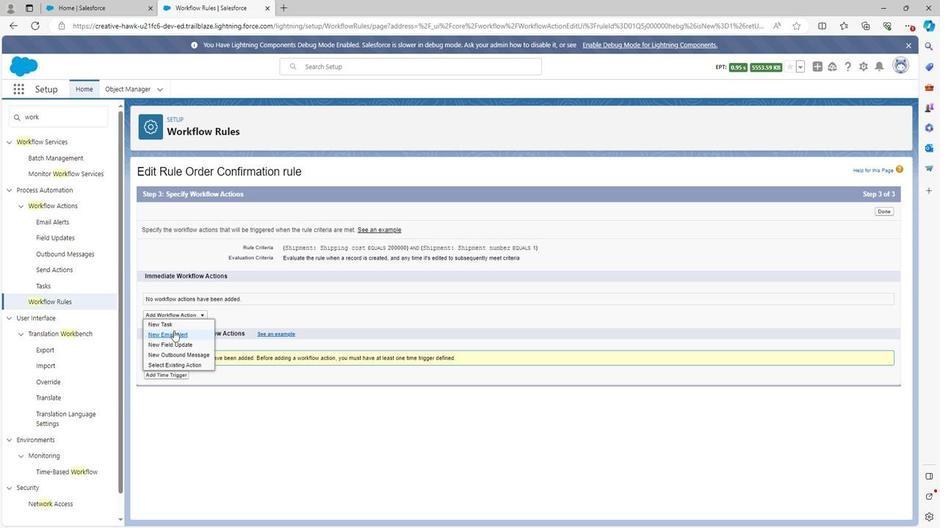
Action: Mouse pressed left at (169, 330)
Screenshot: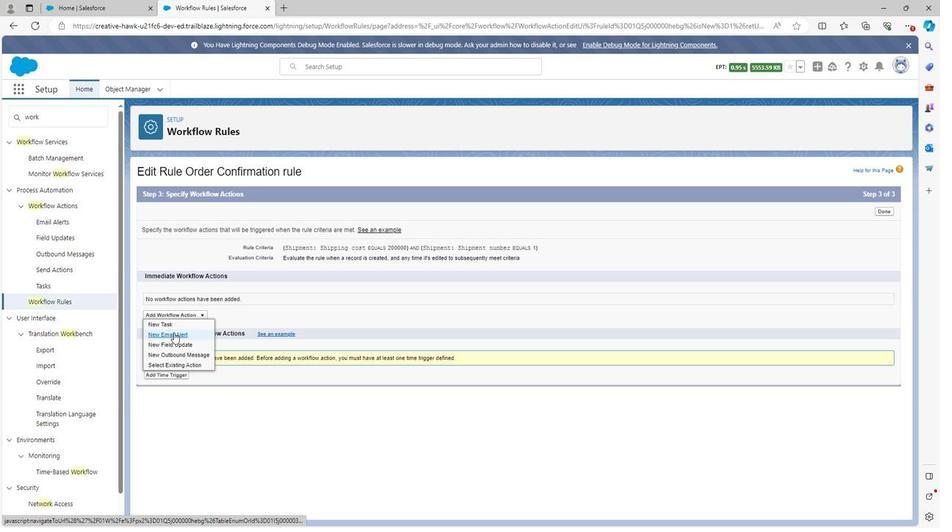 
Action: Mouse moved to (285, 231)
Screenshot: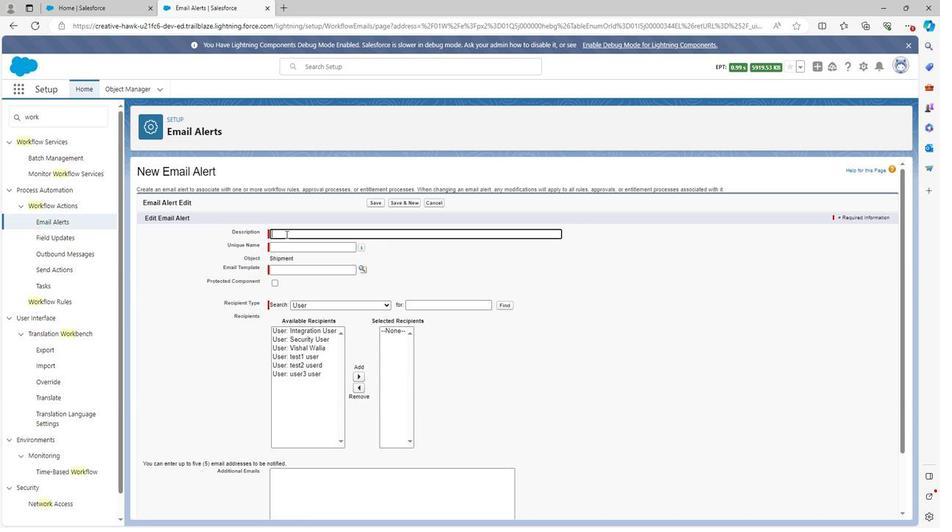 
Action: Mouse pressed left at (285, 231)
Screenshot: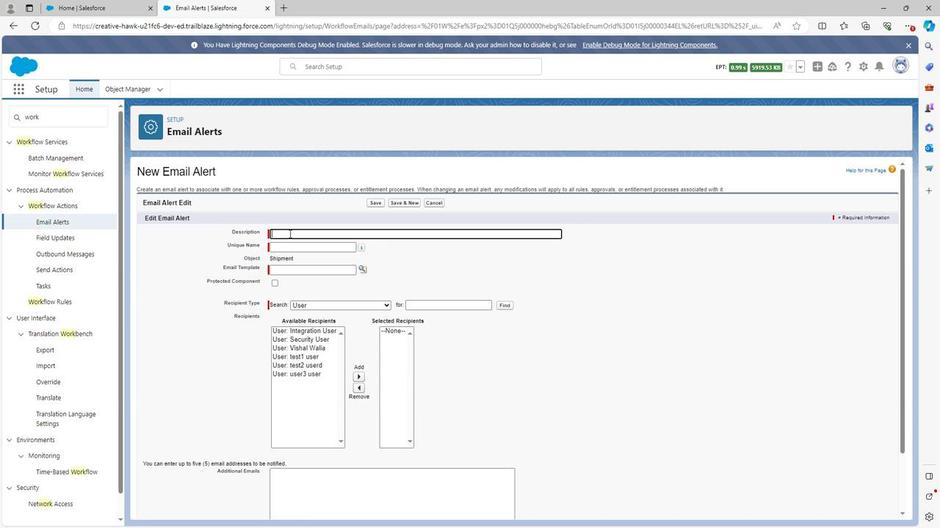 
Action: Mouse moved to (282, 231)
Screenshot: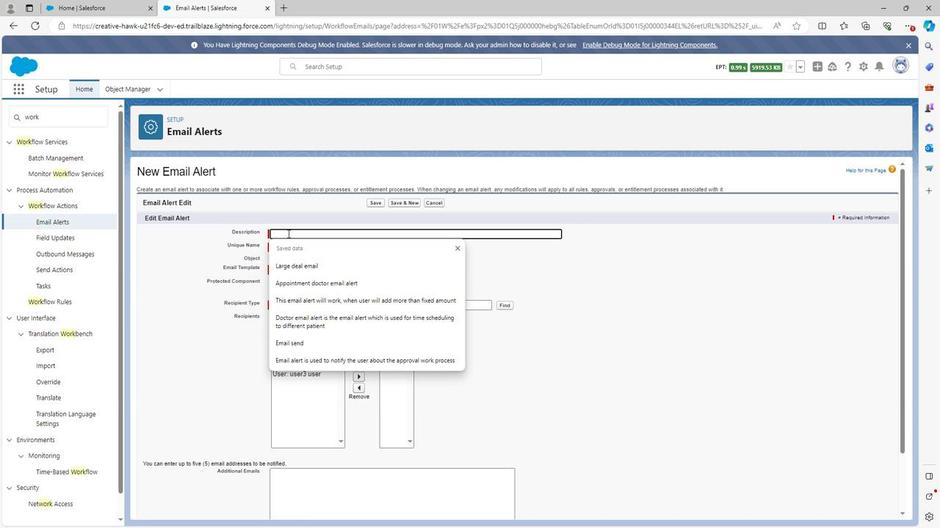 
Action: Key pressed <Key.shift><Key.shift><Key.shift><Key.shift><Key.shift><Key.shift><Key.shift><Key.shift><Key.shift><Key.shift><Key.shift><Key.shift><Key.shift><Key.shift><Key.shift><Key.shift><Key.shift><Key.shift><Key.shift><Key.shift><Key.shift><Key.shift><Key.shift>Ordee<Key.backspace>r<Key.space>processing<Key.space>and<Key.space>confirmation<Key.space>email<Key.space>alert<Key.space>which<Key.space>is<Key.space>used<Key.space>to<Key.space>defined<Key.space>the<Key.space>email<Key.space>alert
Screenshot: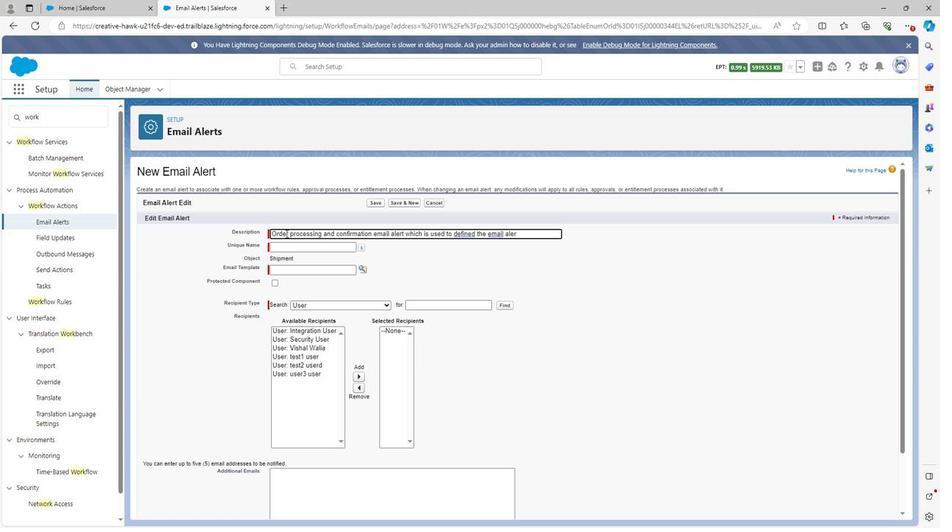
Action: Mouse moved to (282, 247)
Screenshot: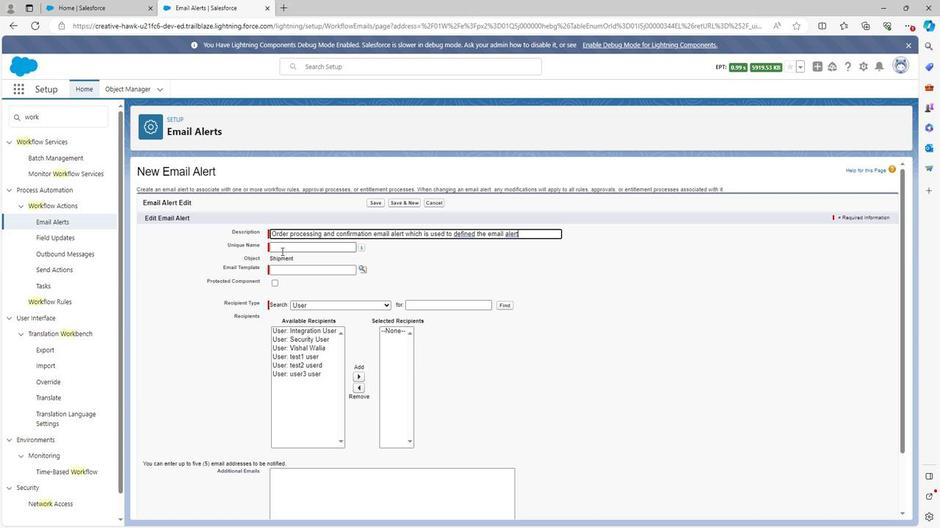 
Action: Mouse pressed left at (282, 247)
Screenshot: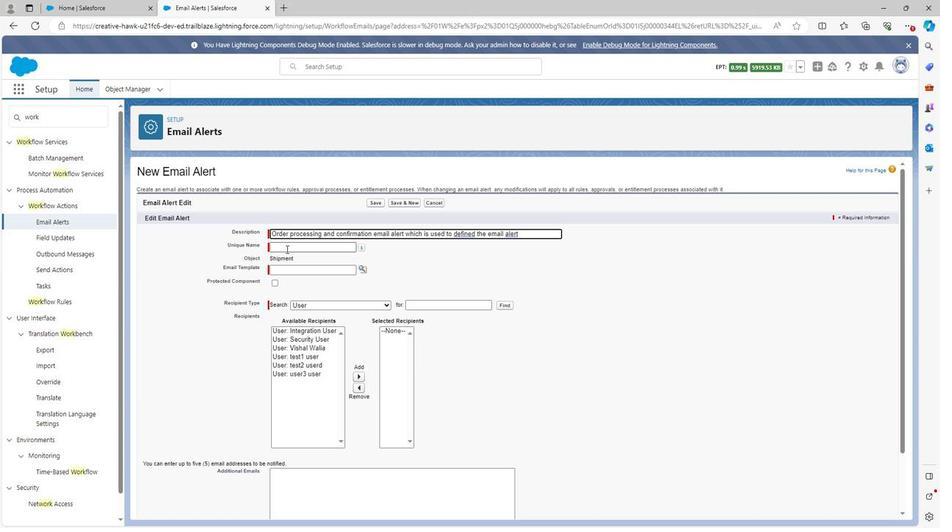 
Action: Mouse moved to (357, 267)
Screenshot: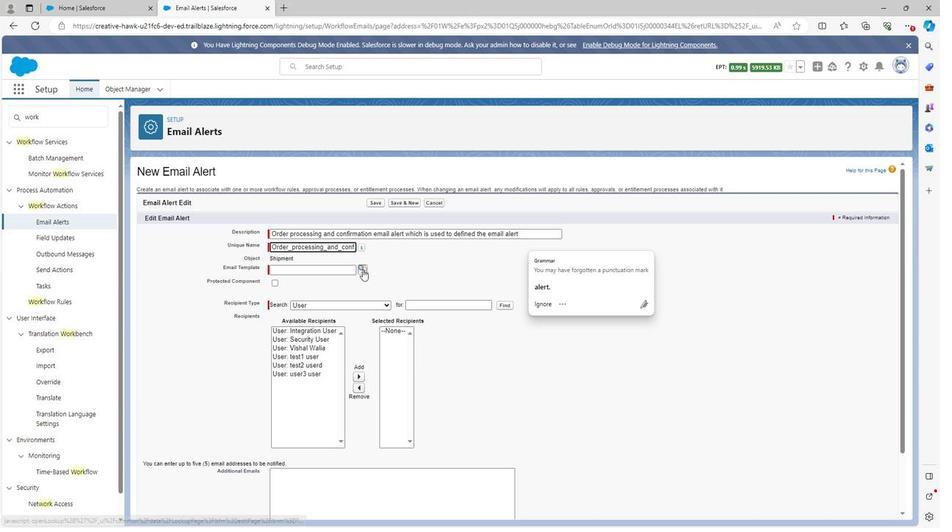 
Action: Mouse pressed left at (357, 267)
Screenshot: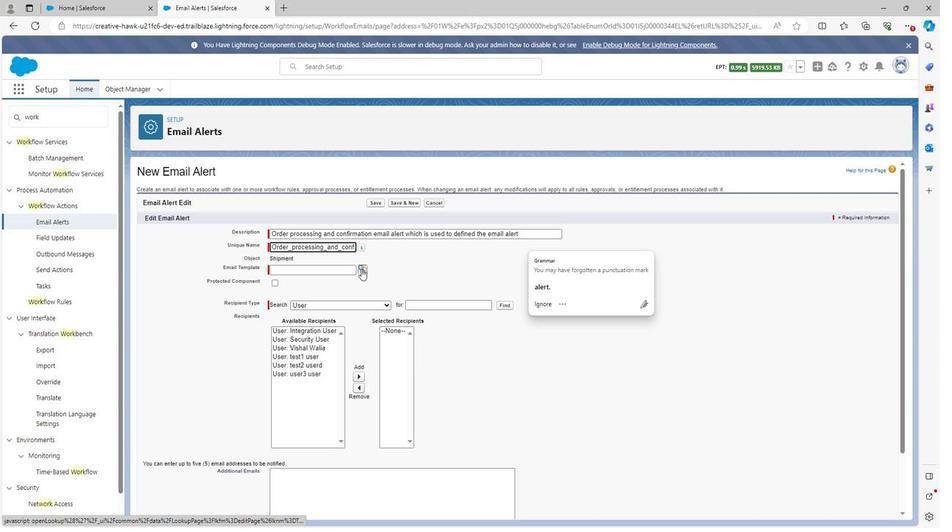 
Action: Mouse moved to (258, 395)
Screenshot: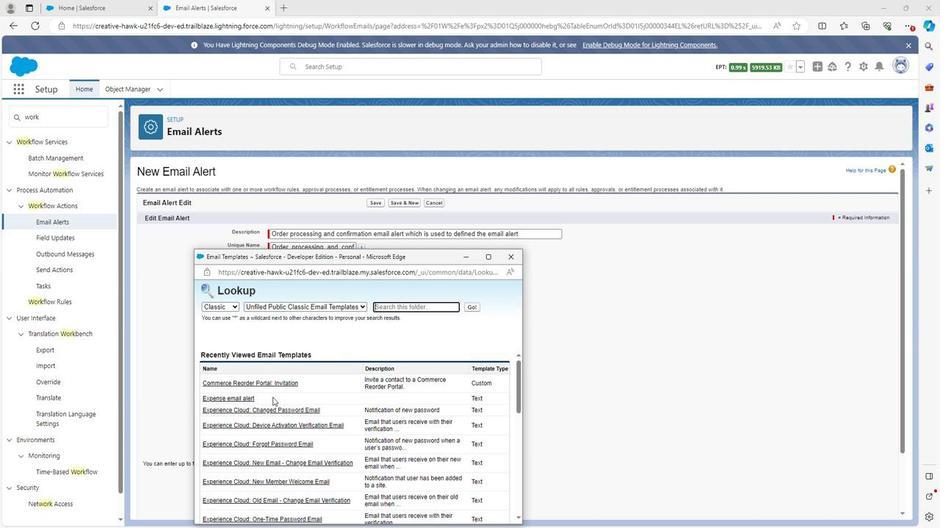 
Action: Mouse scrolled (258, 395) with delta (0, 0)
Screenshot: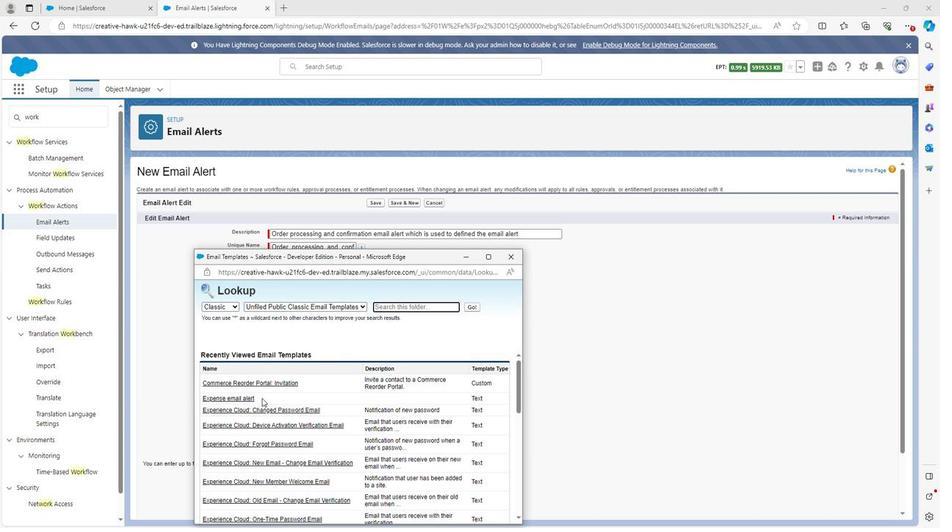 
Action: Mouse scrolled (258, 395) with delta (0, 0)
Screenshot: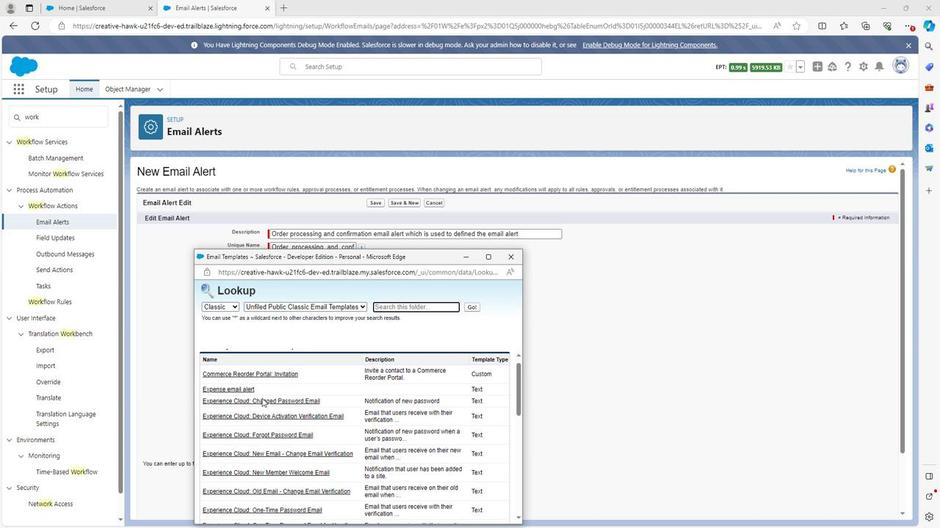 
Action: Mouse scrolled (258, 395) with delta (0, 0)
Screenshot: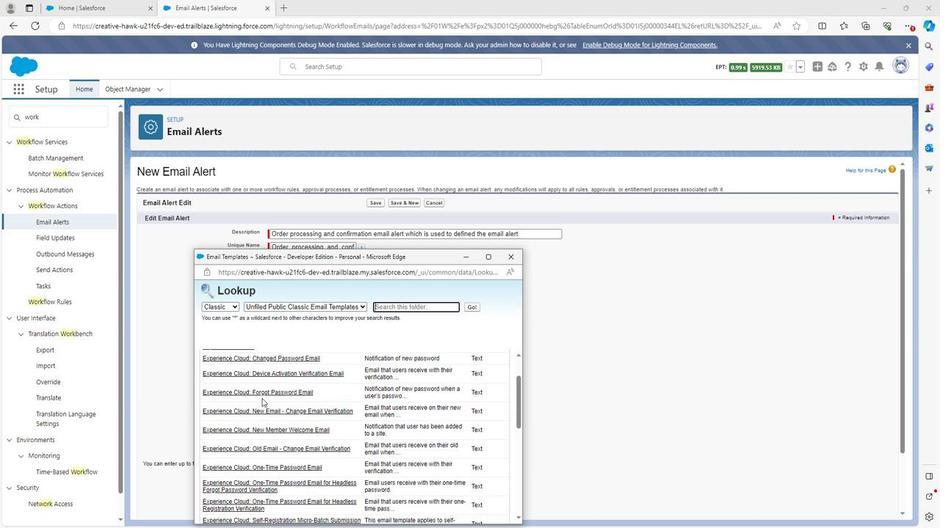 
Action: Mouse scrolled (258, 395) with delta (0, 0)
Screenshot: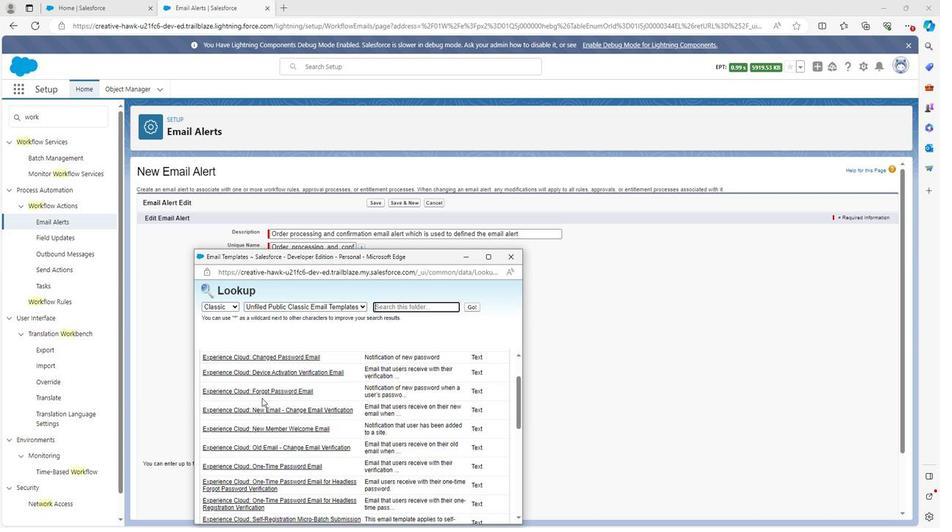 
Action: Mouse scrolled (258, 395) with delta (0, 0)
Screenshot: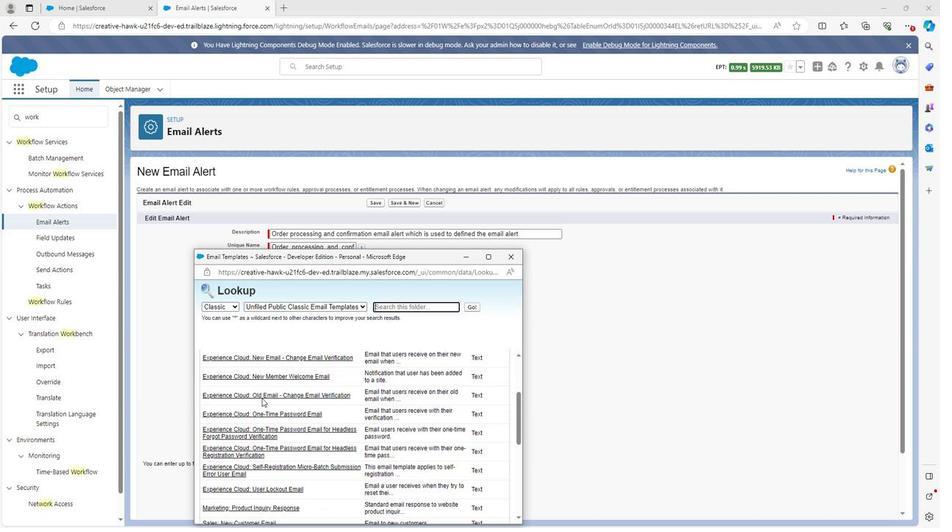 
Action: Mouse scrolled (258, 395) with delta (0, 0)
Screenshot: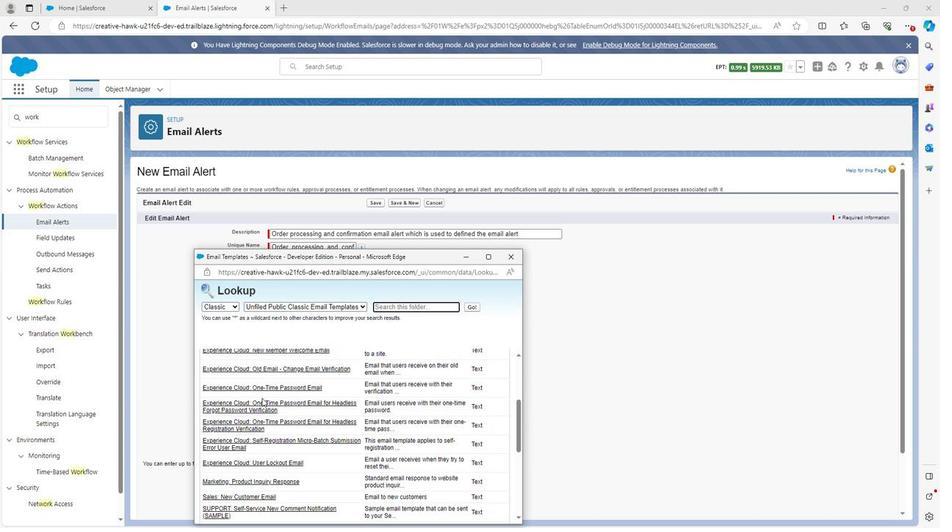 
Action: Mouse scrolled (258, 395) with delta (0, 0)
Screenshot: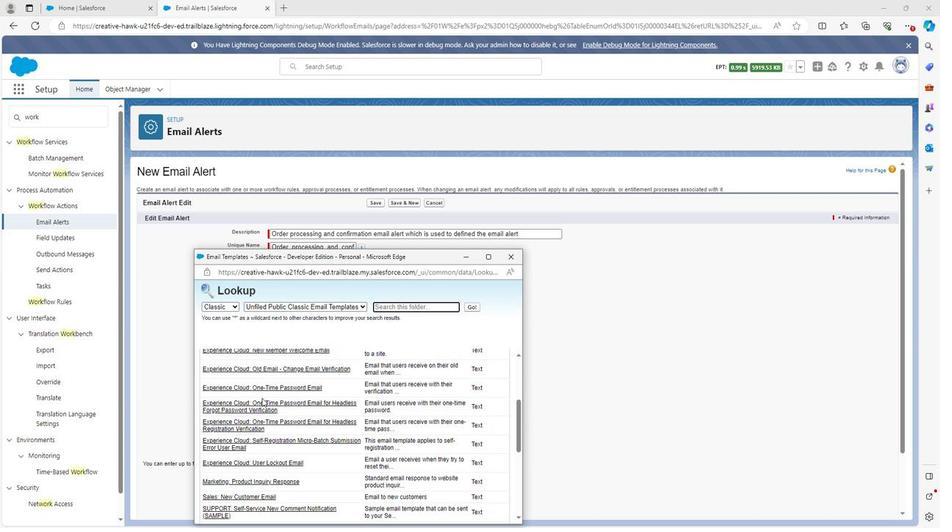 
Action: Mouse scrolled (258, 395) with delta (0, 0)
Screenshot: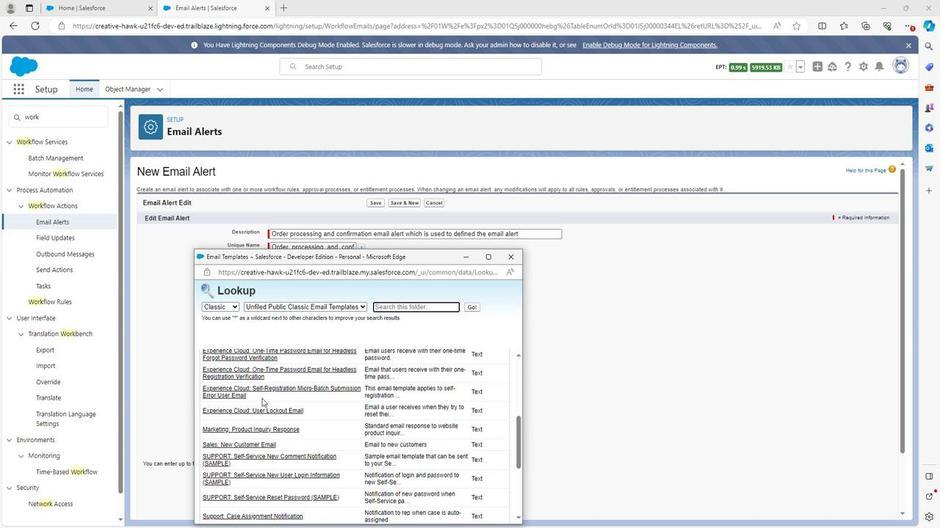 
Action: Mouse scrolled (258, 395) with delta (0, 0)
Screenshot: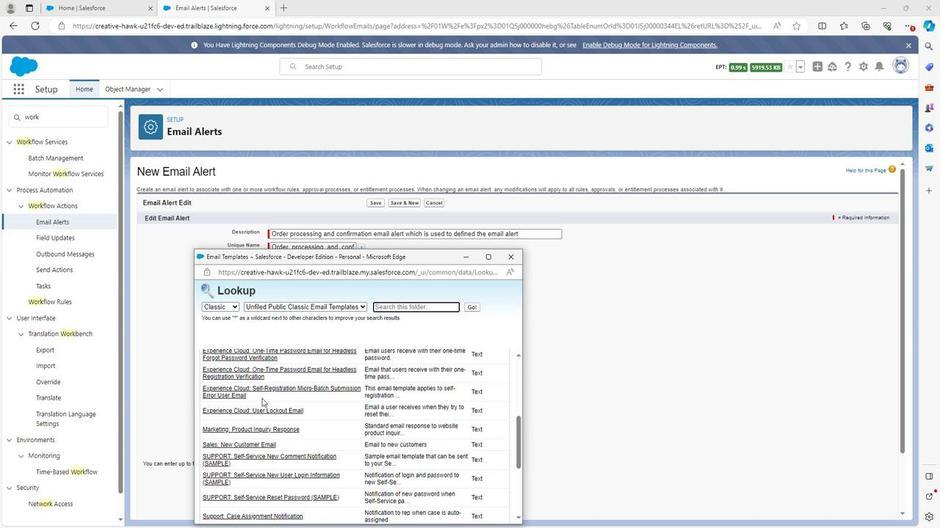 
Action: Mouse scrolled (258, 395) with delta (0, 0)
Screenshot: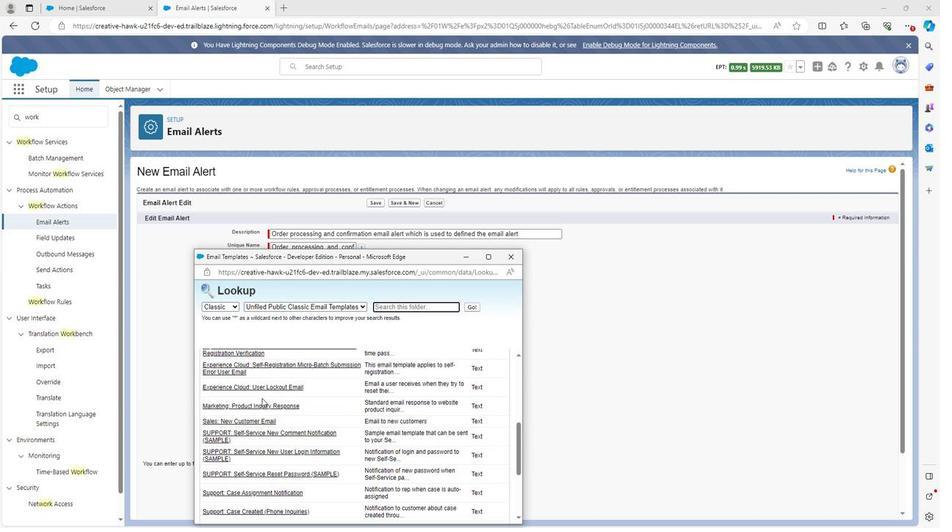 
Action: Mouse scrolled (258, 395) with delta (0, 0)
Screenshot: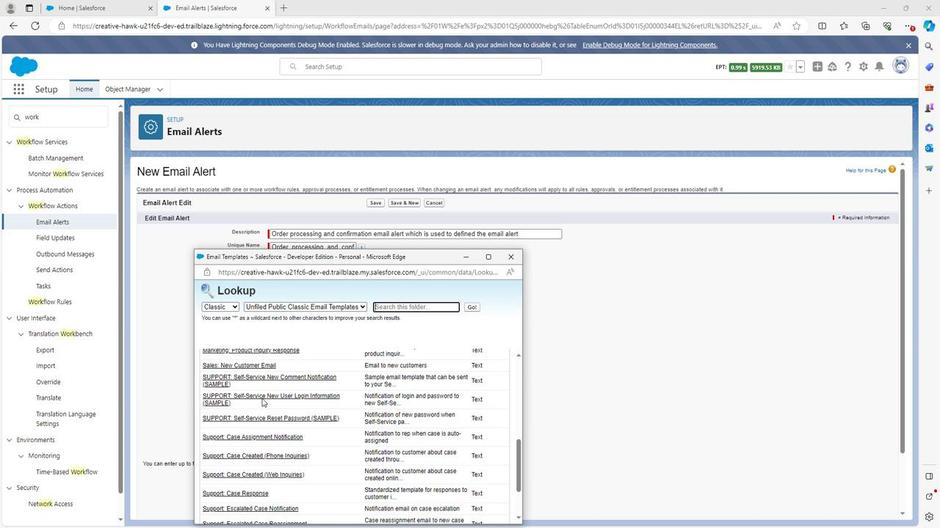 
Action: Mouse scrolled (258, 395) with delta (0, 0)
Screenshot: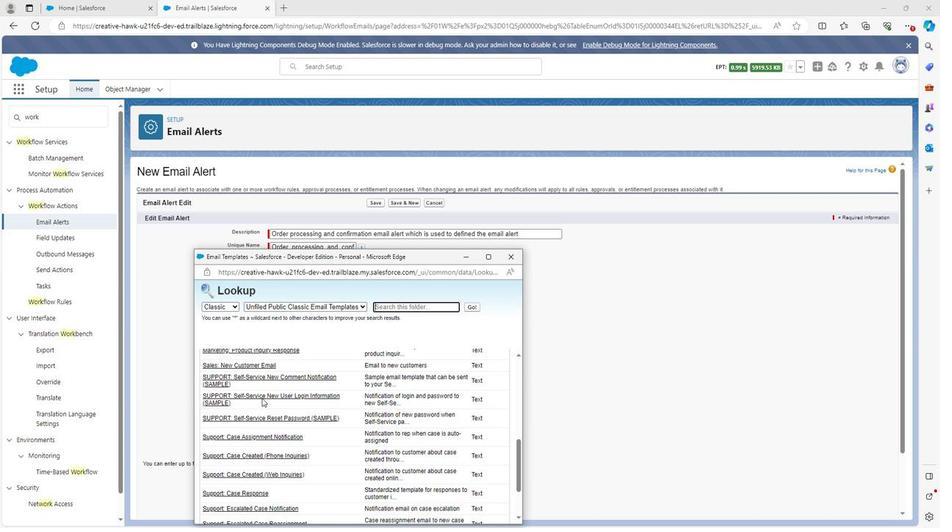 
Action: Mouse scrolled (258, 395) with delta (0, 0)
Screenshot: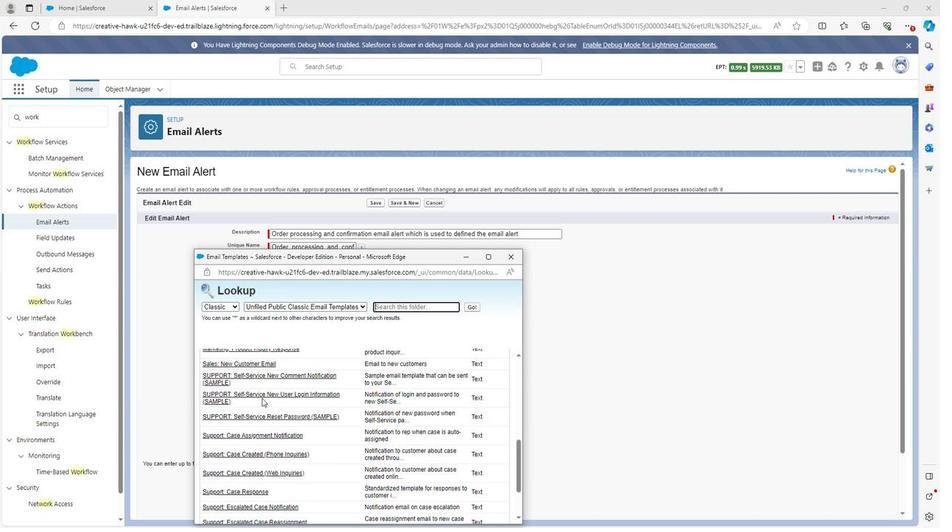 
Action: Mouse scrolled (258, 395) with delta (0, 0)
Screenshot: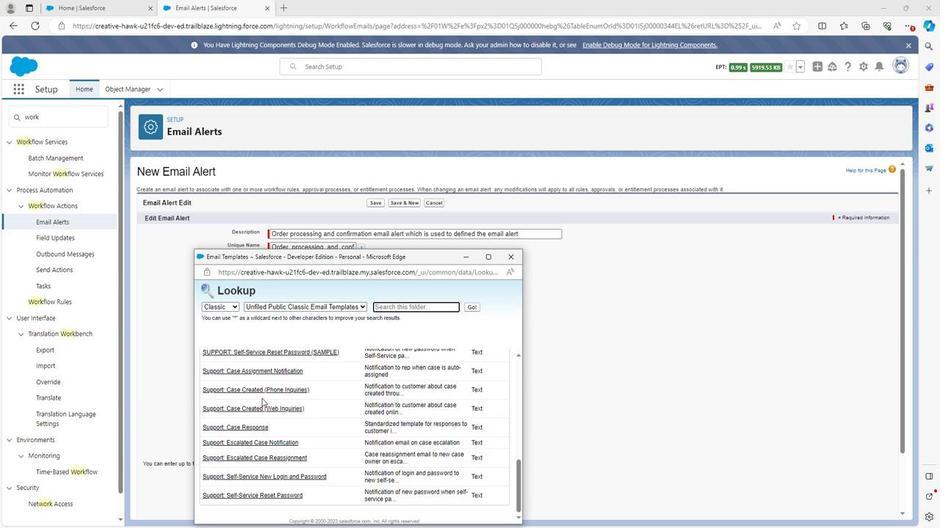 
Action: Mouse scrolled (258, 395) with delta (0, 0)
Screenshot: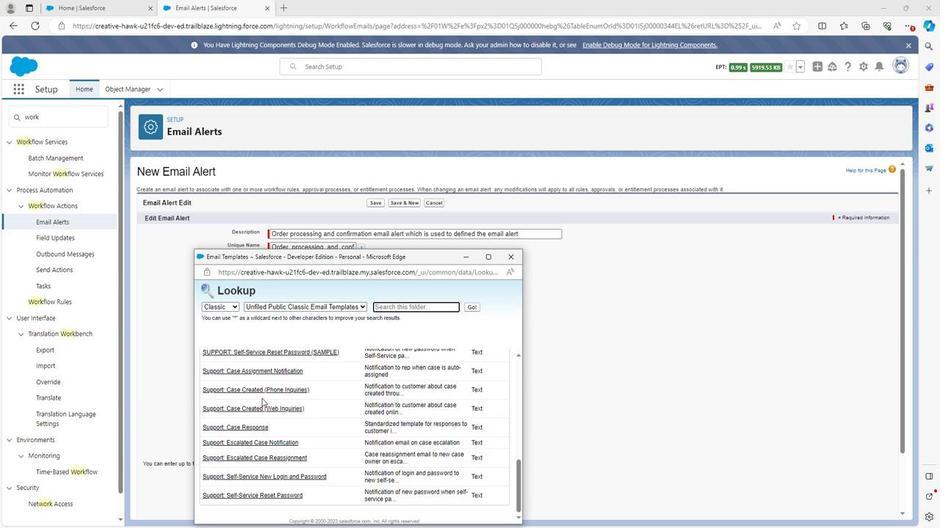 
Action: Mouse scrolled (258, 395) with delta (0, 0)
Screenshot: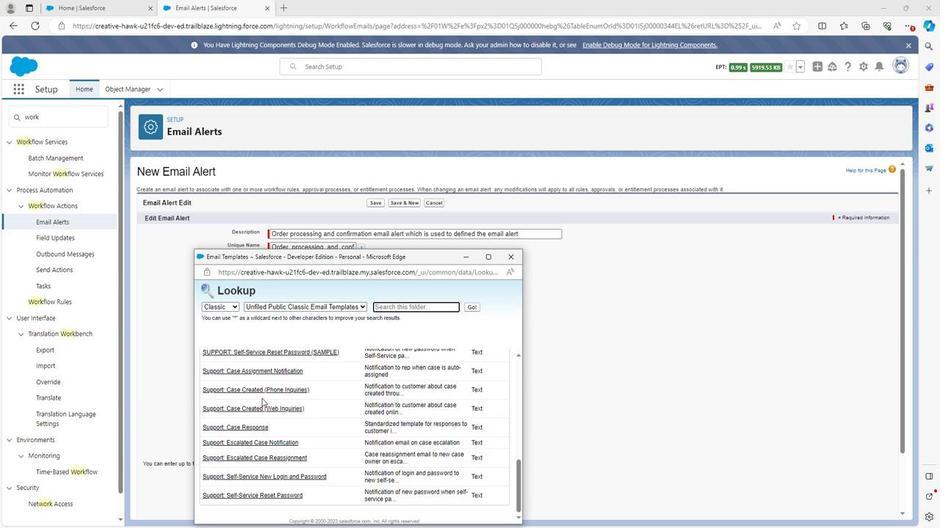 
Action: Mouse scrolled (258, 395) with delta (0, 0)
Screenshot: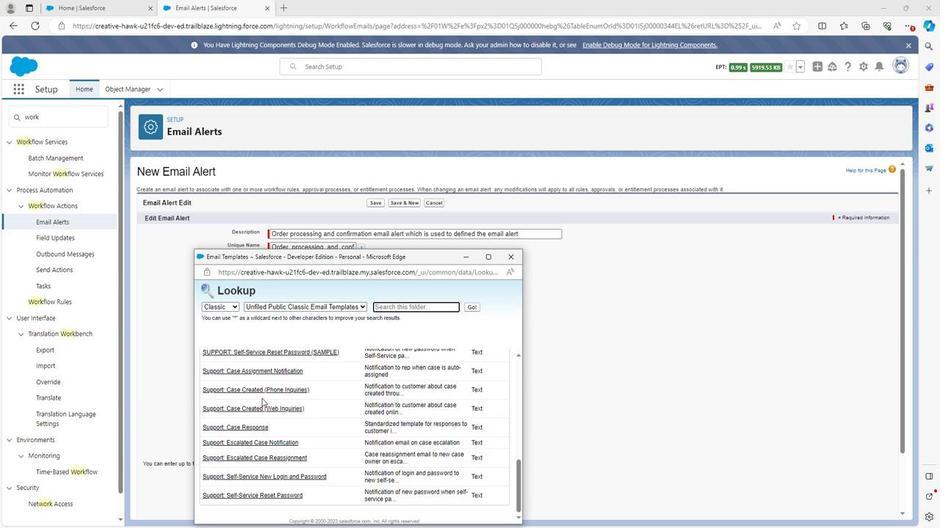 
Action: Mouse scrolled (258, 395) with delta (0, 0)
Screenshot: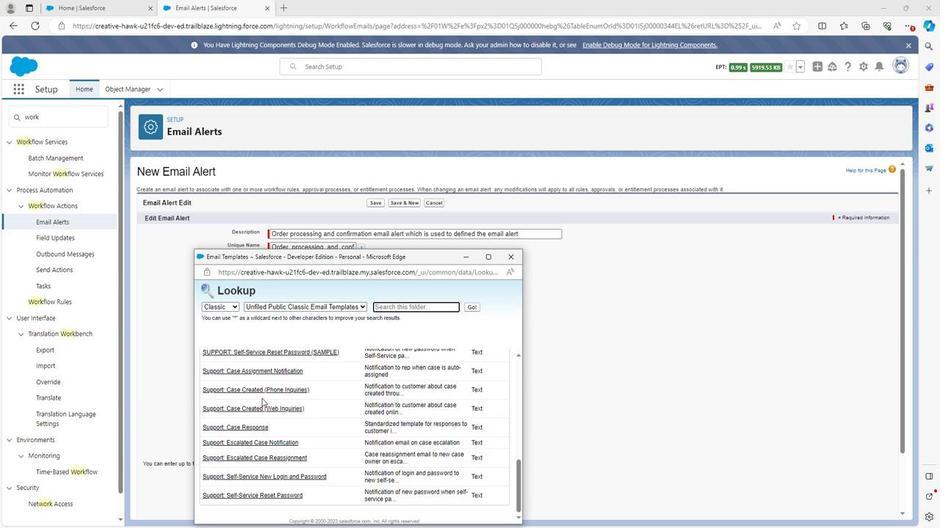 
Action: Mouse scrolled (258, 396) with delta (0, 0)
Screenshot: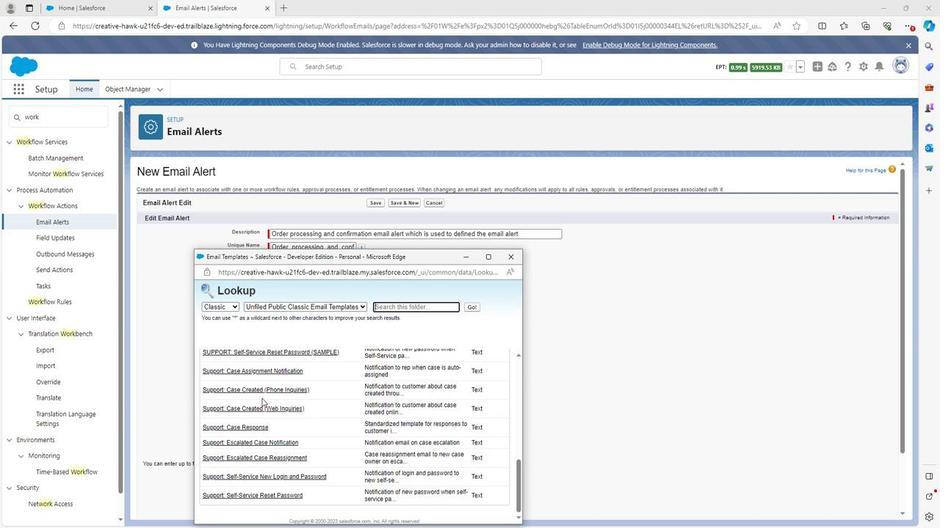
Action: Mouse scrolled (258, 396) with delta (0, 0)
Screenshot: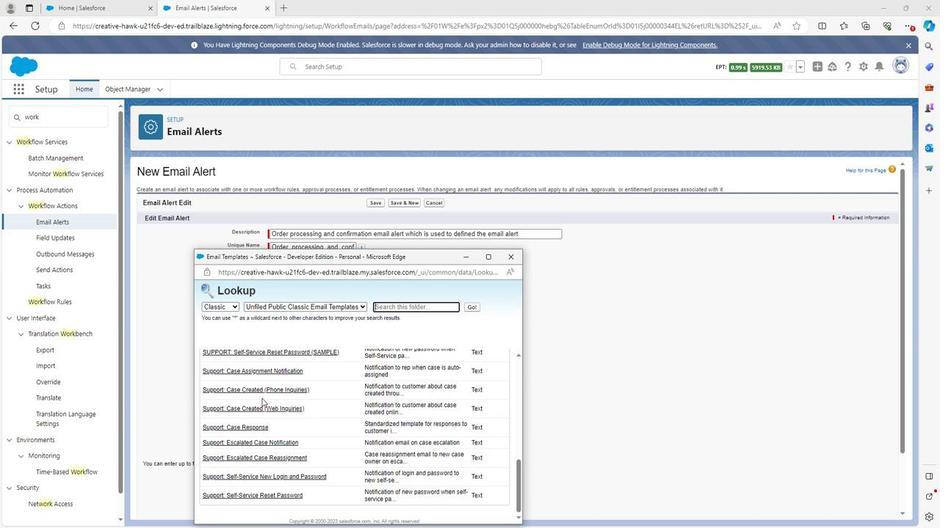 
Action: Mouse scrolled (258, 396) with delta (0, 0)
Screenshot: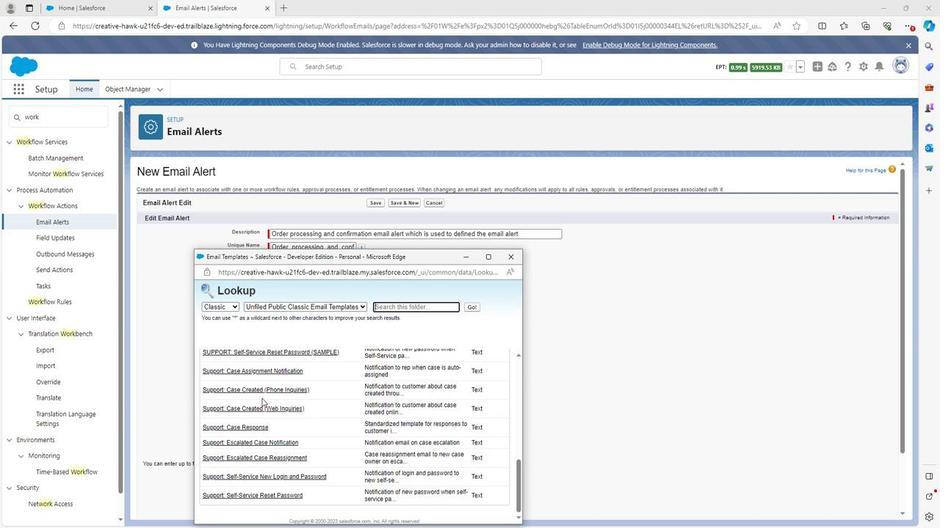 
Action: Mouse scrolled (258, 396) with delta (0, 0)
Screenshot: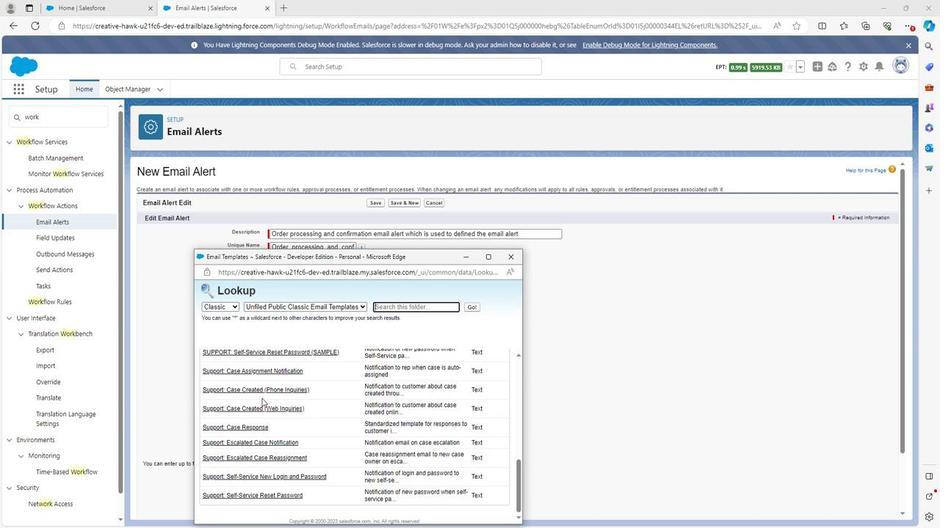 
Action: Mouse scrolled (258, 396) with delta (0, 0)
Screenshot: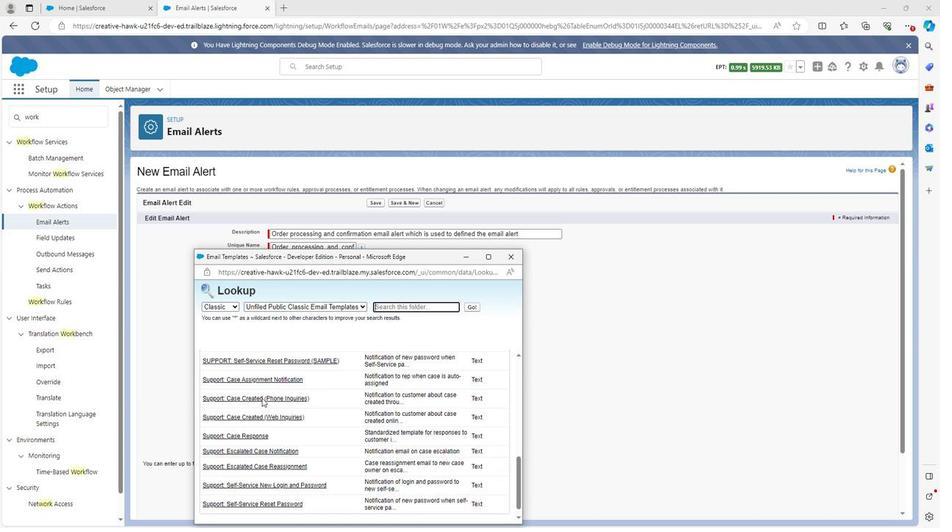 
Action: Mouse scrolled (258, 396) with delta (0, 0)
Screenshot: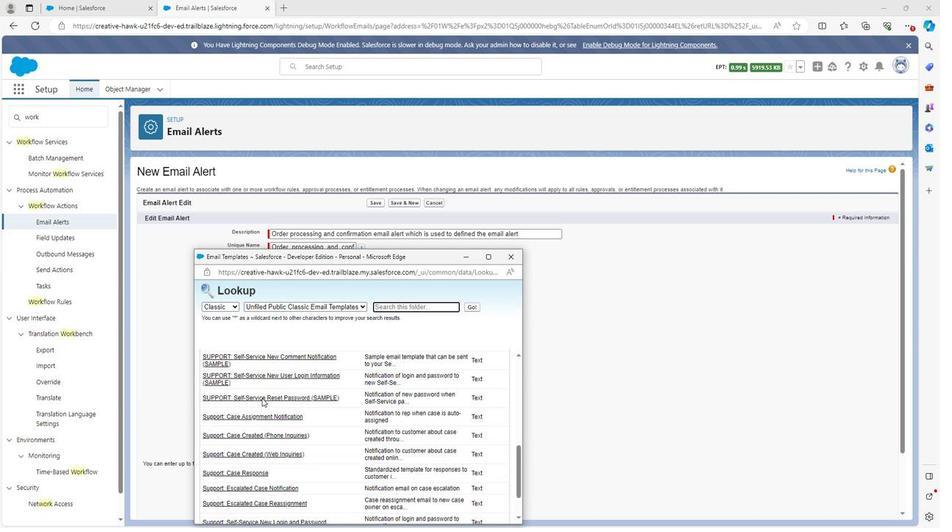 
Action: Mouse scrolled (258, 396) with delta (0, 0)
Screenshot: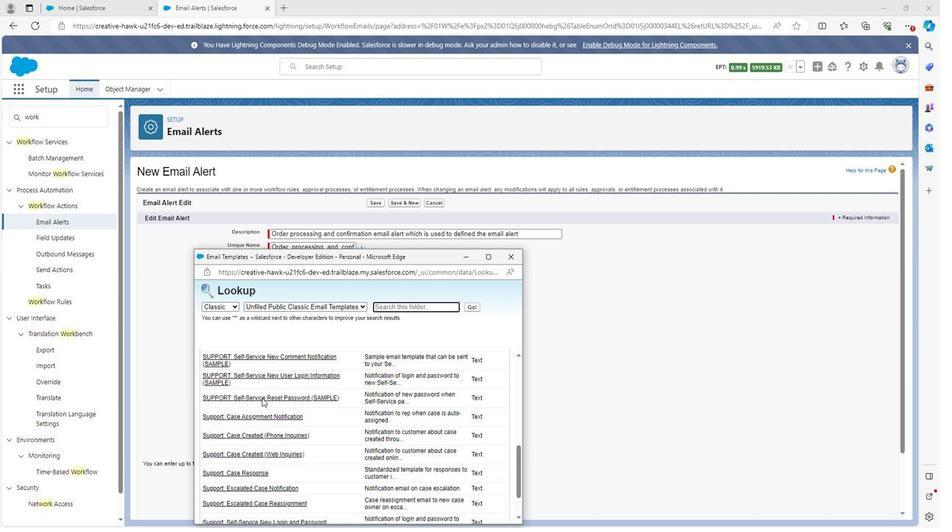 
Action: Mouse scrolled (258, 396) with delta (0, 0)
Screenshot: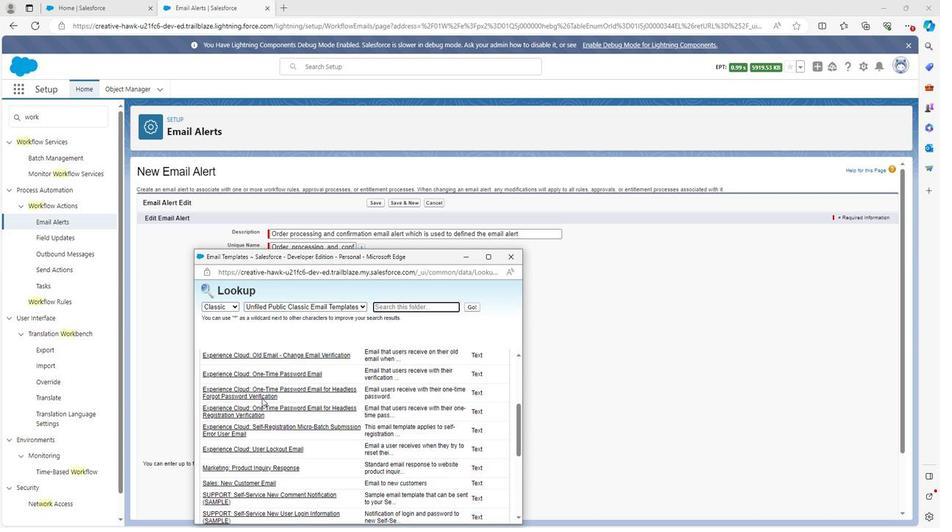 
Action: Mouse scrolled (258, 396) with delta (0, 0)
Screenshot: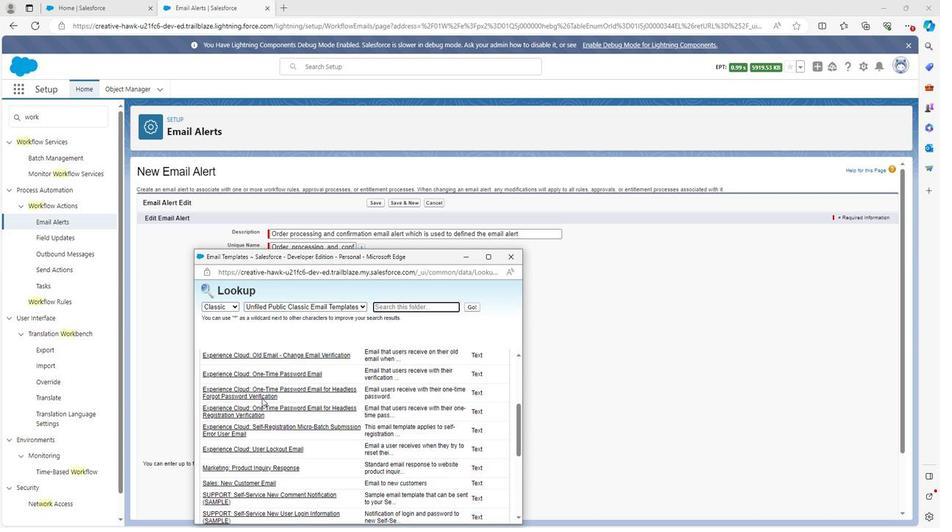 
Action: Mouse scrolled (258, 396) with delta (0, 0)
Screenshot: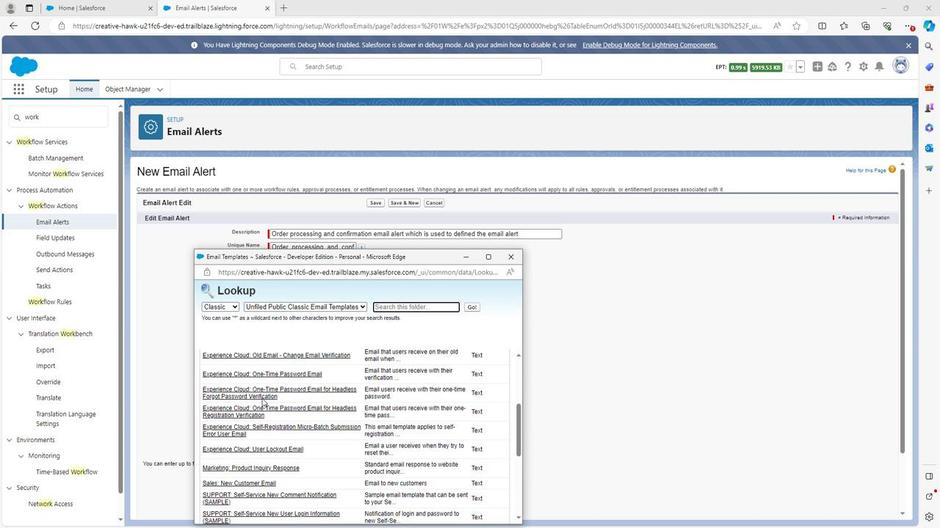 
Action: Mouse scrolled (258, 396) with delta (0, 0)
Screenshot: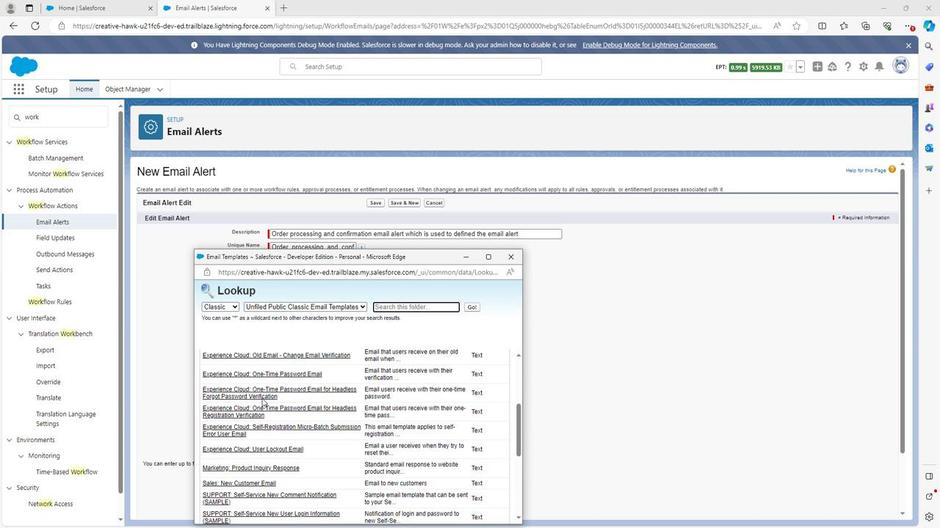 
Action: Mouse scrolled (258, 396) with delta (0, 0)
Screenshot: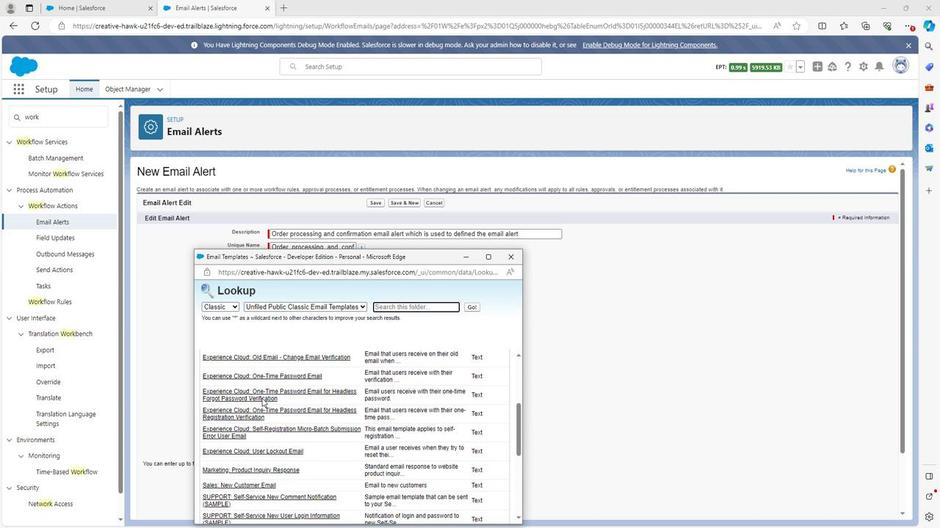 
Action: Mouse scrolled (258, 396) with delta (0, 0)
Screenshot: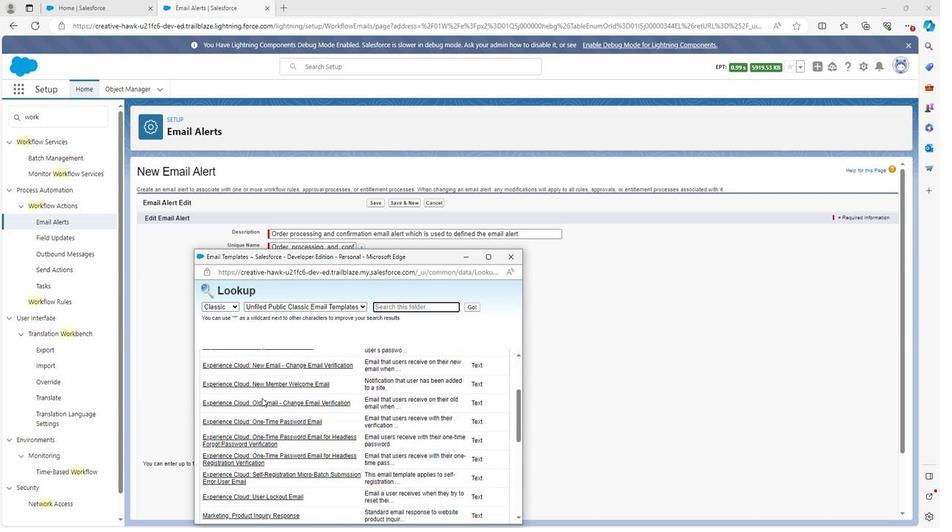 
Action: Mouse moved to (273, 304)
Screenshot: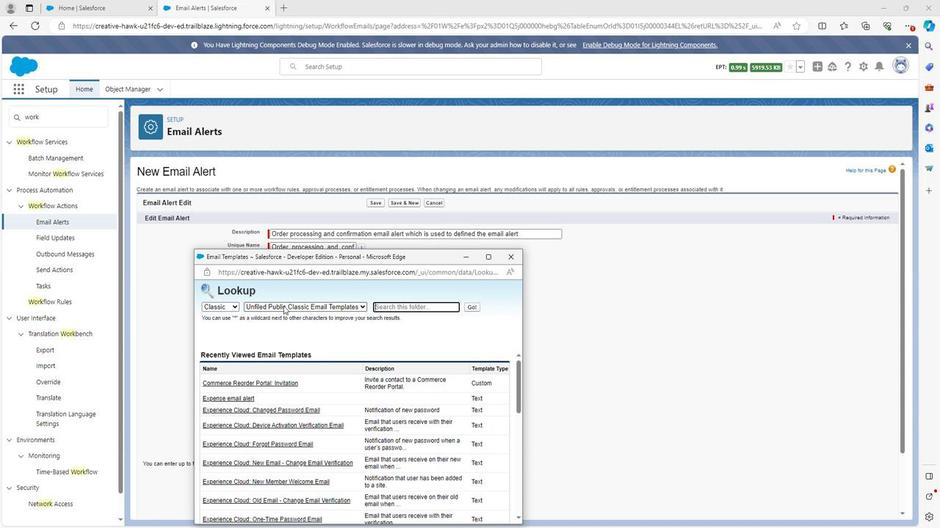 
Action: Mouse pressed left at (273, 304)
Screenshot: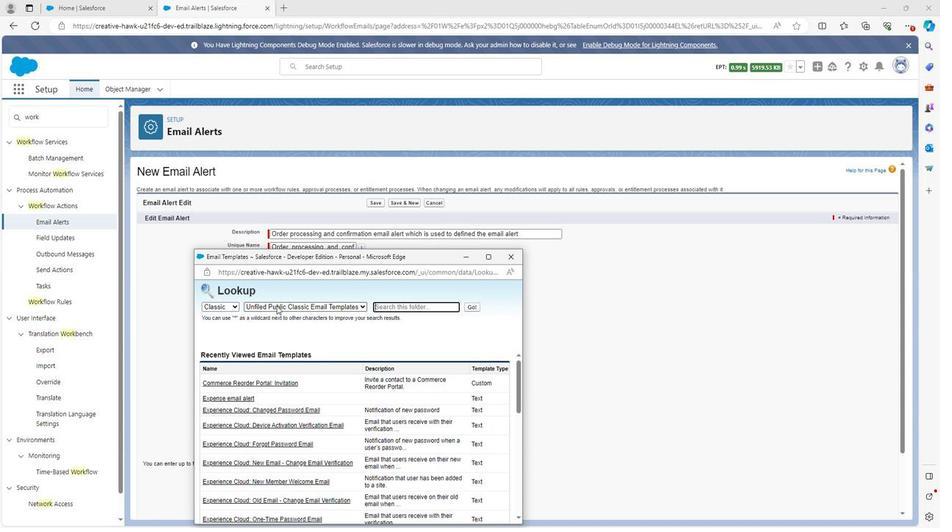
Action: Mouse pressed left at (273, 304)
Screenshot: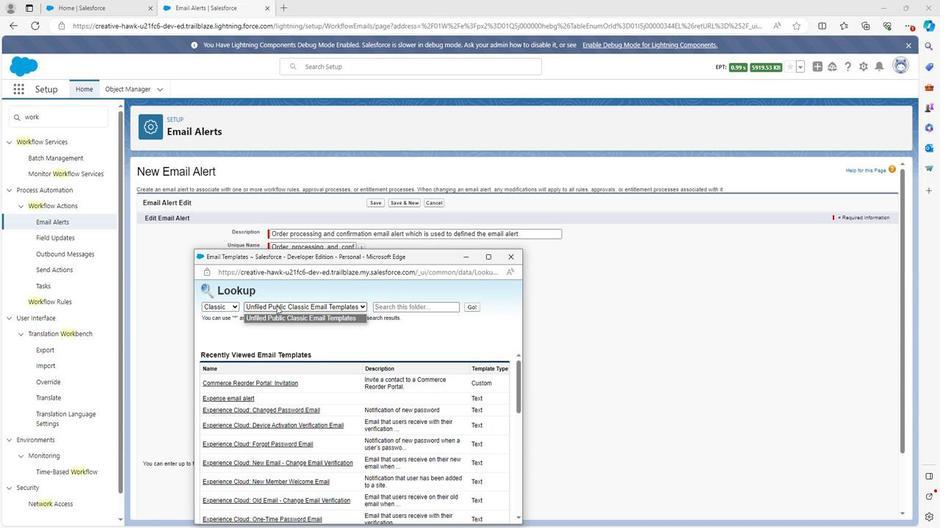 
Action: Mouse moved to (223, 301)
Screenshot: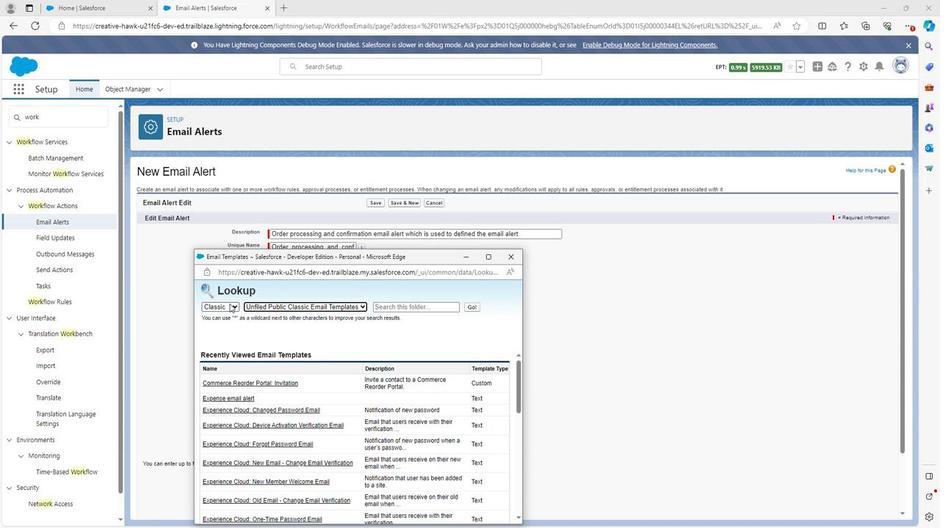 
Action: Mouse pressed left at (223, 301)
Screenshot: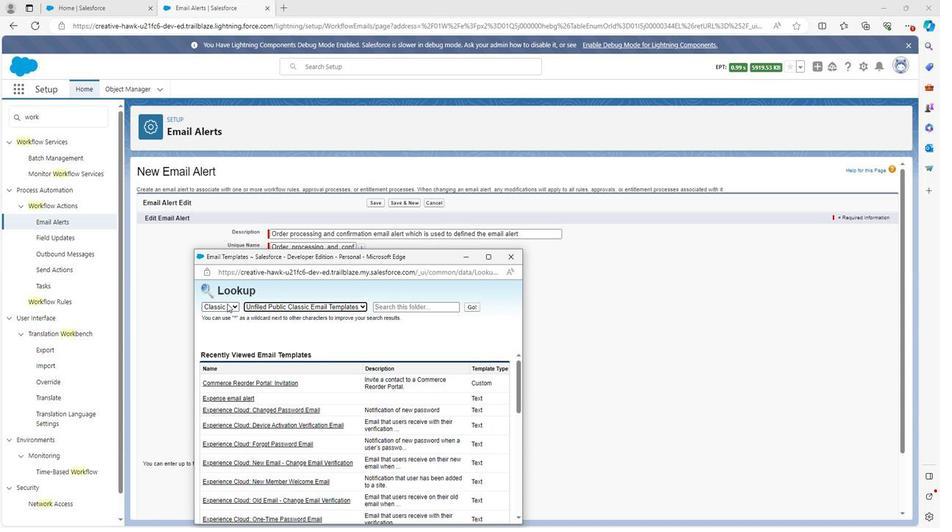
Action: Mouse pressed left at (223, 301)
Screenshot: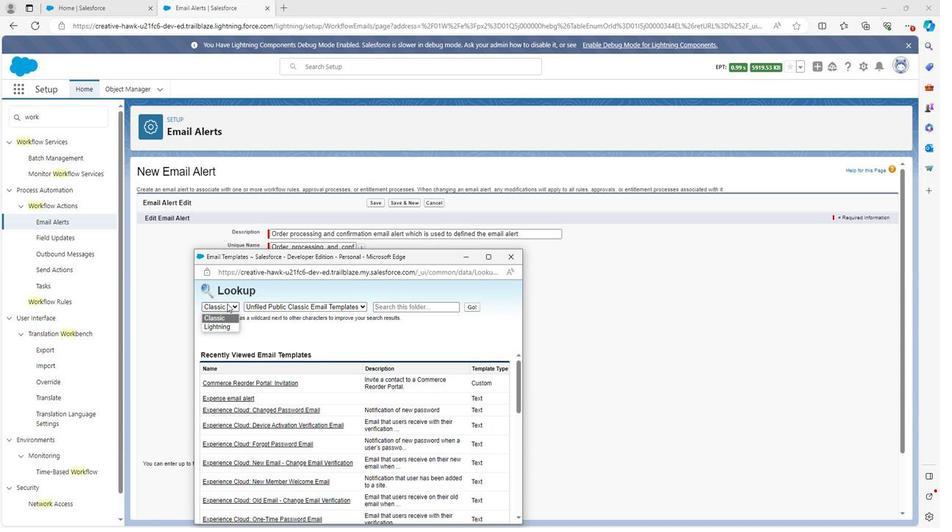 
Action: Mouse moved to (323, 410)
Screenshot: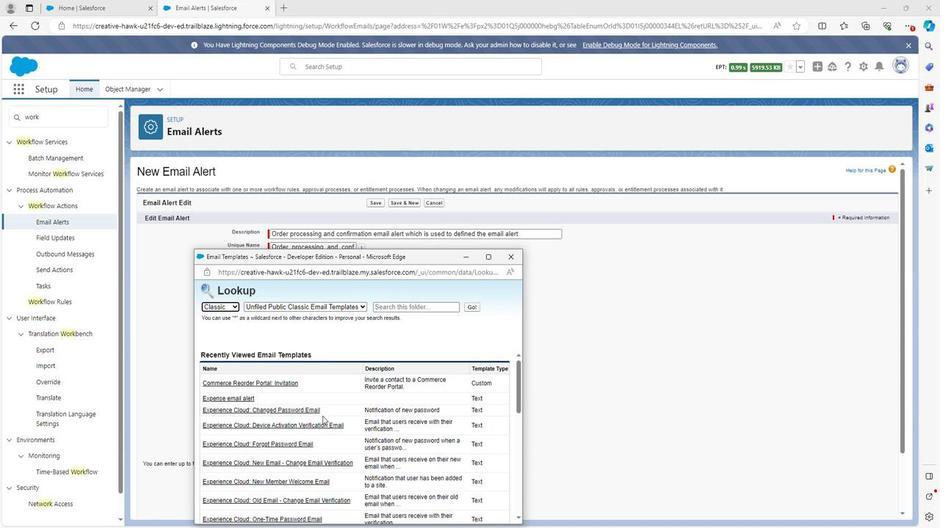 
Action: Mouse scrolled (323, 409) with delta (0, 0)
Screenshot: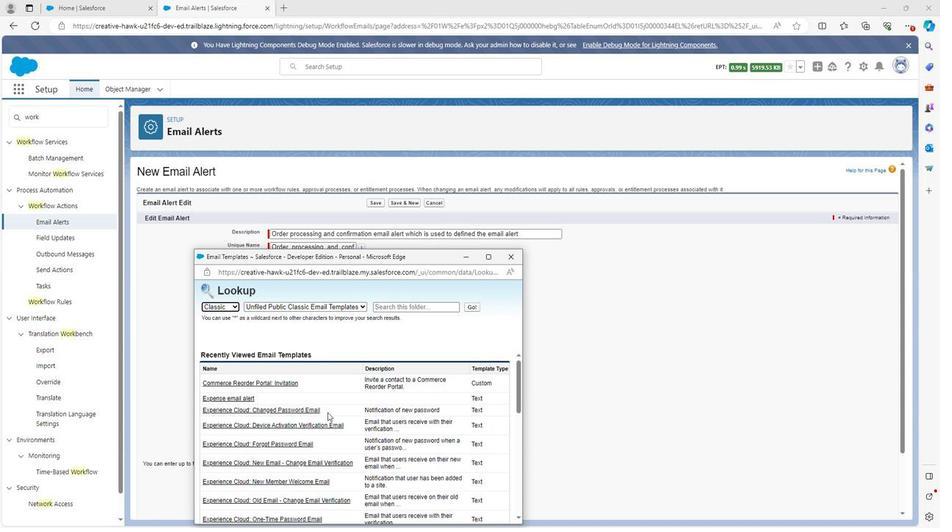 
Action: Mouse moved to (331, 450)
Screenshot: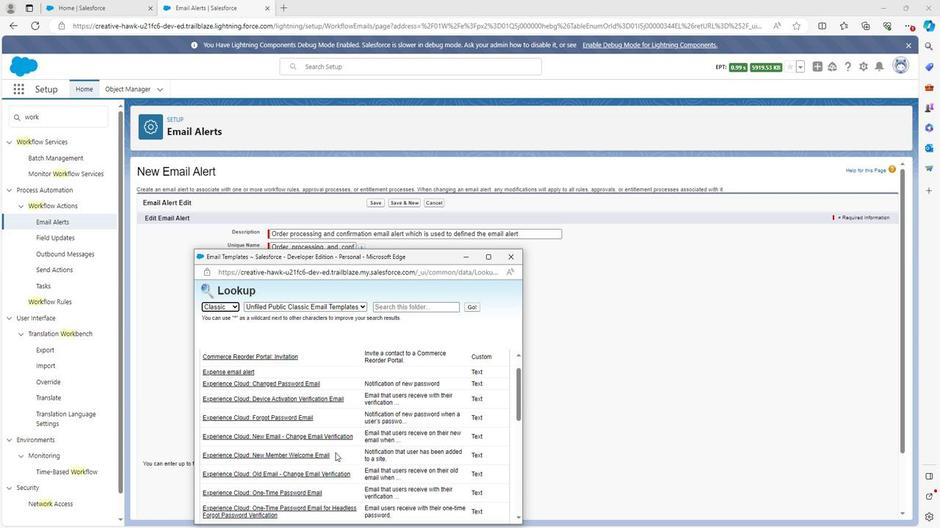 
Action: Mouse pressed left at (331, 450)
Screenshot: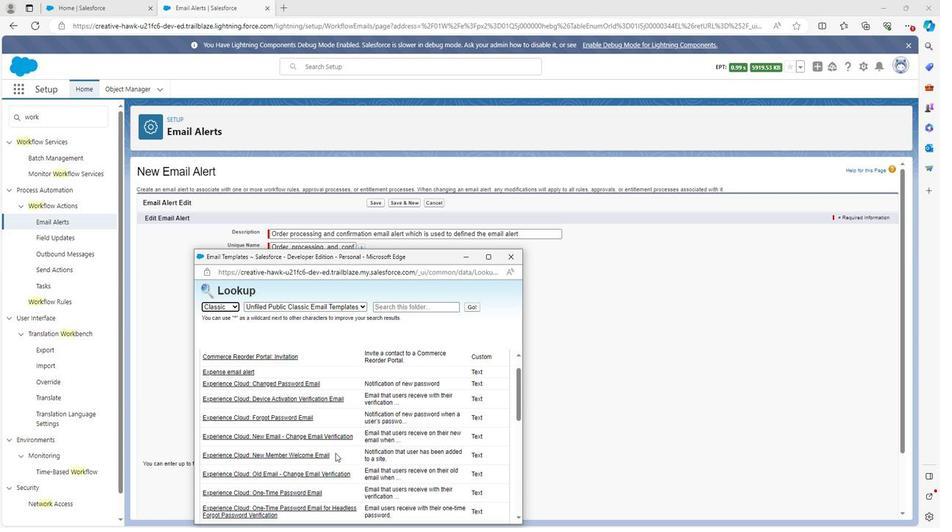 
Action: Mouse moved to (312, 452)
Screenshot: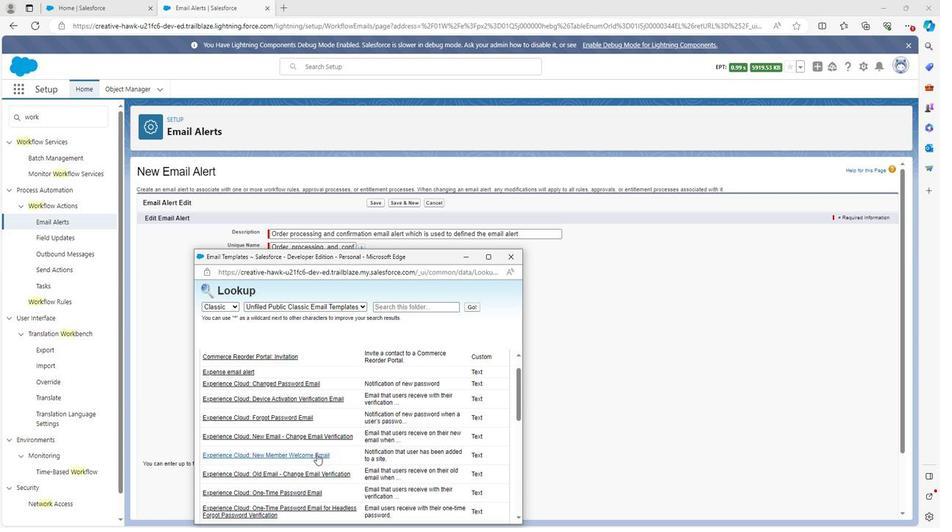 
Action: Mouse pressed left at (312, 452)
Screenshot: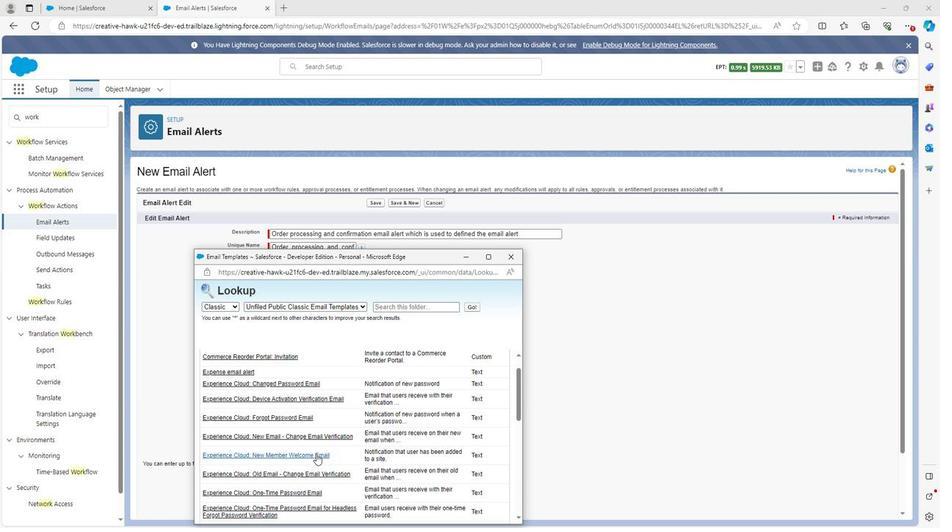 
Action: Mouse moved to (308, 344)
Screenshot: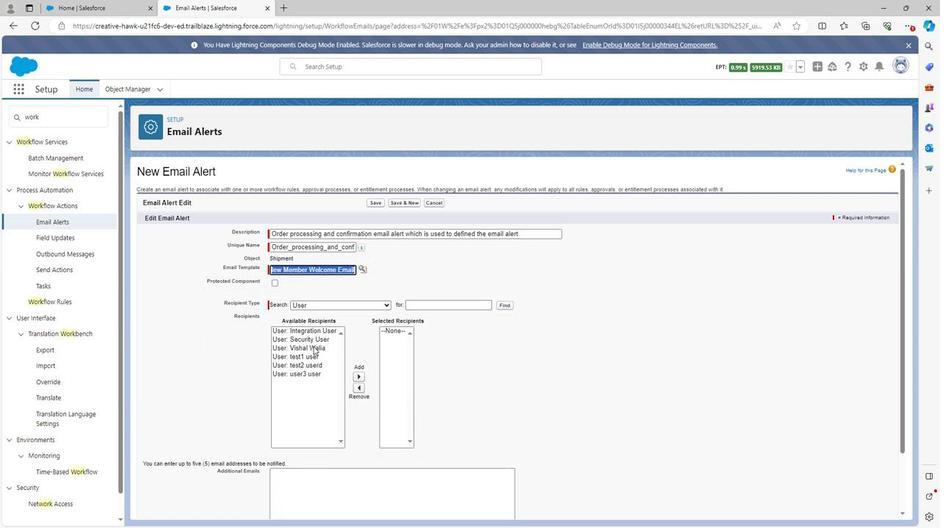 
Action: Mouse pressed left at (308, 344)
Screenshot: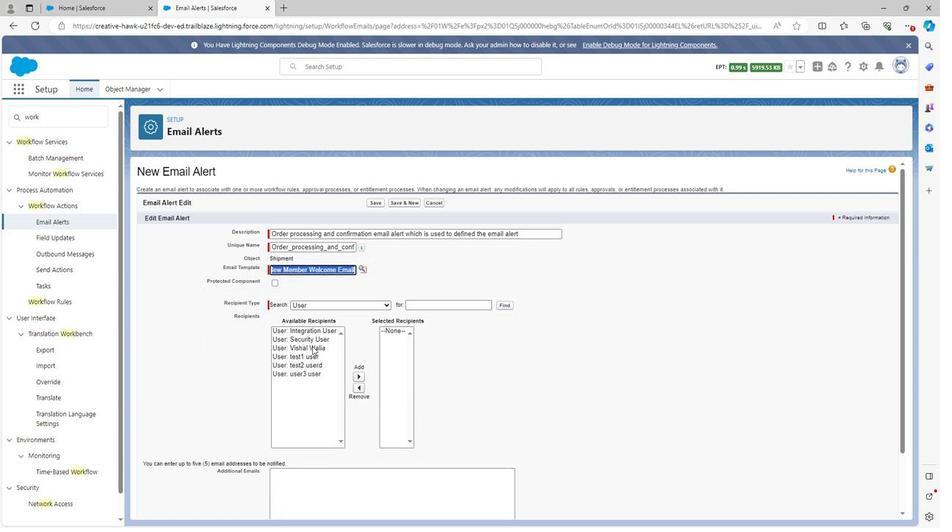 
Action: Mouse moved to (352, 373)
Screenshot: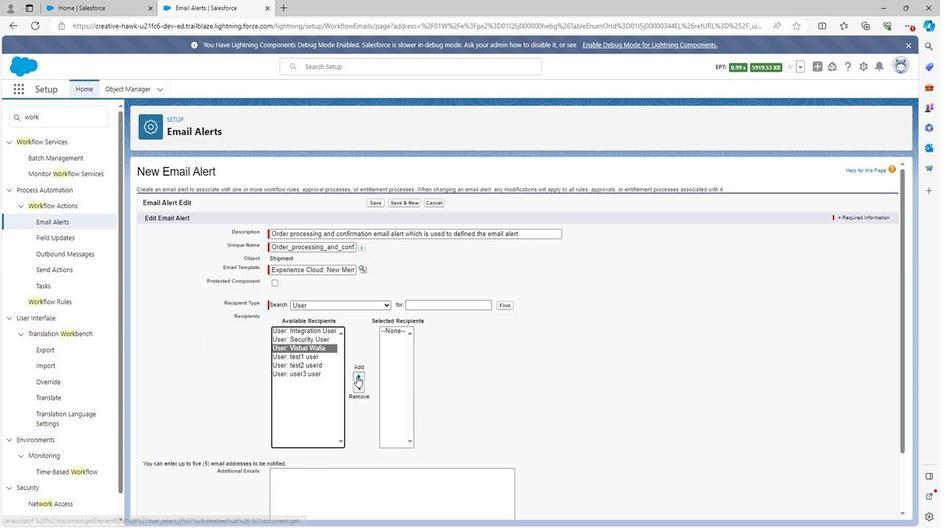 
Action: Mouse pressed left at (352, 373)
Screenshot: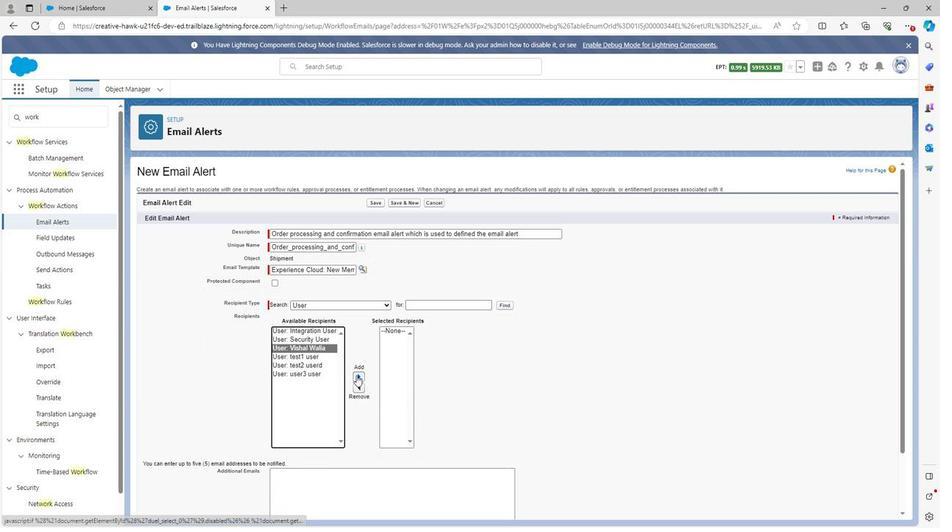 
Action: Mouse moved to (305, 342)
Screenshot: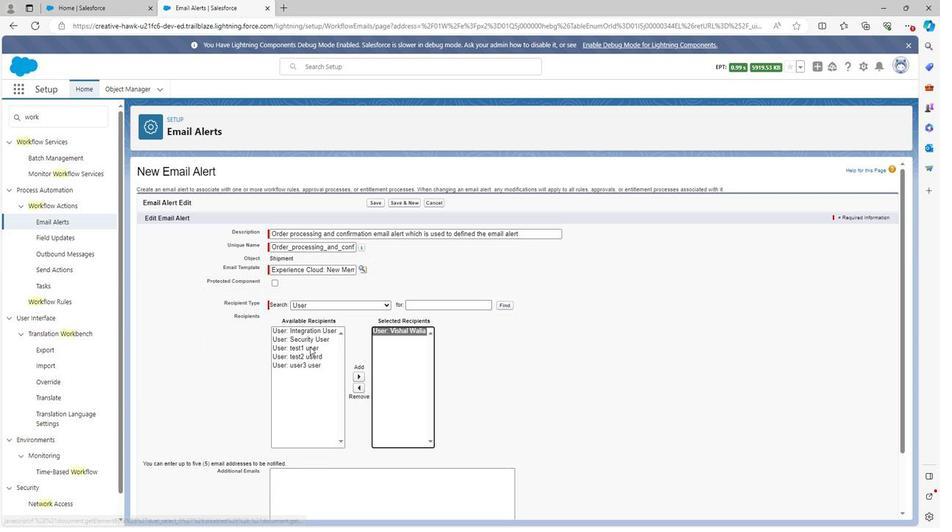 
Action: Mouse pressed left at (305, 342)
Screenshot: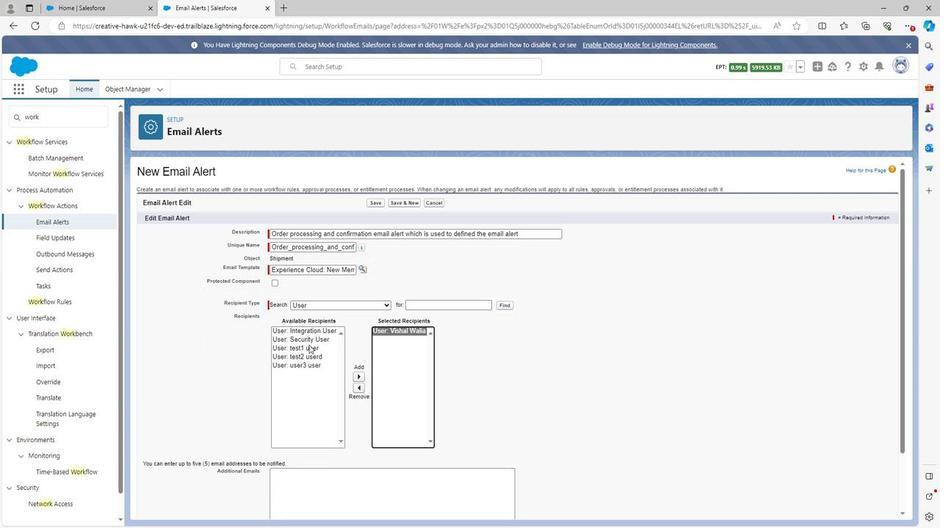 
Action: Mouse moved to (354, 372)
Screenshot: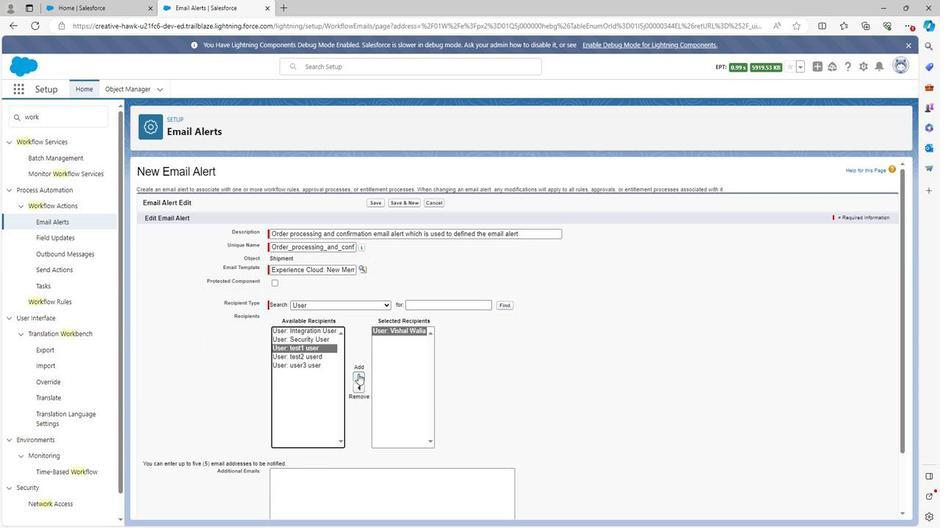 
Action: Mouse pressed left at (354, 372)
Screenshot: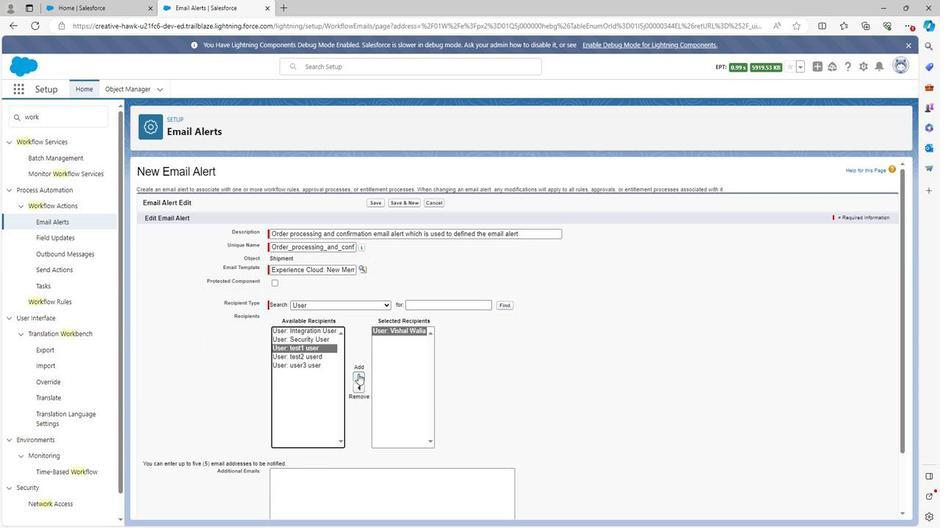 
Action: Mouse moved to (307, 344)
Screenshot: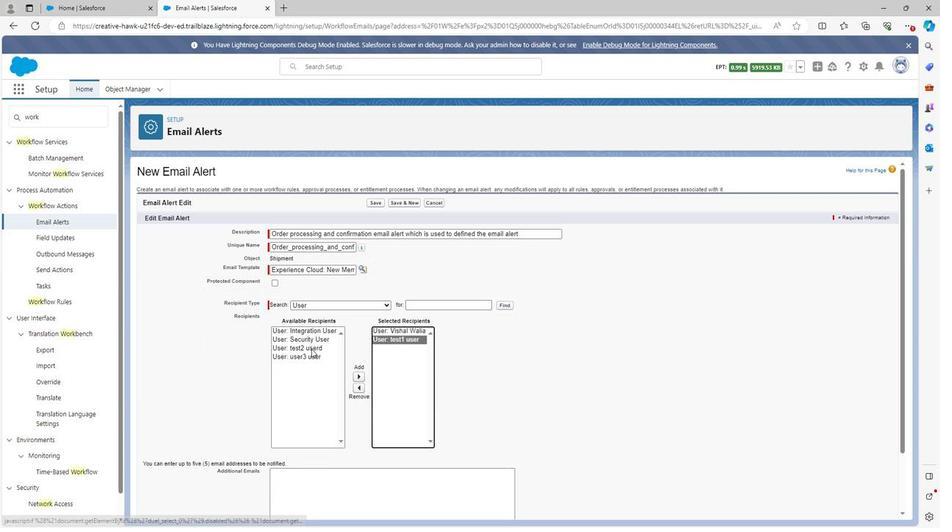 
Action: Mouse pressed left at (307, 344)
Screenshot: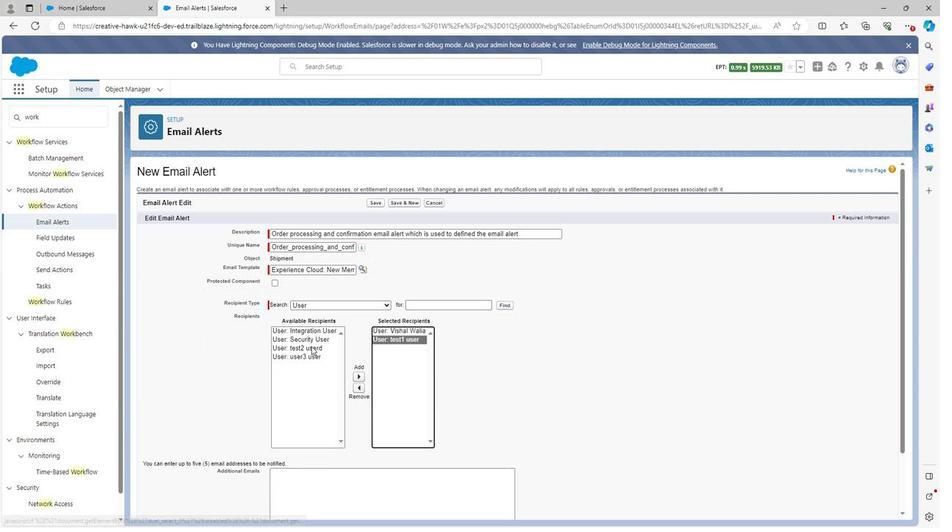 
Action: Mouse moved to (356, 373)
Screenshot: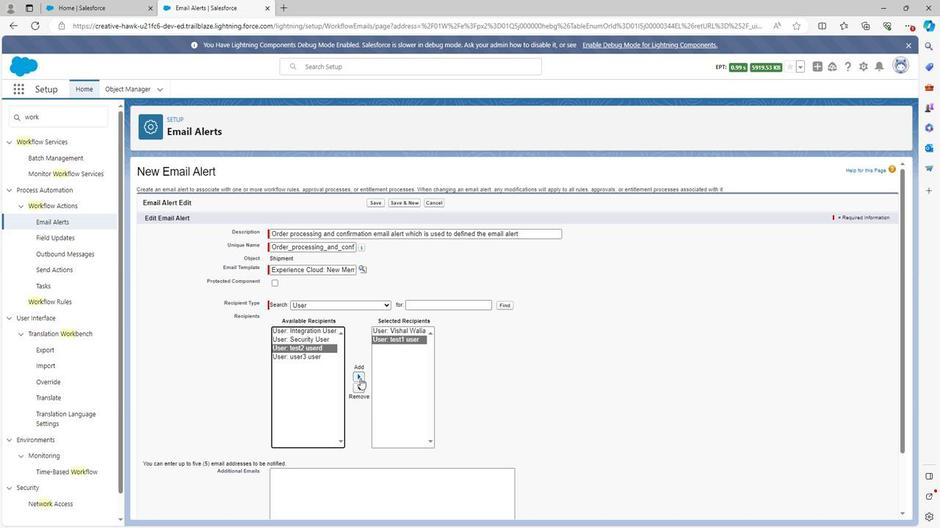 
Action: Mouse pressed left at (356, 373)
Screenshot: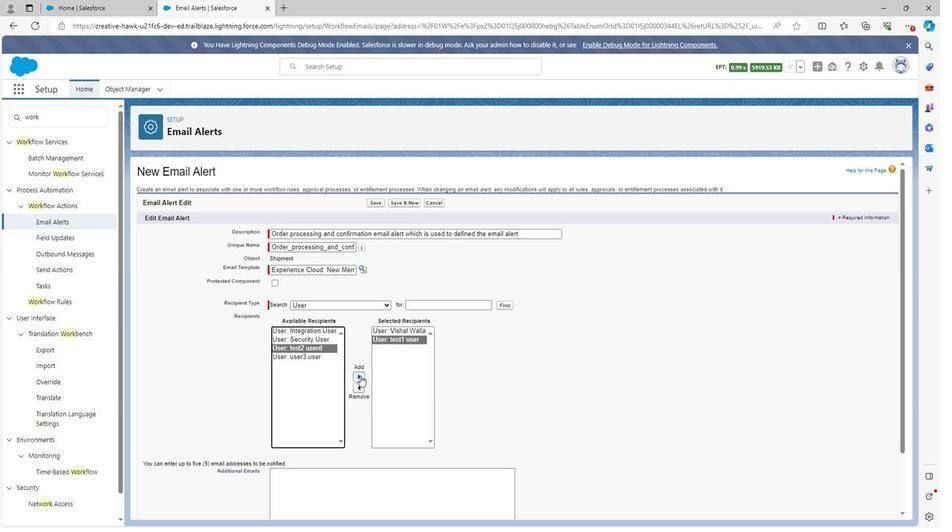 
Action: Mouse moved to (304, 343)
Screenshot: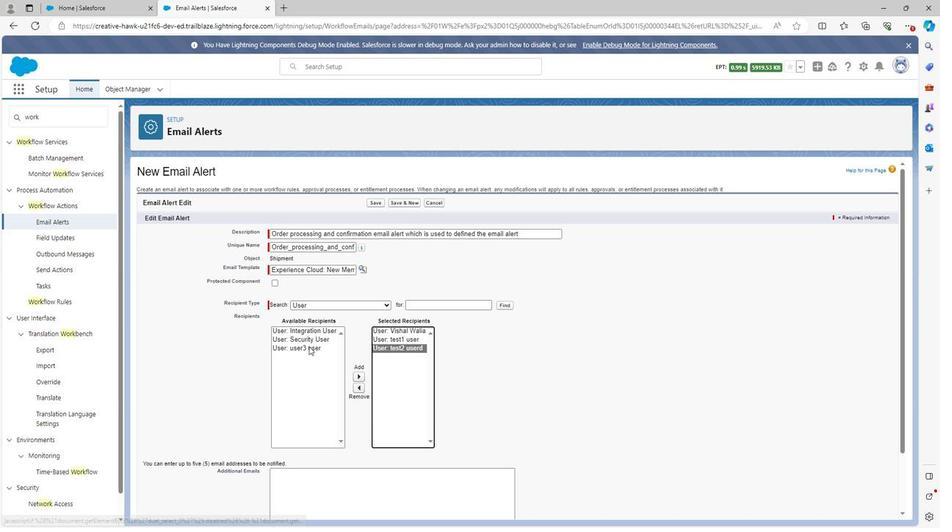 
Action: Mouse pressed left at (304, 343)
Screenshot: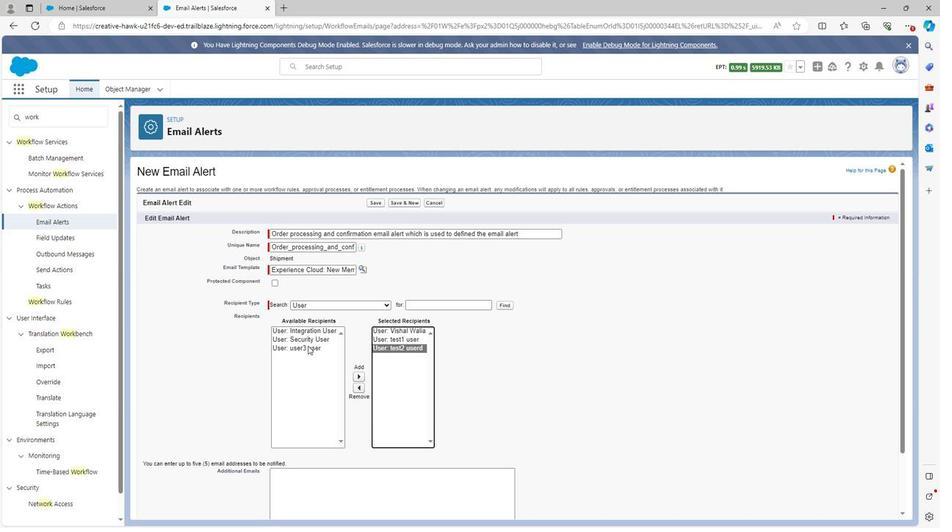 
Action: Mouse moved to (355, 377)
Screenshot: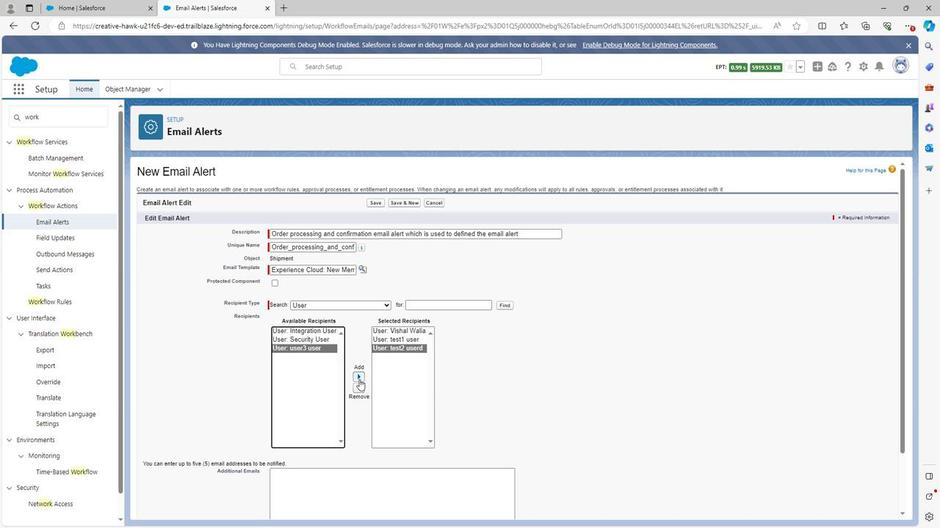 
Action: Mouse pressed left at (355, 377)
Screenshot: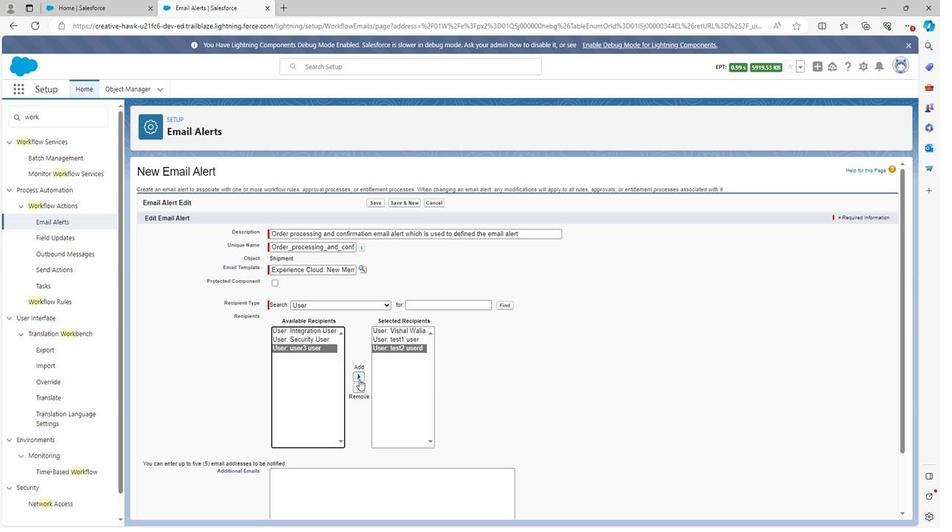 
Action: Mouse moved to (271, 281)
Screenshot: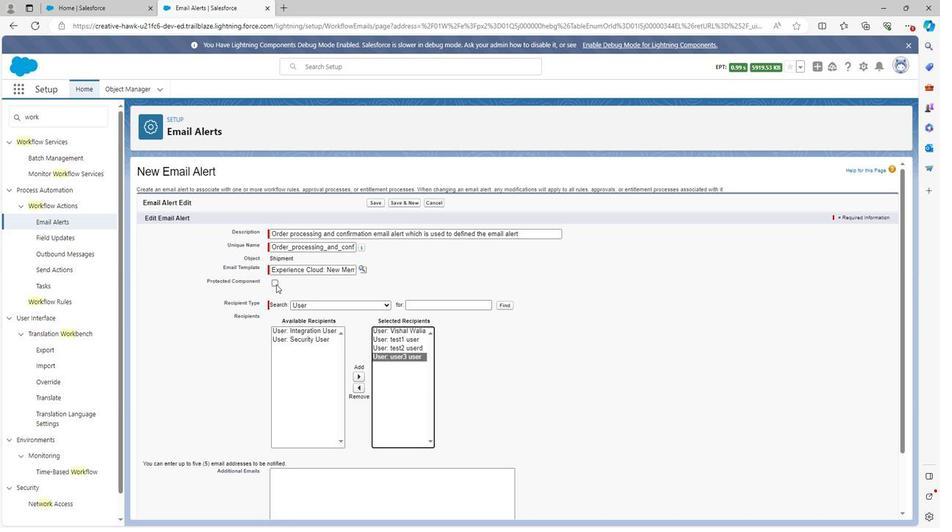 
Action: Mouse pressed left at (271, 281)
Screenshot: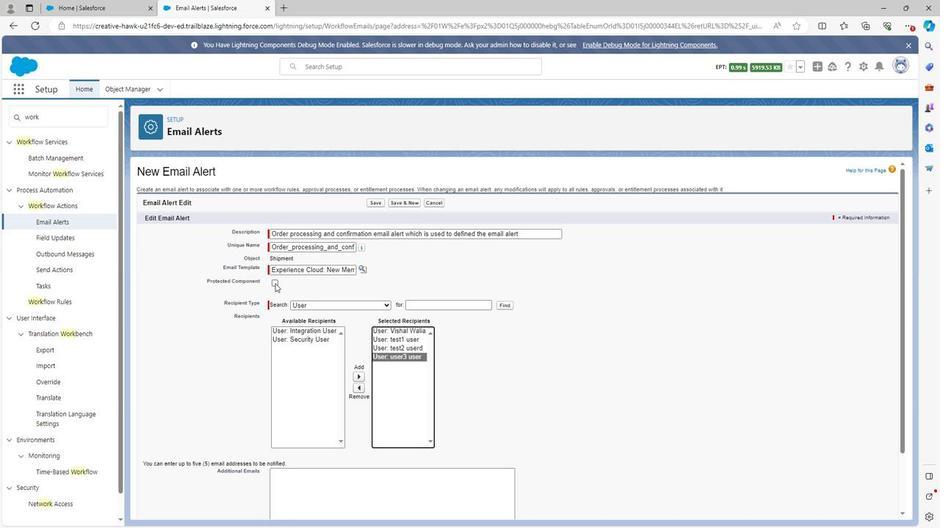 
Action: Mouse moved to (290, 326)
Screenshot: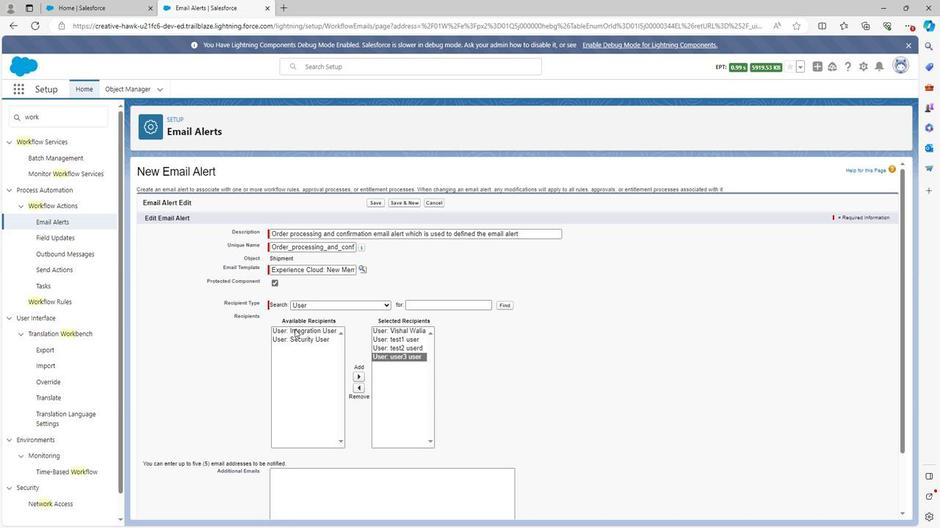 
Action: Mouse scrolled (290, 326) with delta (0, 0)
Screenshot: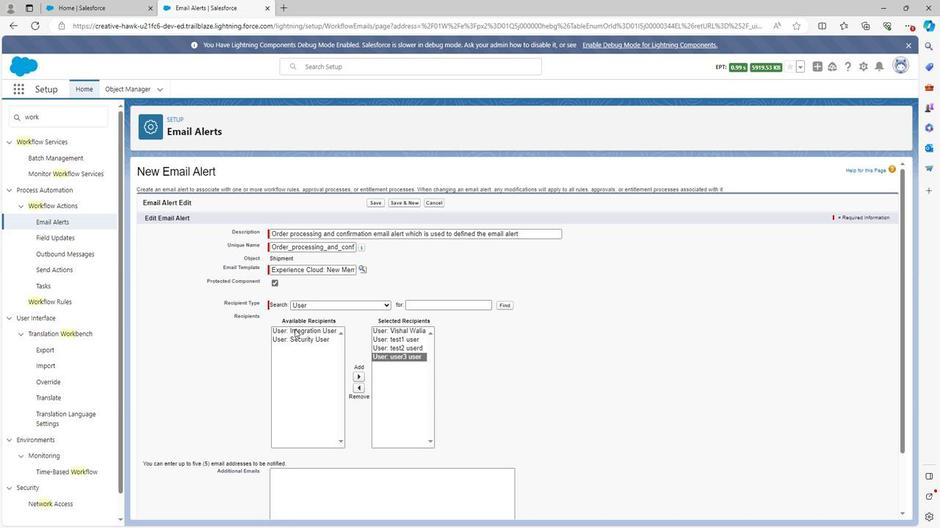 
Action: Mouse moved to (290, 328)
Screenshot: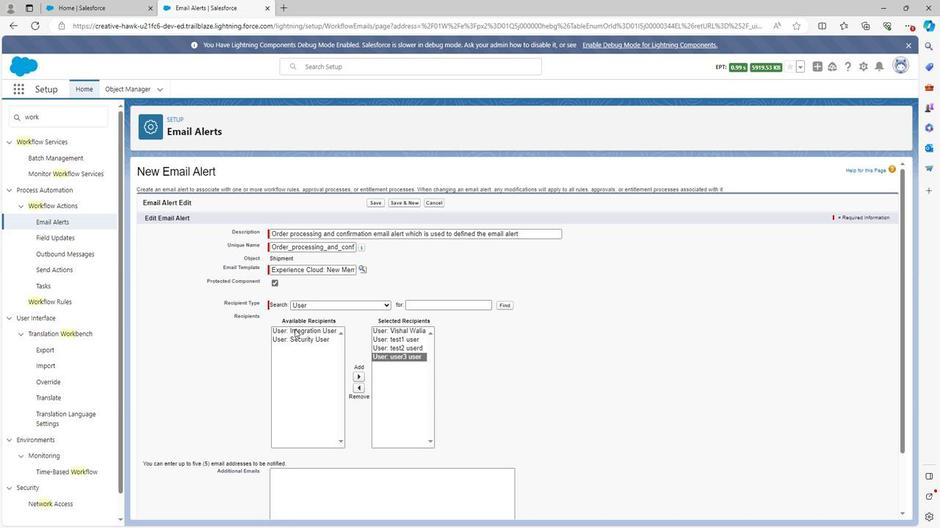 
Action: Mouse scrolled (290, 327) with delta (0, 0)
Screenshot: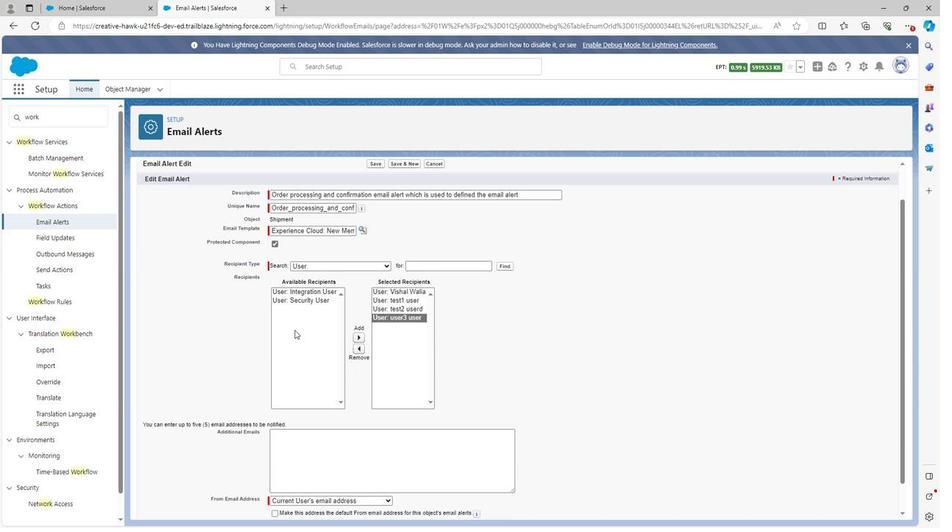 
Action: Mouse moved to (290, 328)
Screenshot: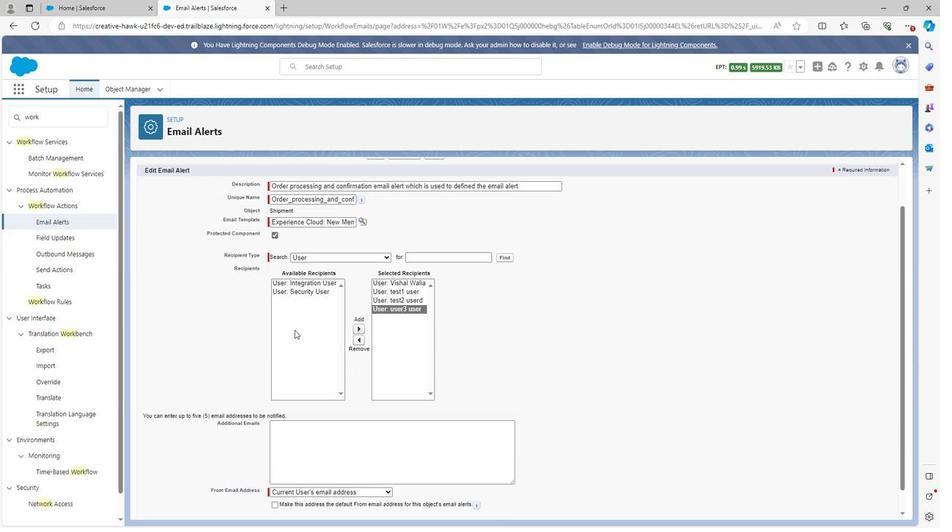 
Action: Mouse scrolled (290, 328) with delta (0, 0)
Screenshot: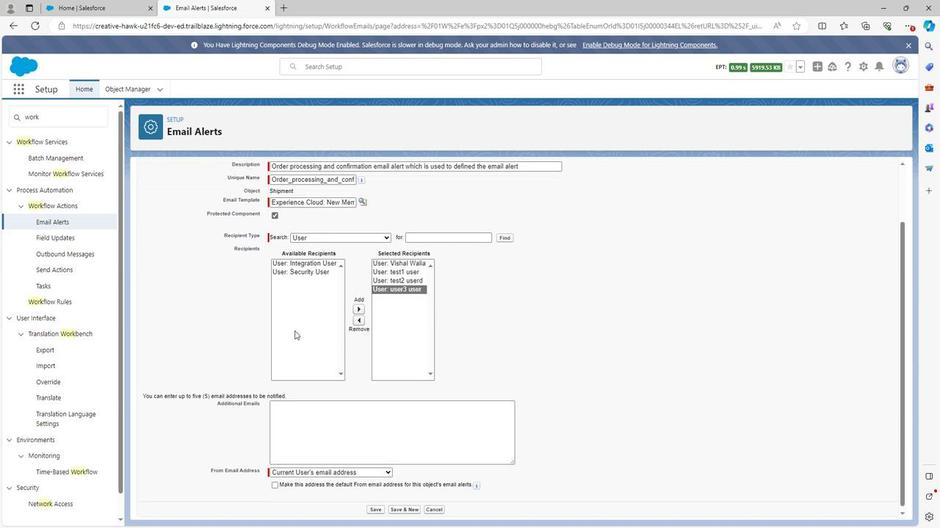 
Action: Mouse moved to (291, 329)
Screenshot: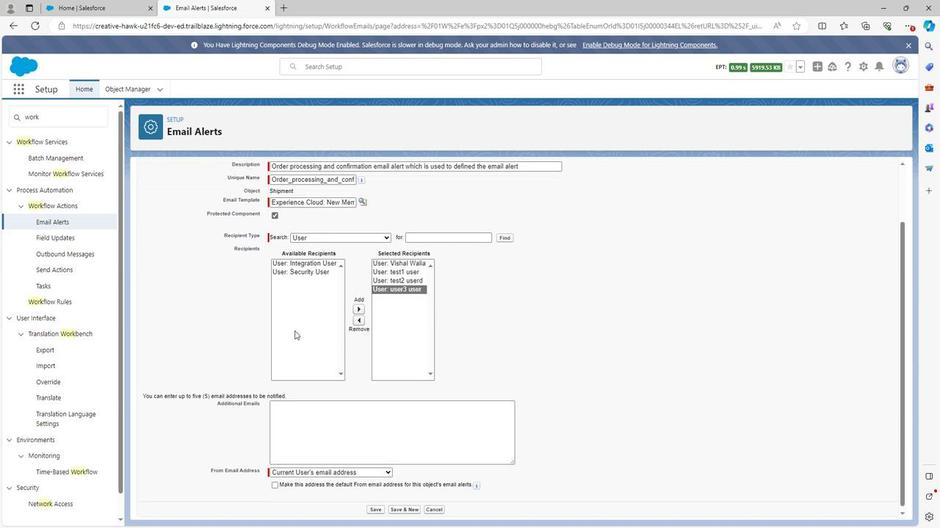 
Action: Mouse scrolled (291, 328) with delta (0, 0)
Screenshot: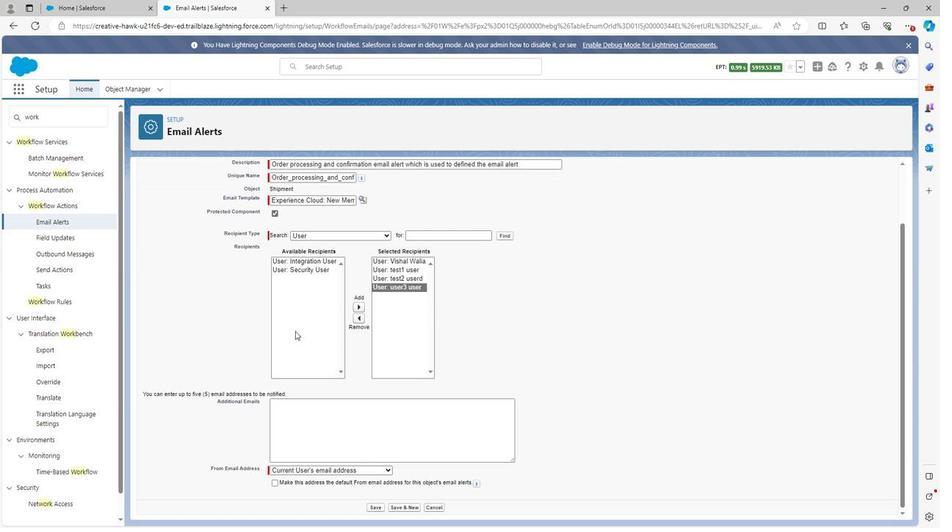 
Action: Mouse moved to (309, 413)
Screenshot: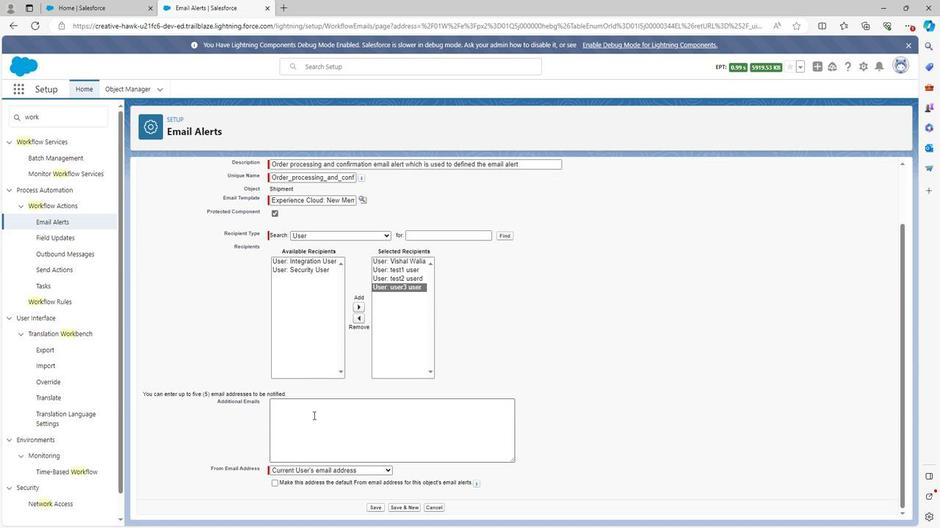 
Action: Mouse pressed left at (309, 413)
Screenshot: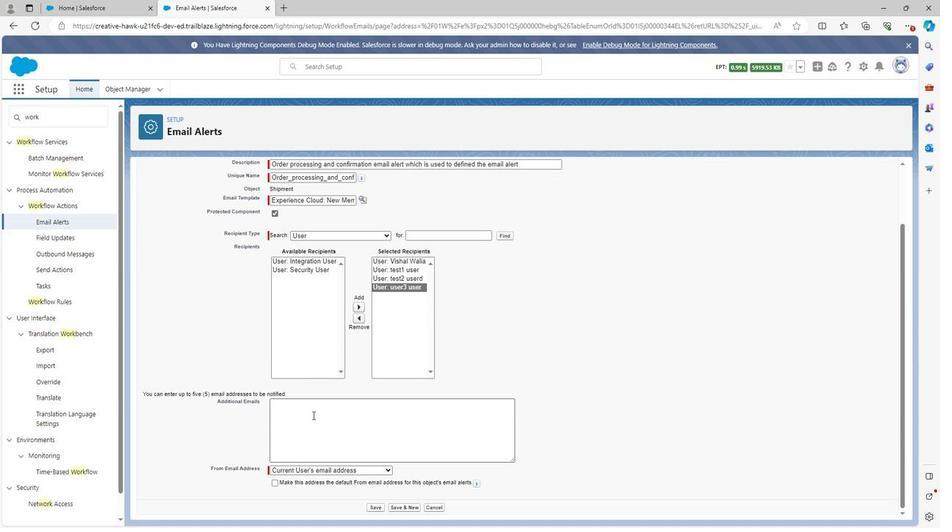 
Action: Mouse moved to (300, 412)
Screenshot: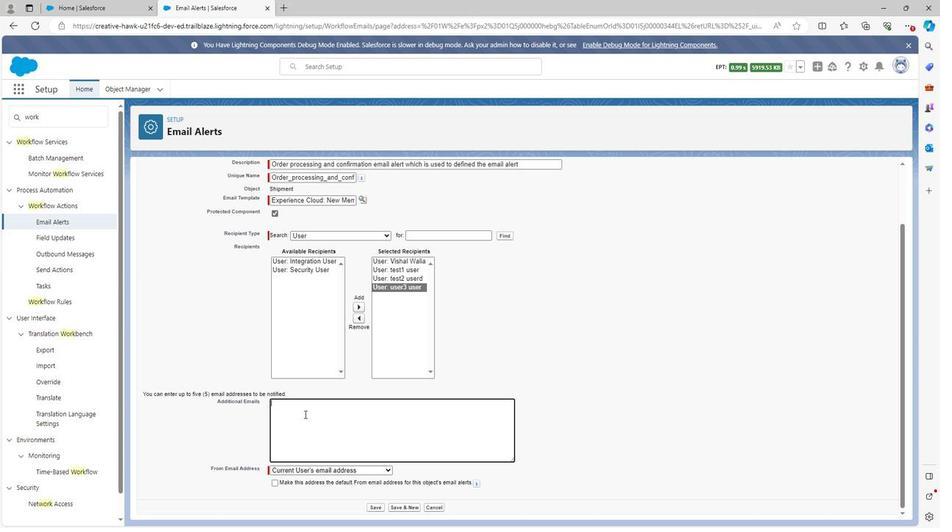 
Action: Key pressed <Key.shift>John<Key.shift>@gmail.com<Key.enter><Key.shift>Waliavishal889<Key.shift>@gmail.com
Screenshot: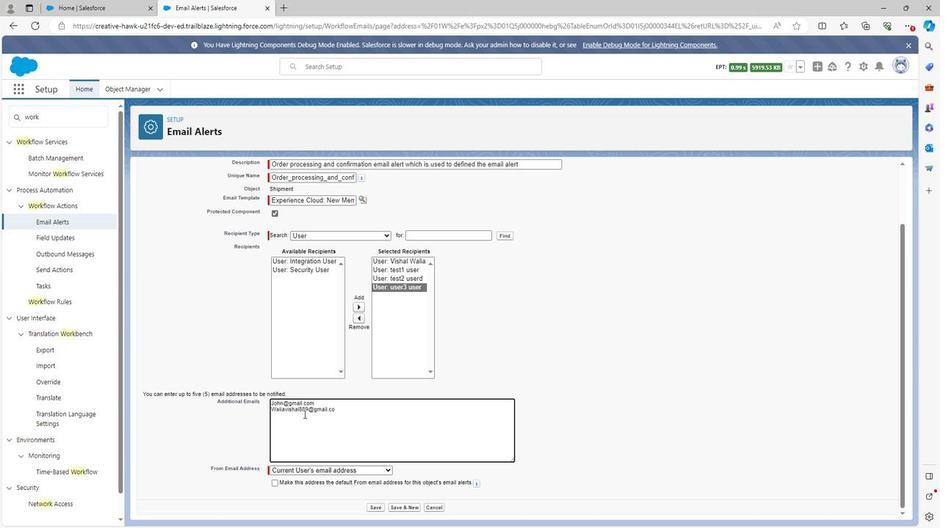 
Action: Mouse moved to (371, 504)
Screenshot: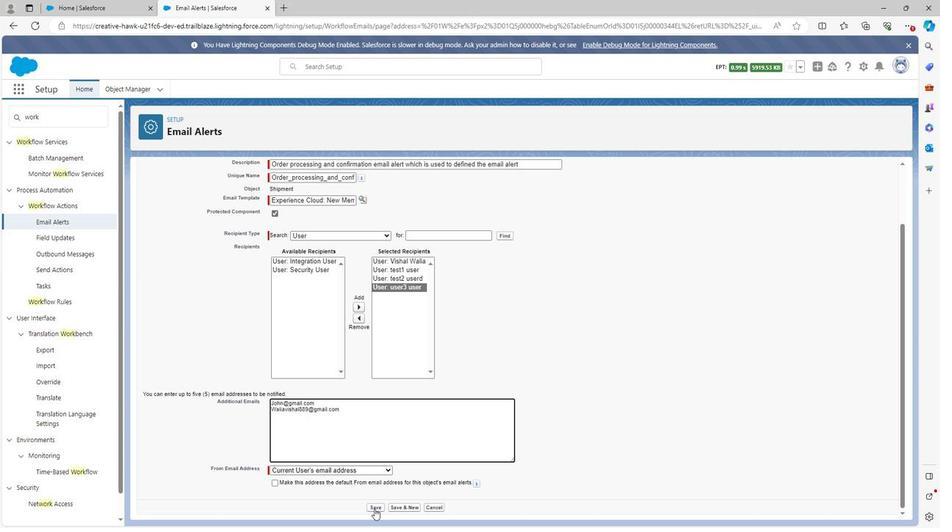 
Action: Mouse pressed left at (371, 504)
Screenshot: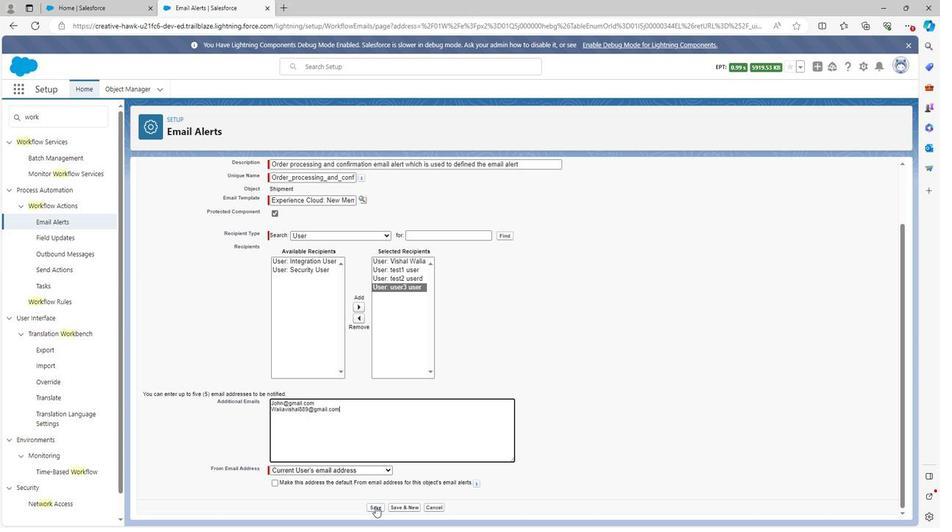 
Action: Mouse moved to (165, 384)
Screenshot: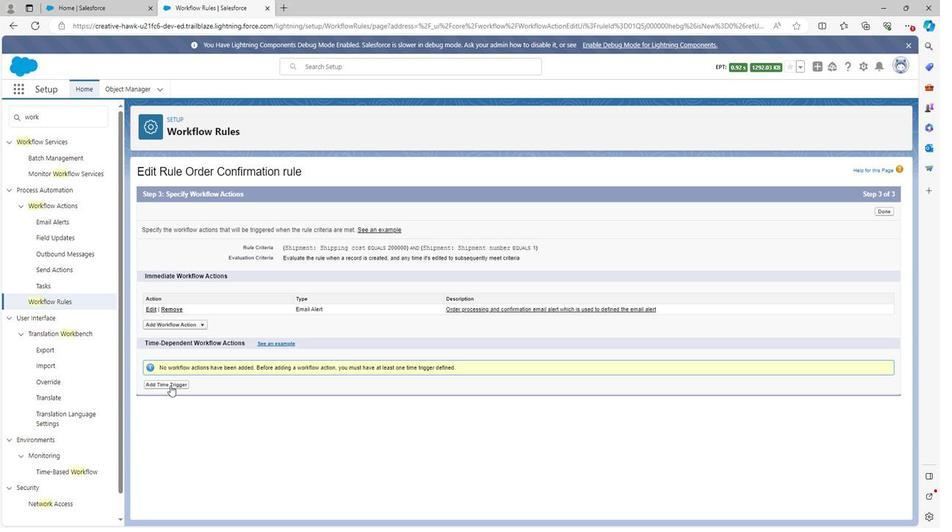 
Action: Mouse pressed left at (165, 384)
Screenshot: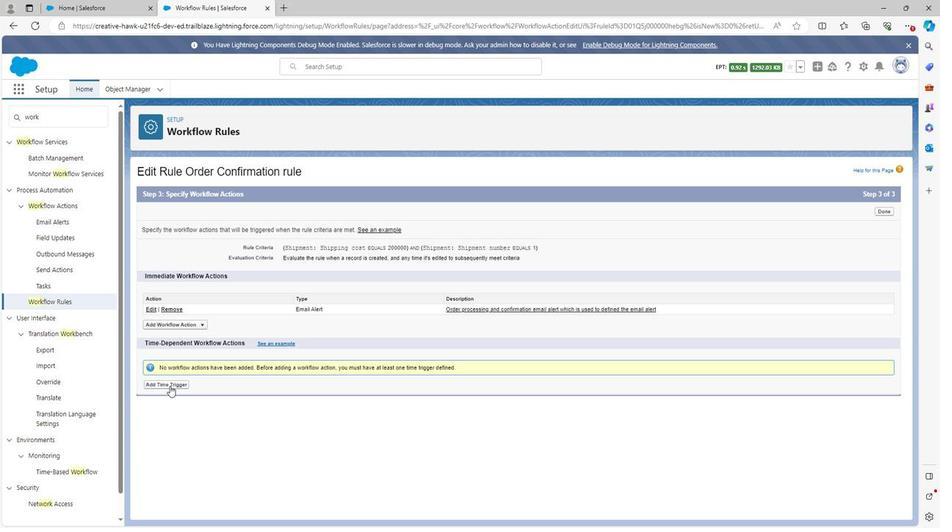 
Action: Mouse moved to (373, 252)
Screenshot: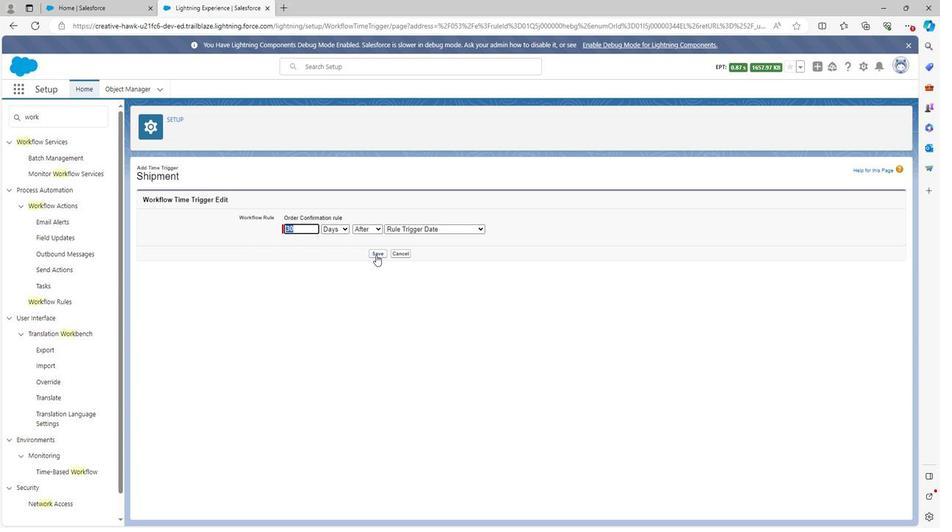 
Action: Mouse pressed left at (373, 252)
Screenshot: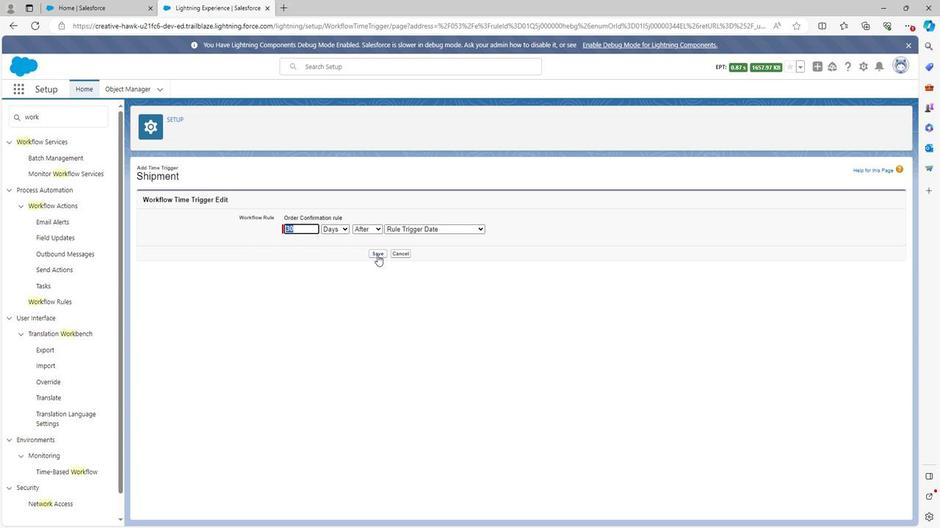 
Action: Mouse moved to (65, 118)
Screenshot: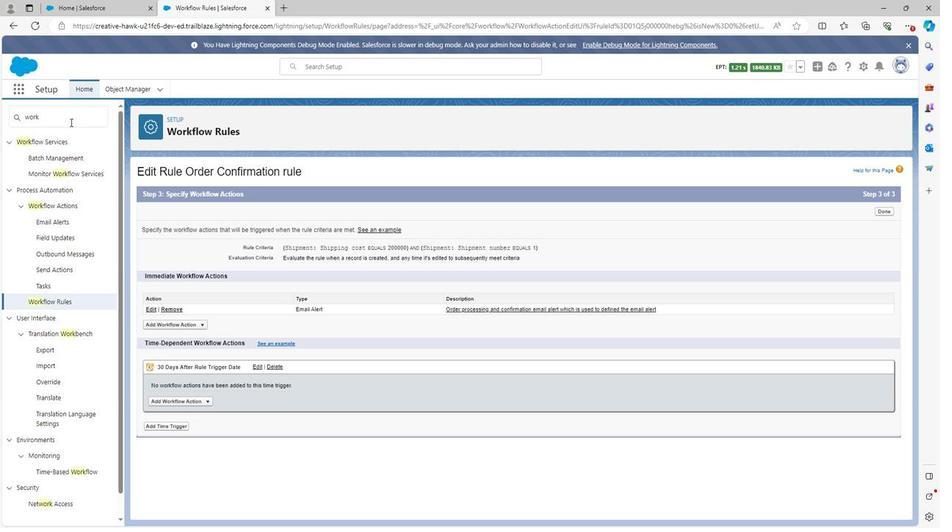 
Action: Mouse pressed left at (65, 118)
Screenshot: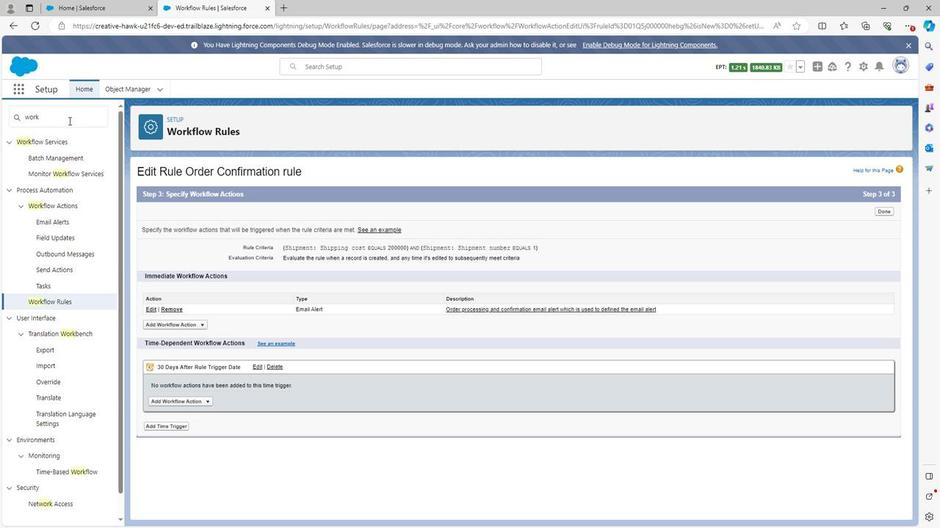 
Action: Key pressed <Key.backspace><Key.backspace><Key.backspace><Key.backspace><Key.backspace>proce
Screenshot: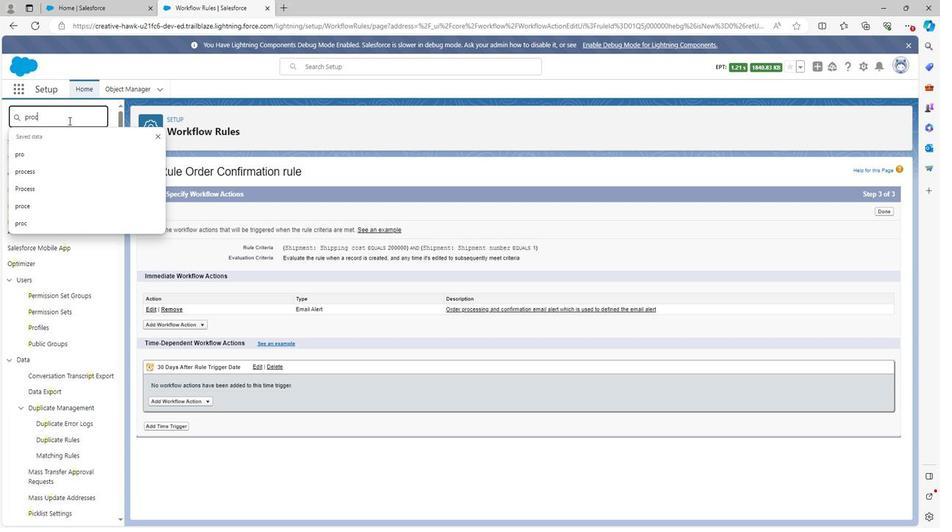 
Action: Mouse scrolled (65, 118) with delta (0, 0)
Screenshot: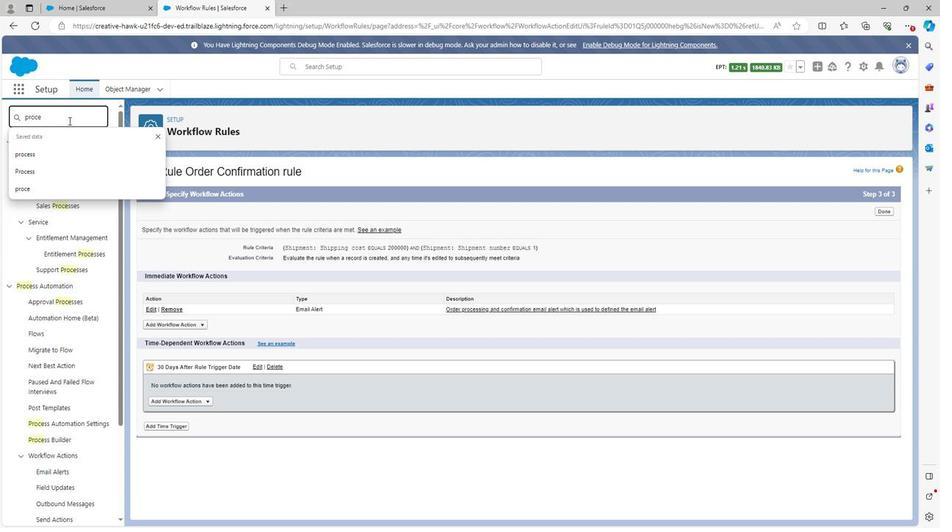 
Action: Key pressed ss<Key.space>t<Key.backspace>bu
Screenshot: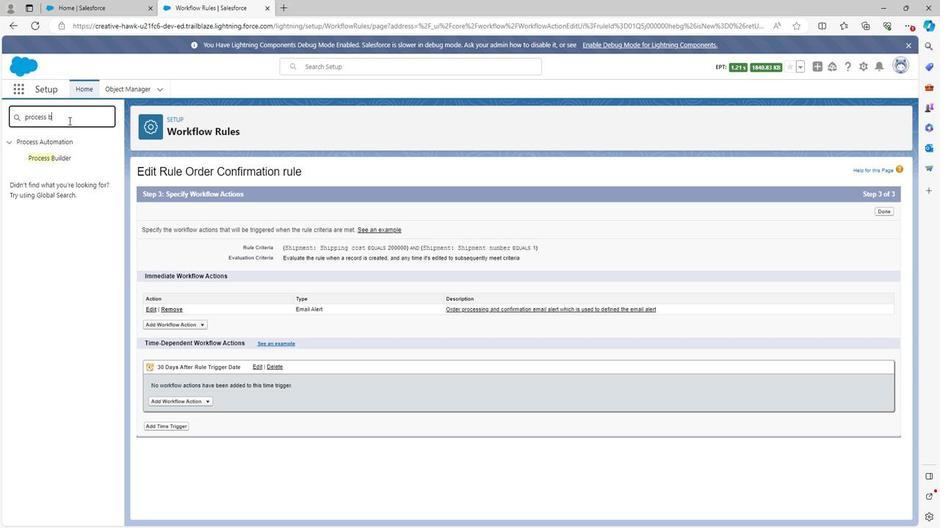 
Action: Mouse moved to (47, 152)
Screenshot: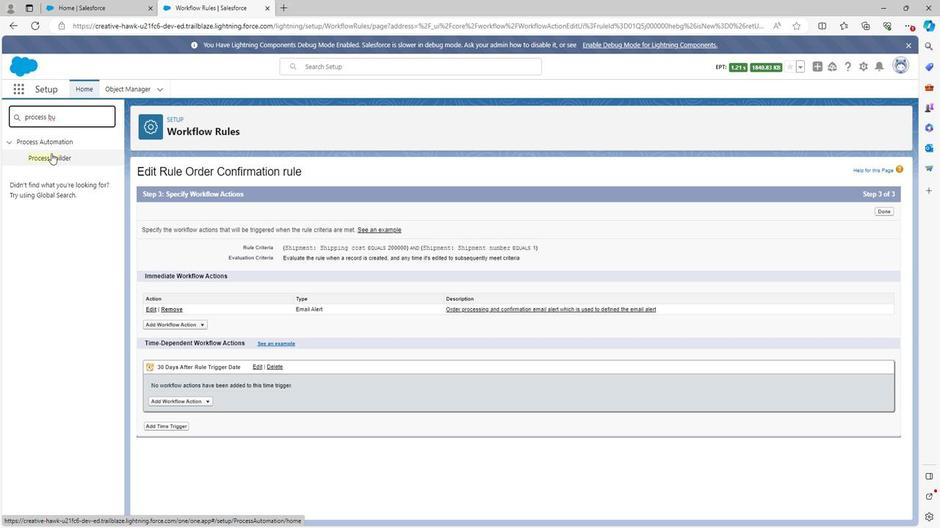 
Action: Mouse pressed left at (47, 152)
Screenshot: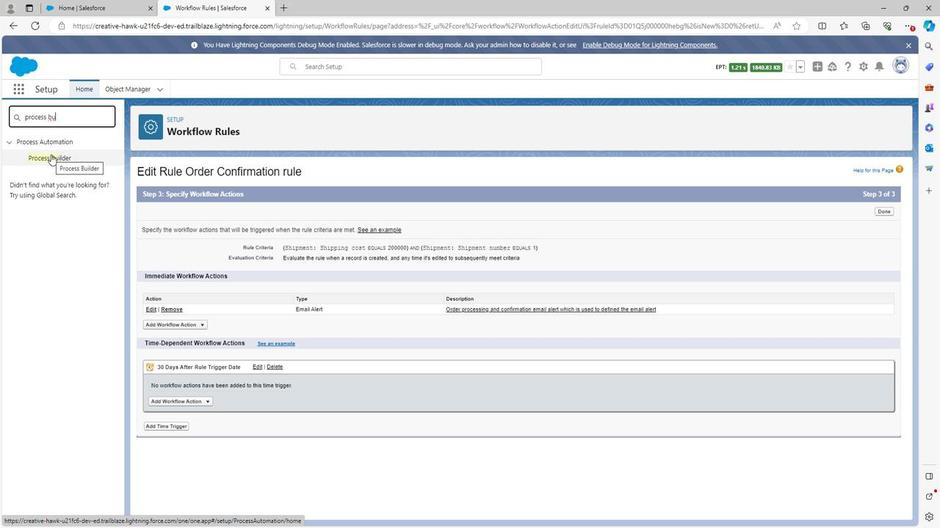 
Action: Mouse moved to (879, 160)
Screenshot: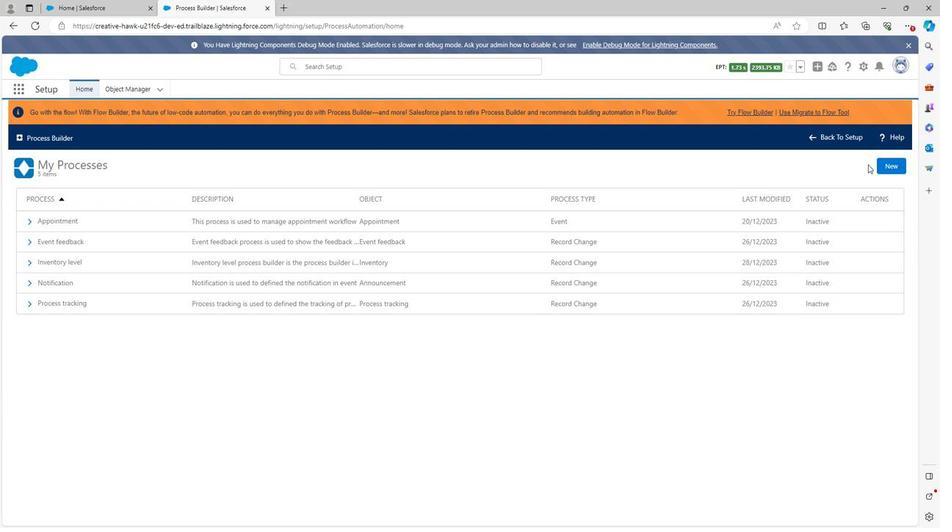 
Action: Mouse pressed left at (879, 160)
Screenshot: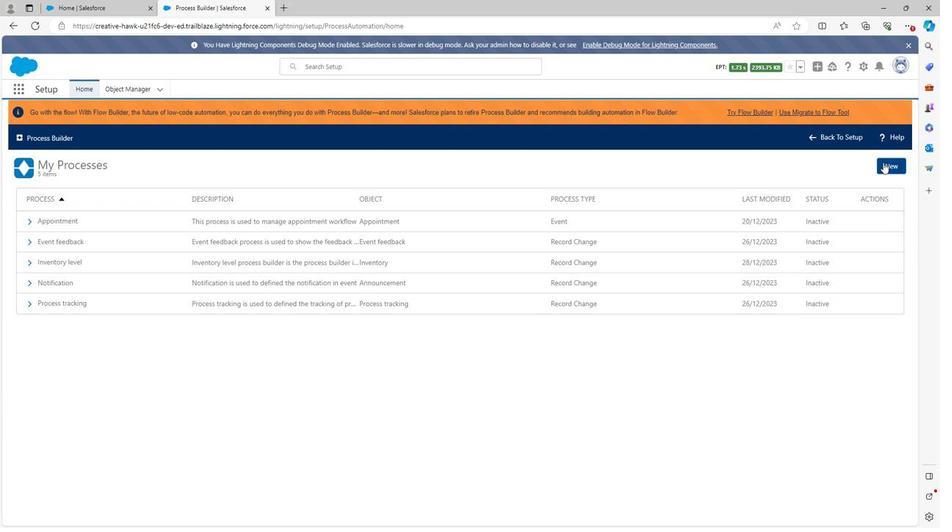 
Action: Mouse moved to (529, 356)
Screenshot: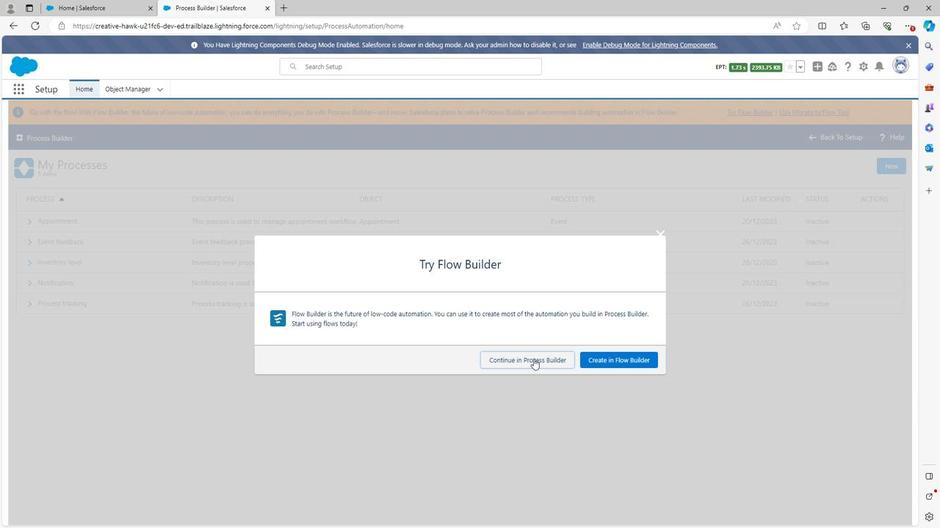 
Action: Mouse pressed left at (529, 356)
Screenshot: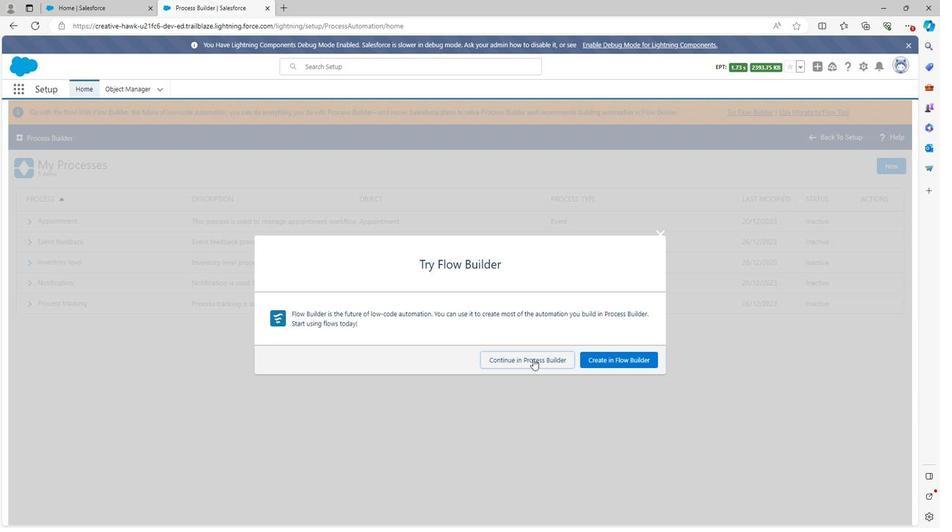 
Action: Mouse moved to (311, 273)
Screenshot: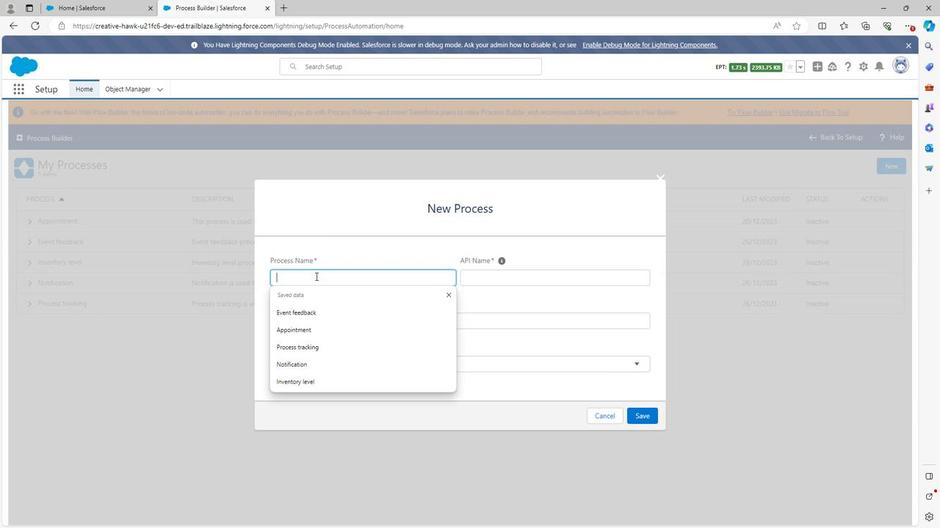
Action: Mouse pressed left at (311, 273)
Screenshot: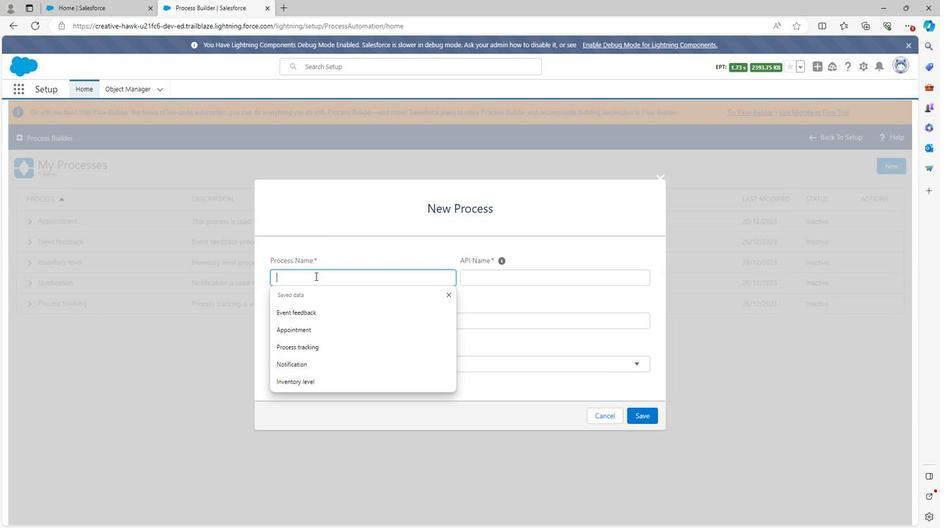 
Action: Key pressed <Key.shift>Order<Key.space>processing<Key.space>process
Screenshot: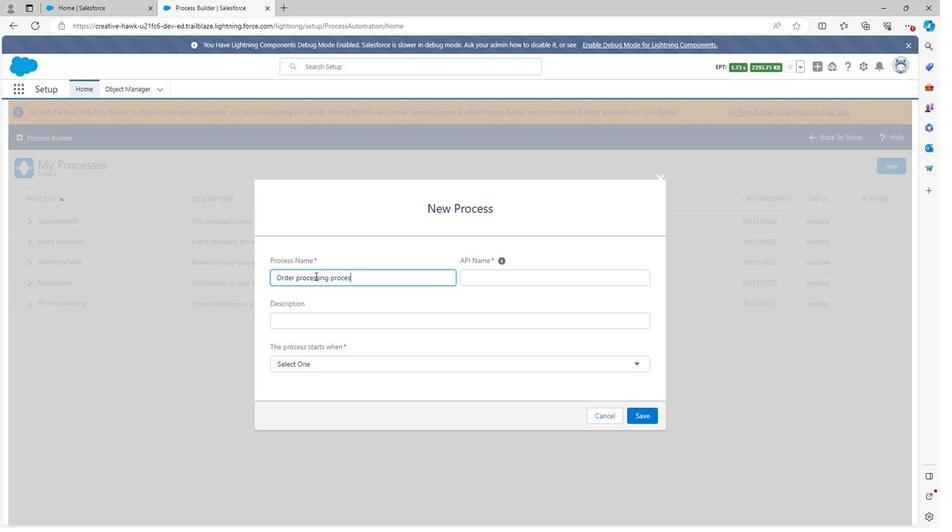 
Action: Mouse moved to (441, 295)
Screenshot: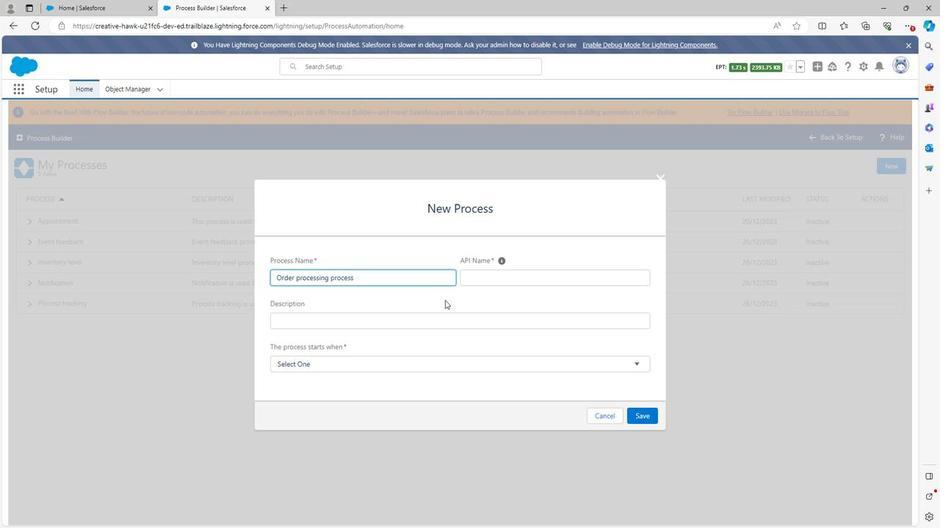 
Action: Mouse pressed left at (441, 295)
Screenshot: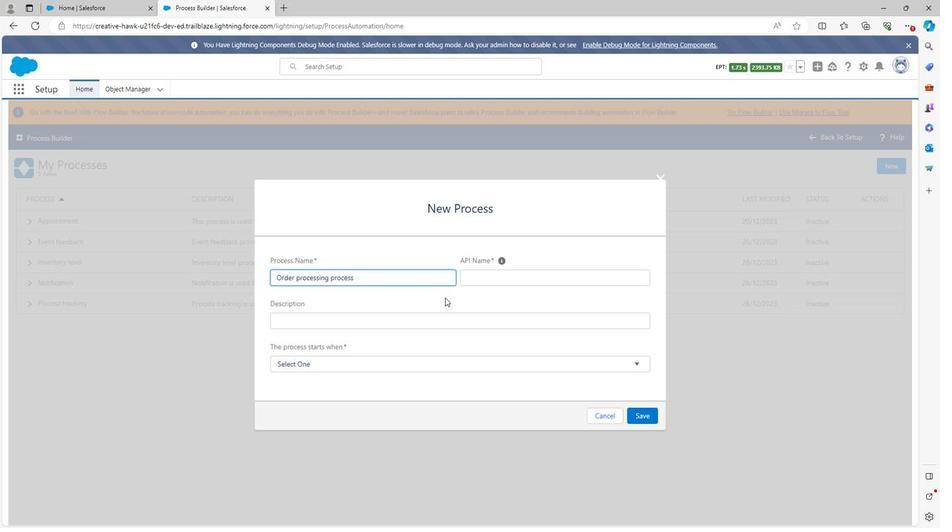 
Action: Mouse moved to (303, 321)
Screenshot: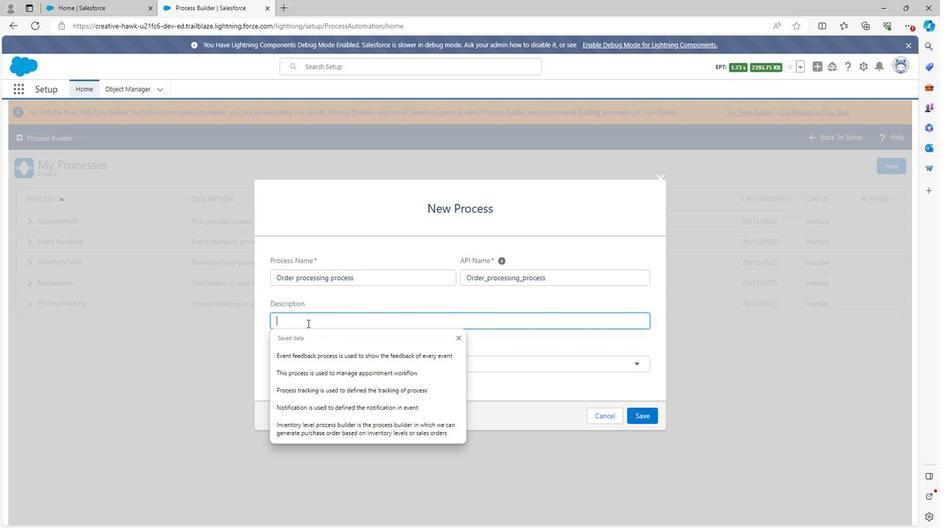 
Action: Key pressed <Key.shift>Order<Key.space>processing<Key.space>process<Key.space>is<Key.space>the<Key.space>process<Key.space>which<Key.space>is<Key.space>used<Key.space>to<Key.space>defined<Key.space>the<Key.space>order<Key.space>processing<Key.space>and<Key.space>confirmation
Screenshot: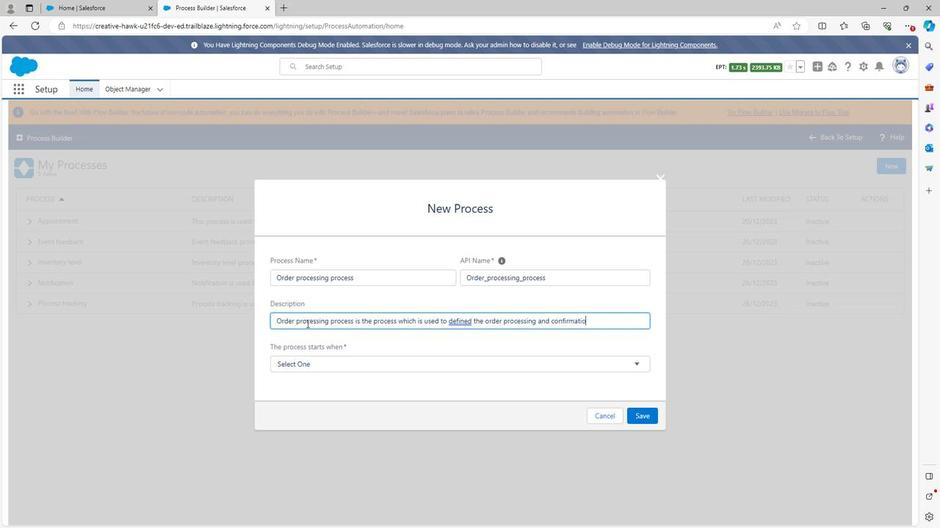 
Action: Mouse moved to (339, 359)
Screenshot: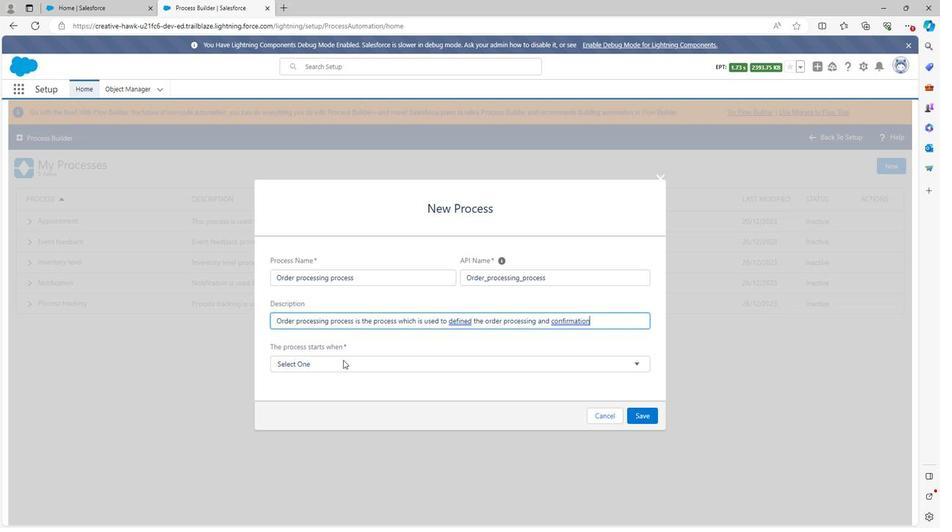 
Action: Mouse pressed left at (339, 359)
Screenshot: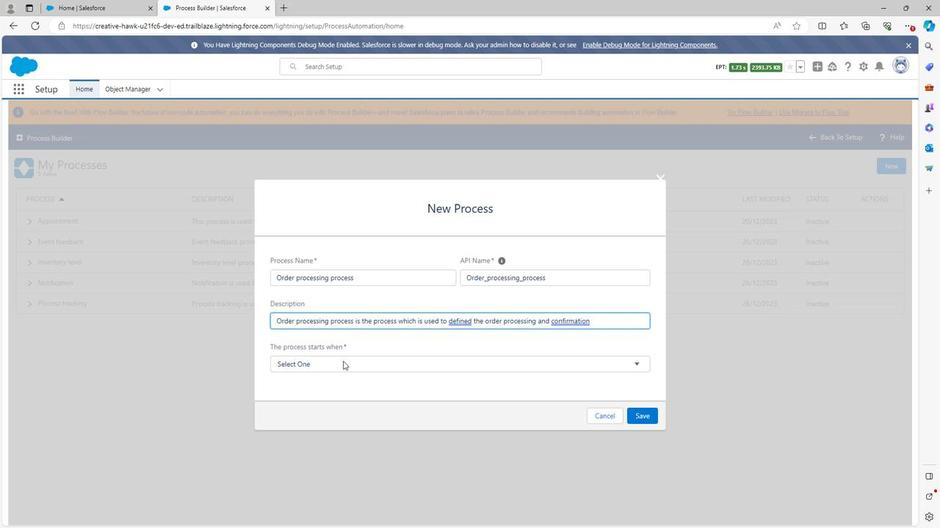 
Action: Mouse moved to (316, 389)
Screenshot: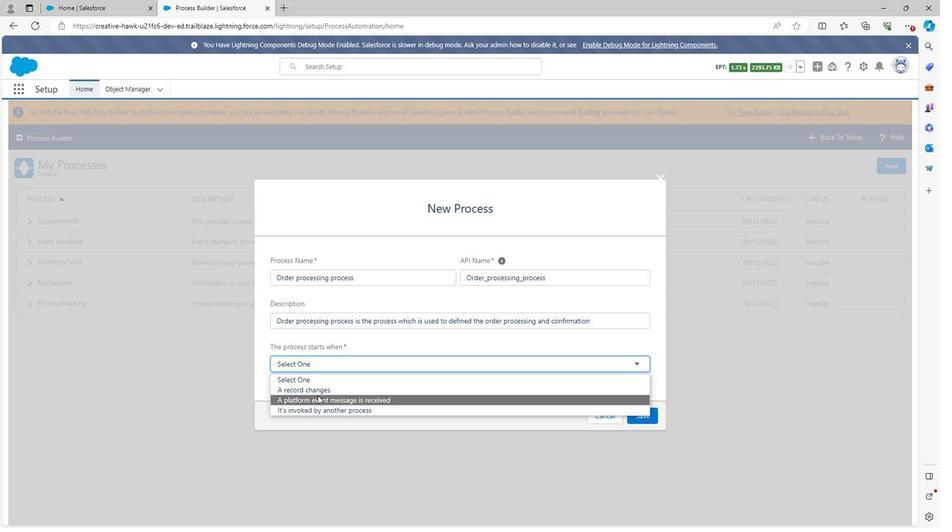 
Action: Mouse pressed left at (316, 389)
Screenshot: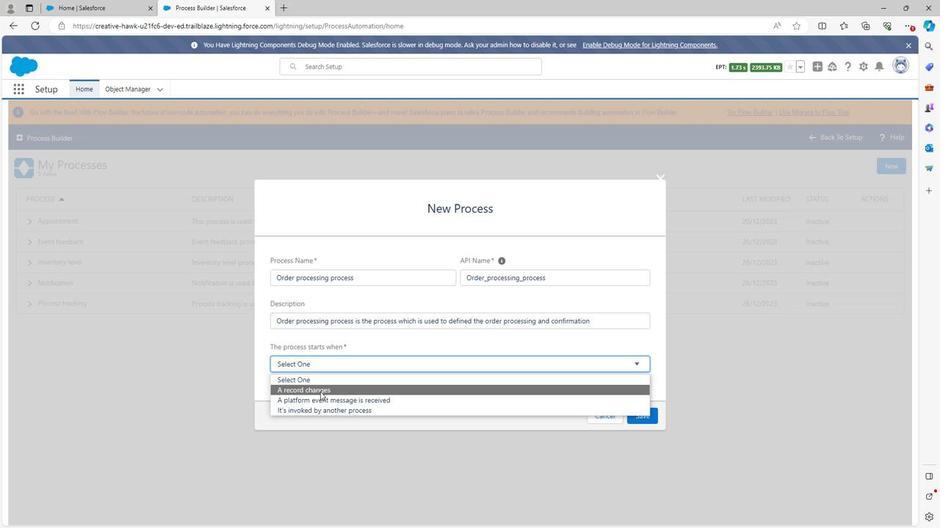 
Action: Mouse moved to (636, 412)
Screenshot: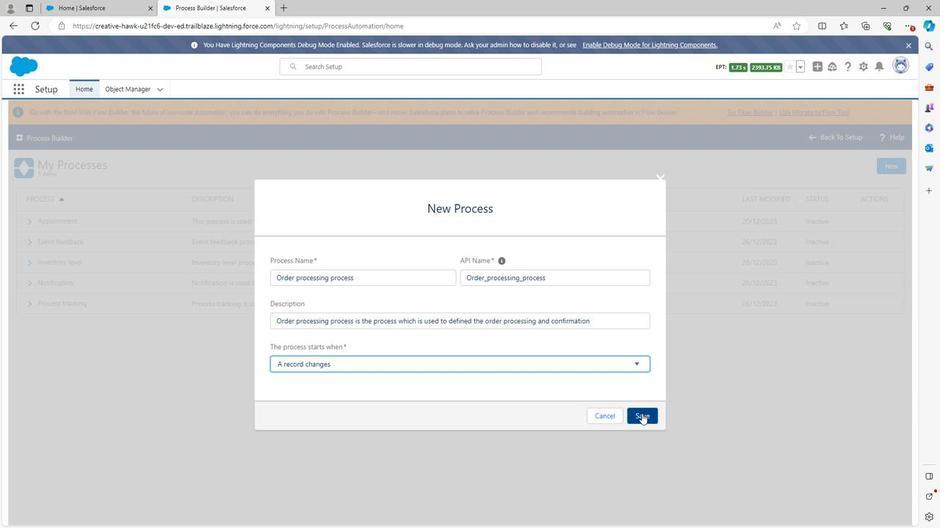 
Action: Mouse pressed left at (636, 412)
Screenshot: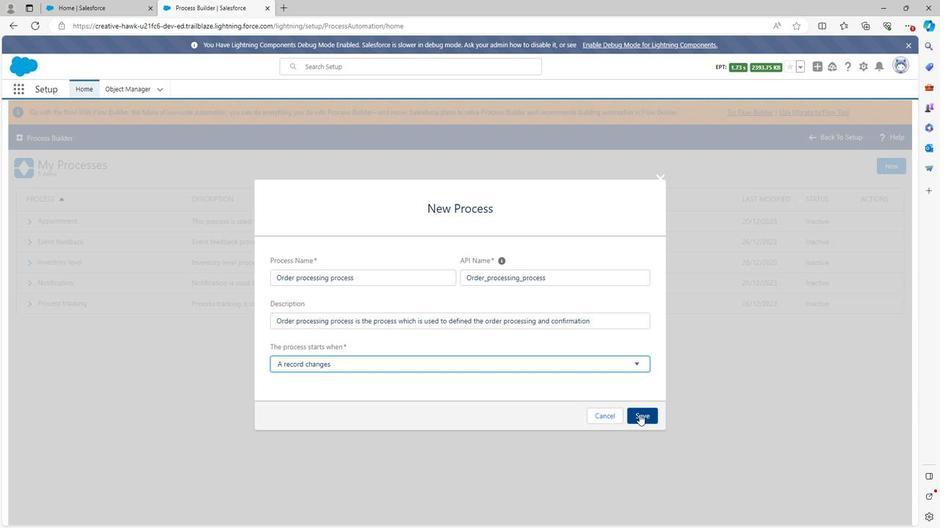 
Action: Mouse moved to (72, 226)
Screenshot: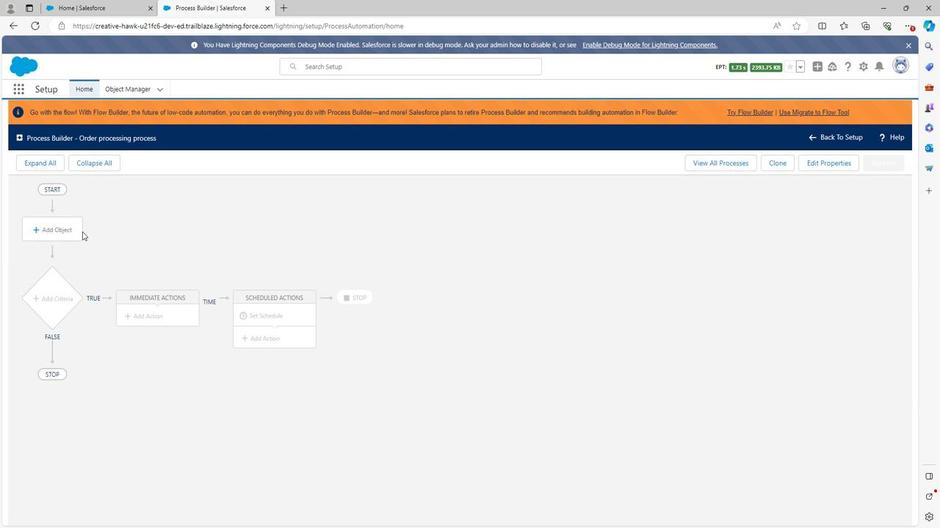 
Action: Mouse pressed left at (72, 226)
Screenshot: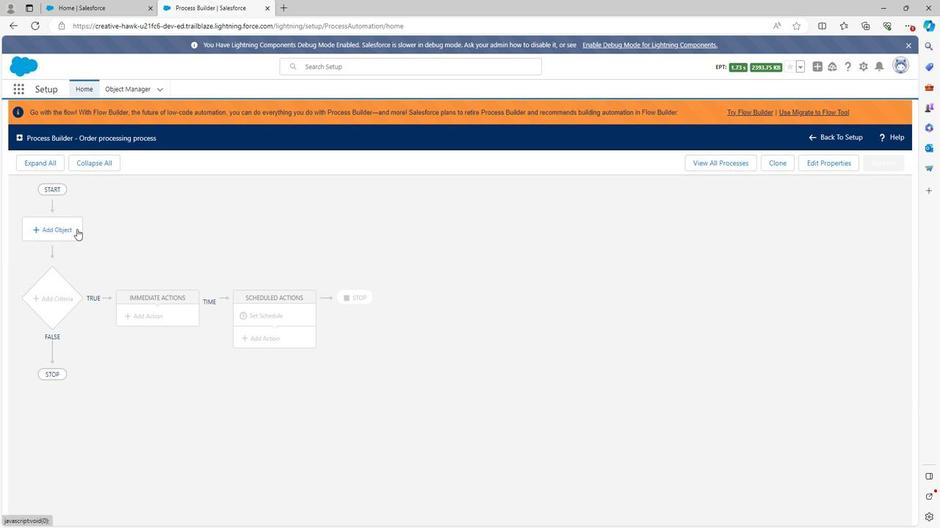 
Action: Mouse moved to (685, 236)
Screenshot: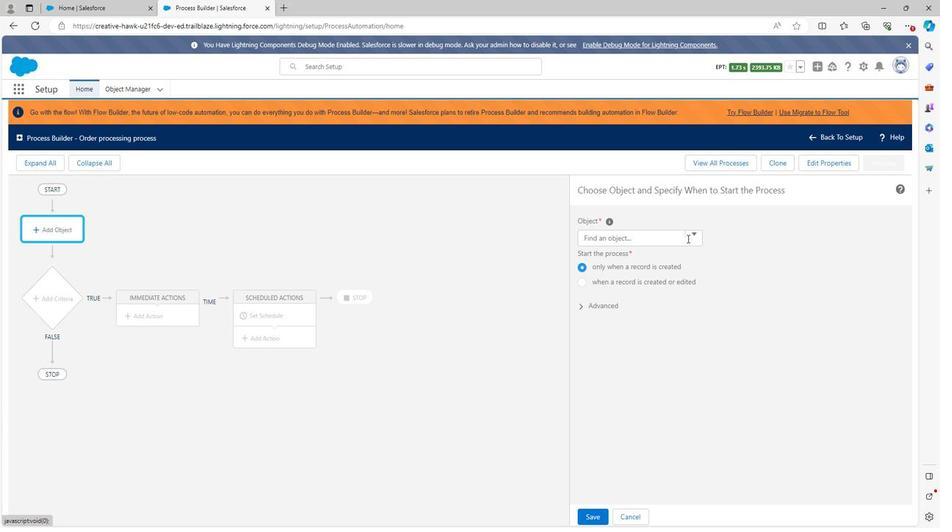 
Action: Mouse pressed left at (685, 236)
Screenshot: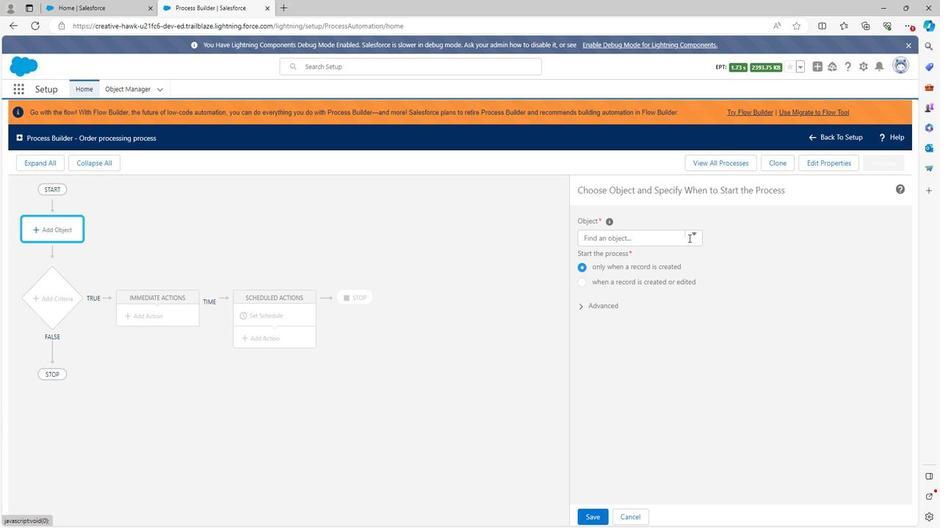 
Action: Mouse moved to (635, 282)
Screenshot: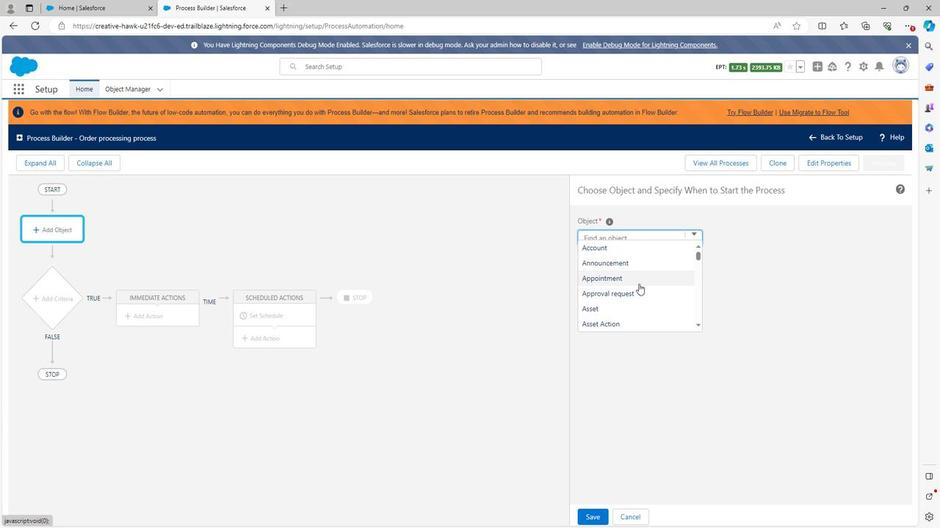 
Action: Mouse scrolled (635, 282) with delta (0, 0)
Screenshot: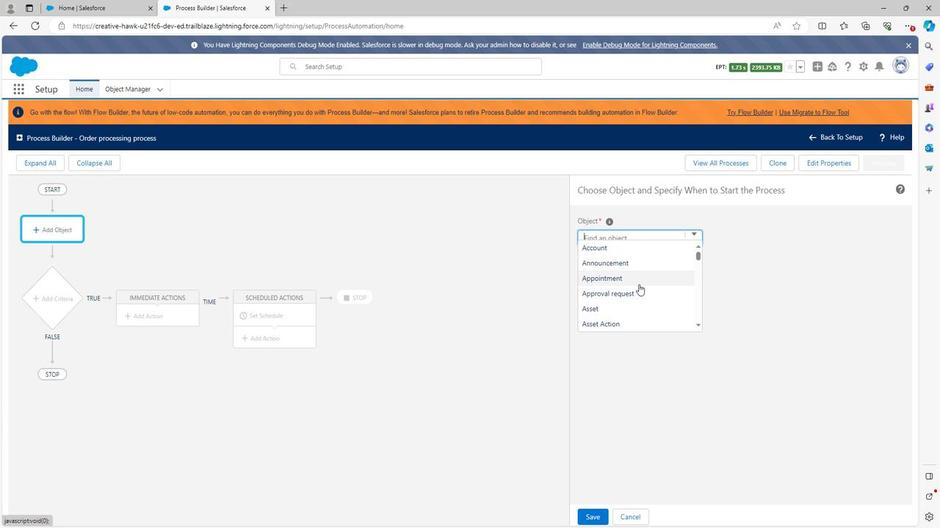 
Action: Mouse scrolled (635, 282) with delta (0, 0)
Screenshot: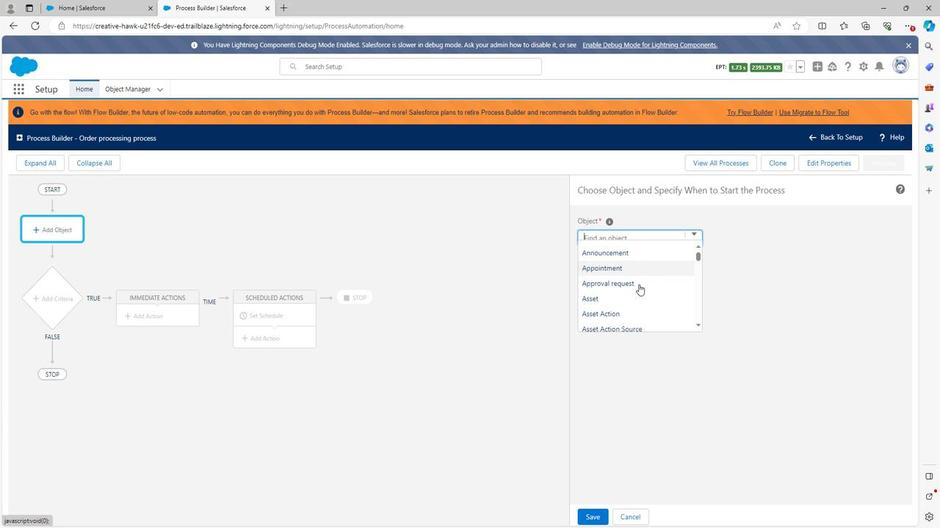 
Action: Mouse scrolled (635, 282) with delta (0, 0)
Screenshot: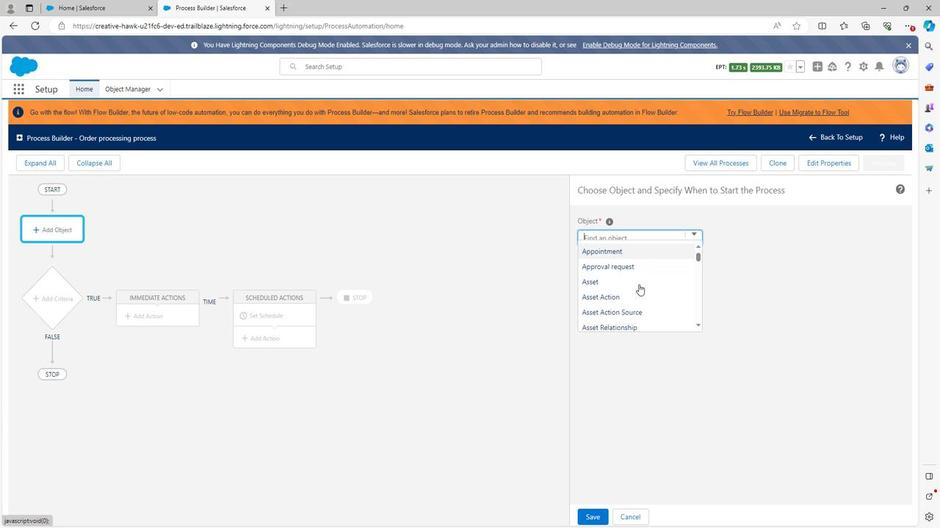 
Action: Mouse moved to (635, 283)
Screenshot: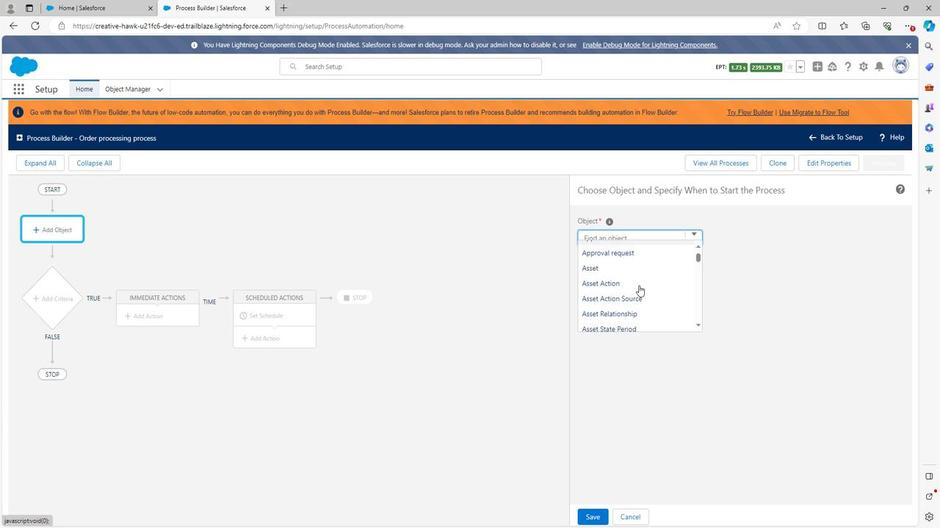 
Action: Mouse scrolled (635, 282) with delta (0, 0)
Screenshot: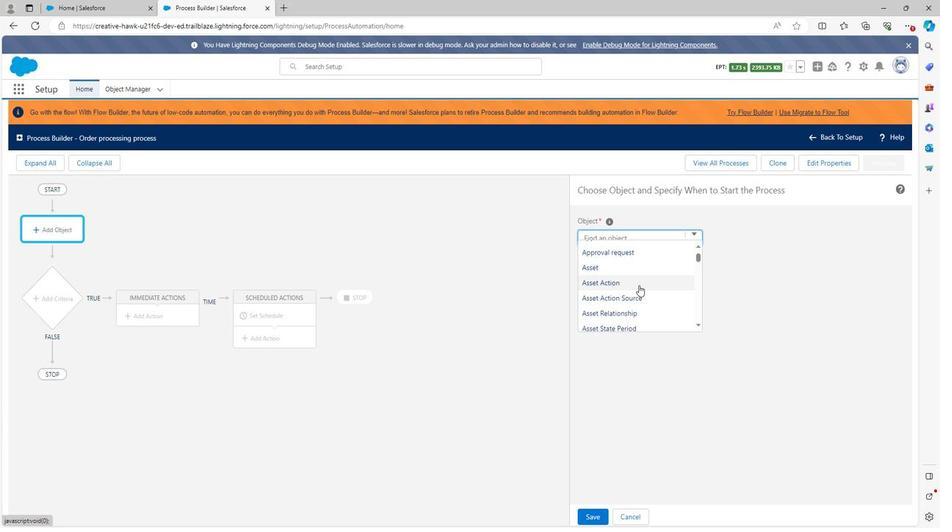 
Action: Mouse scrolled (635, 282) with delta (0, 0)
